 Task: Find connections with filter location Arrasate / Mondragón with filter topic #lawstudentswith filter profile language Spanish with filter current company Pidilite Industries Limited with filter school Adi Shankara Institute of Engineering and Technology, Kalady with filter industry IT System Operations and Maintenance with filter service category Information Security with filter keywords title Assistant Golf Professional
Action: Mouse moved to (221, 310)
Screenshot: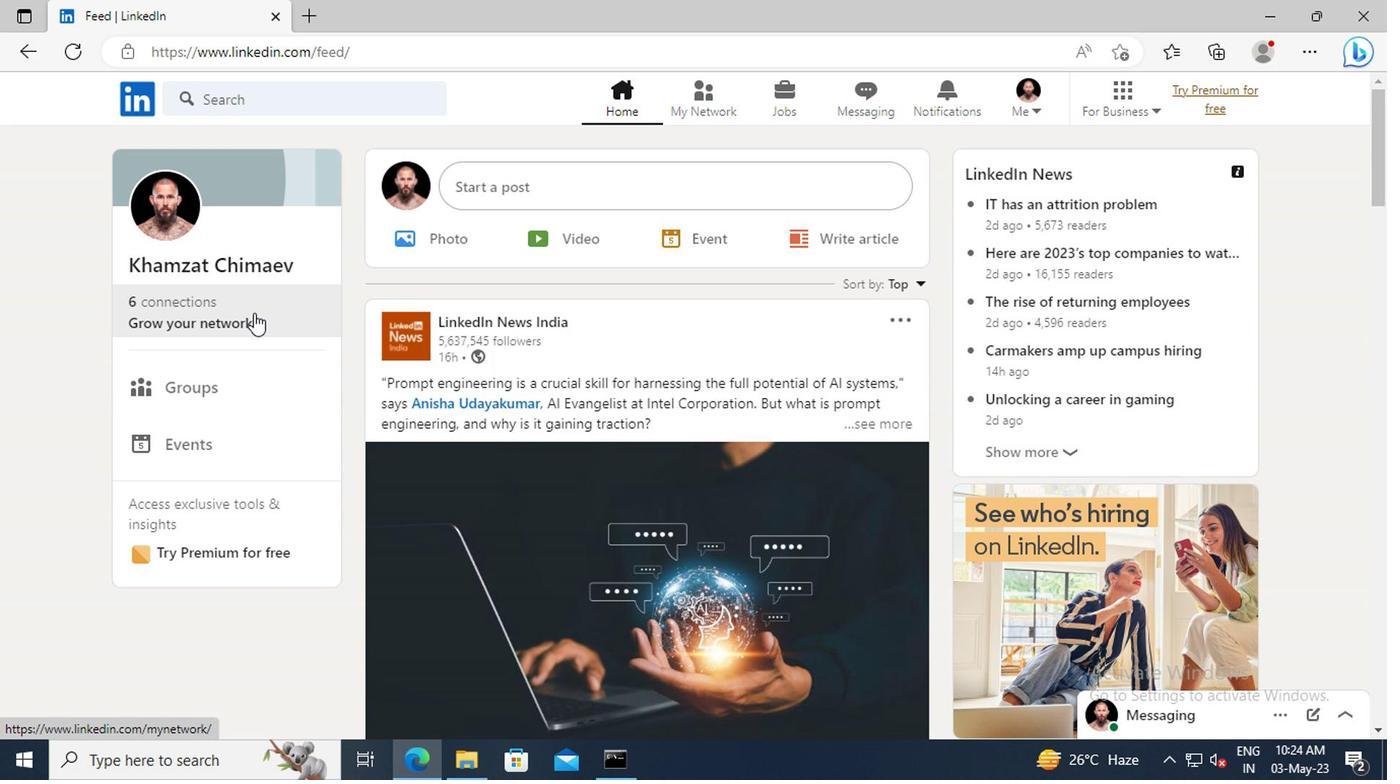 
Action: Mouse pressed left at (221, 310)
Screenshot: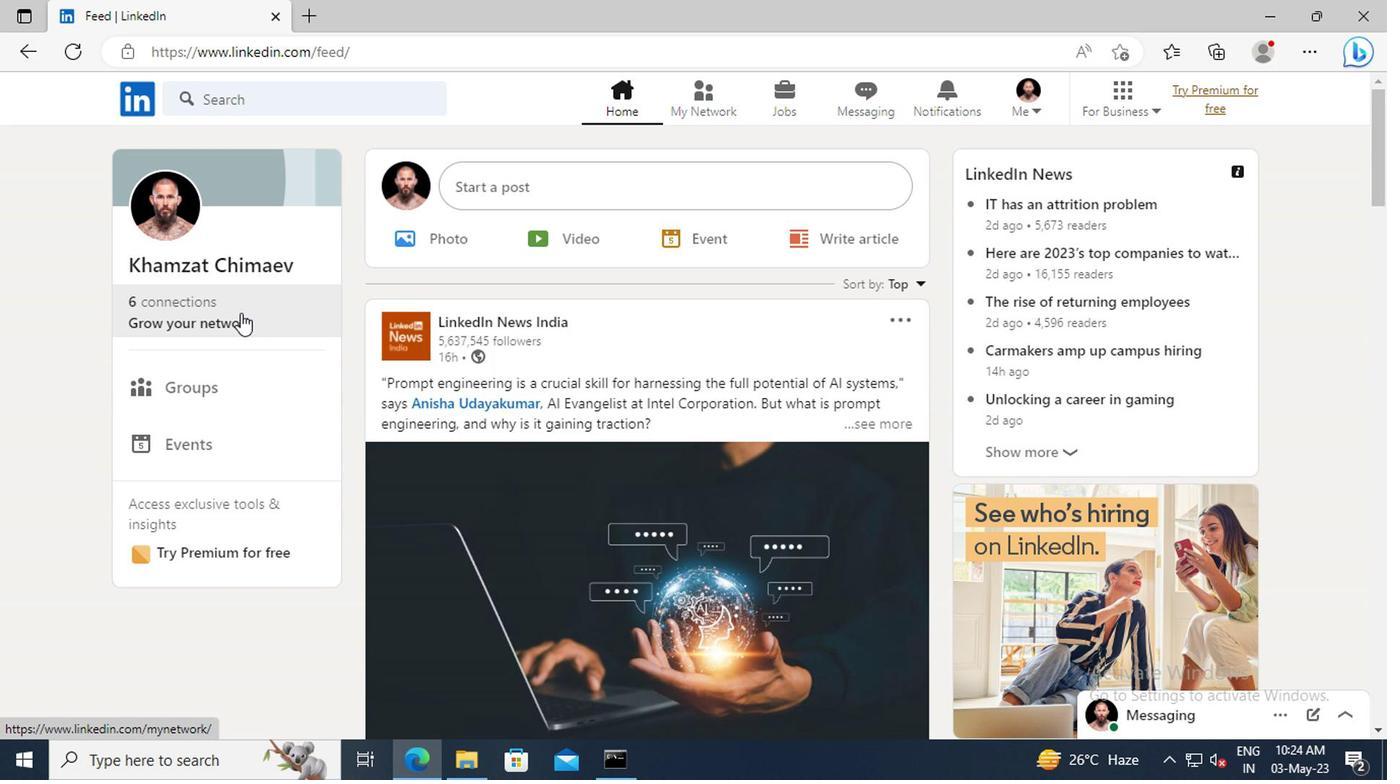 
Action: Mouse moved to (218, 214)
Screenshot: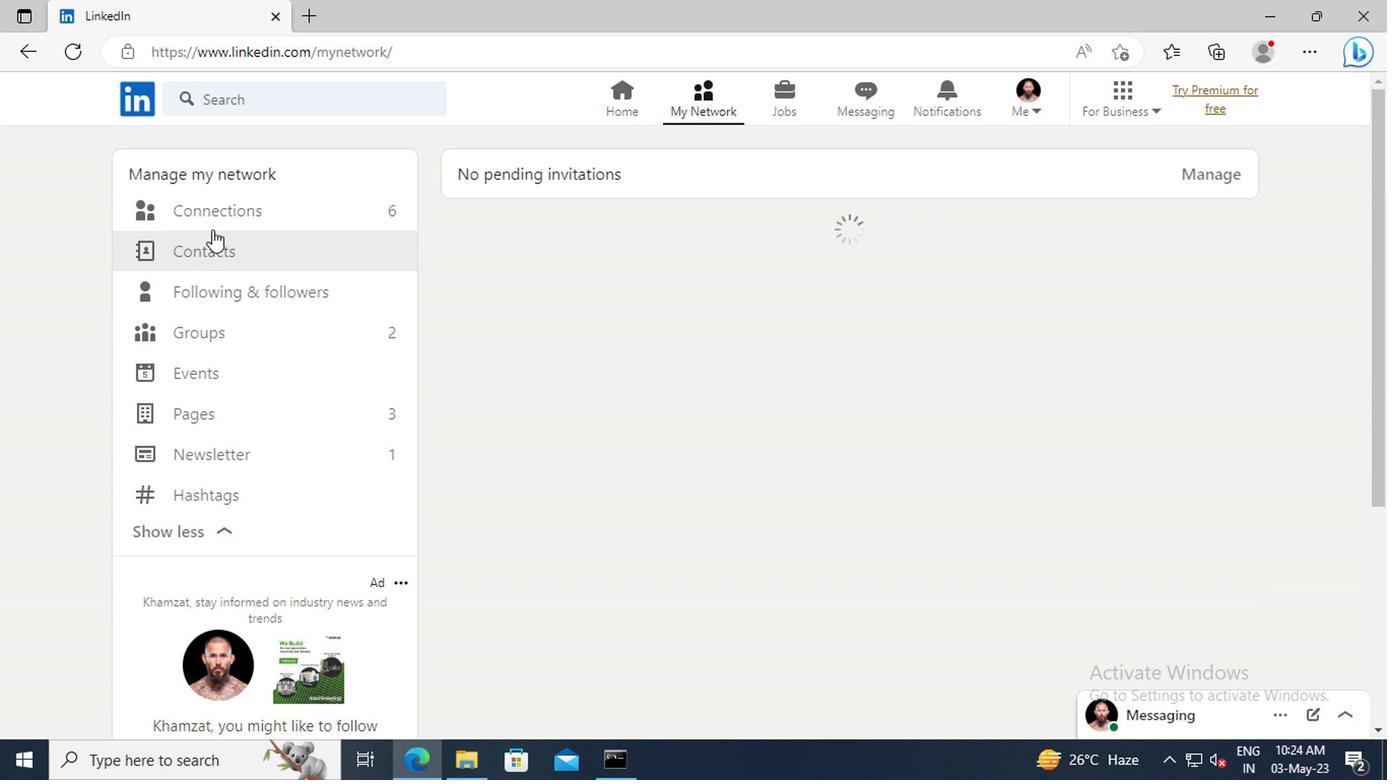 
Action: Mouse pressed left at (218, 214)
Screenshot: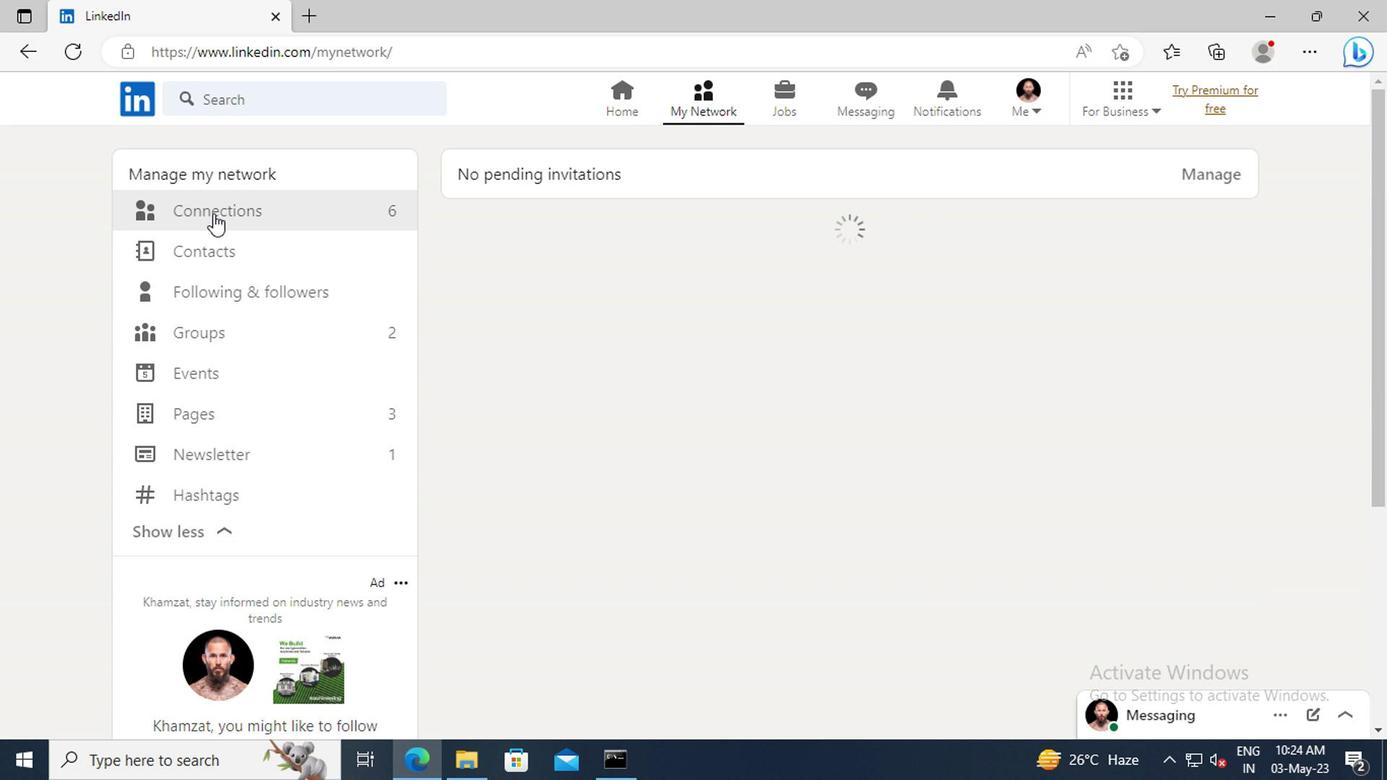 
Action: Mouse moved to (810, 222)
Screenshot: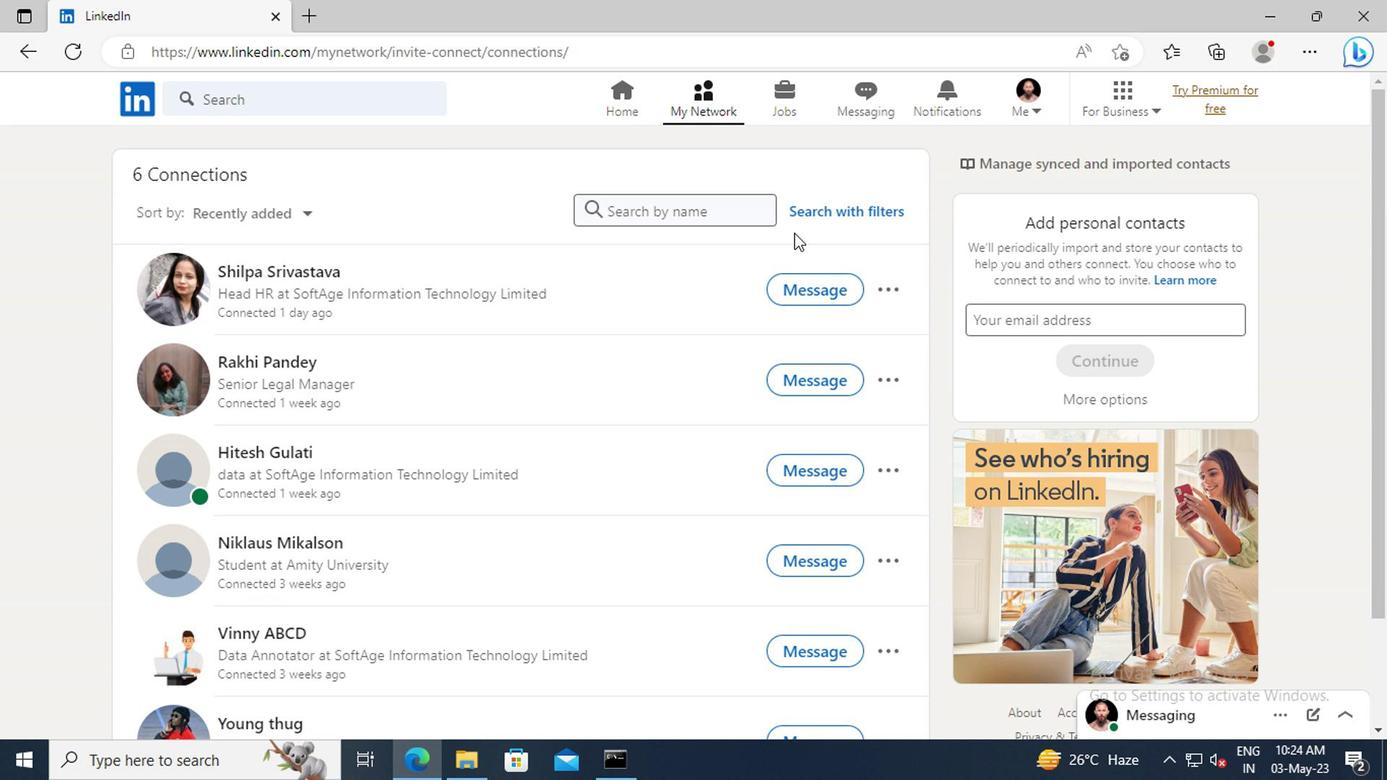 
Action: Mouse pressed left at (810, 222)
Screenshot: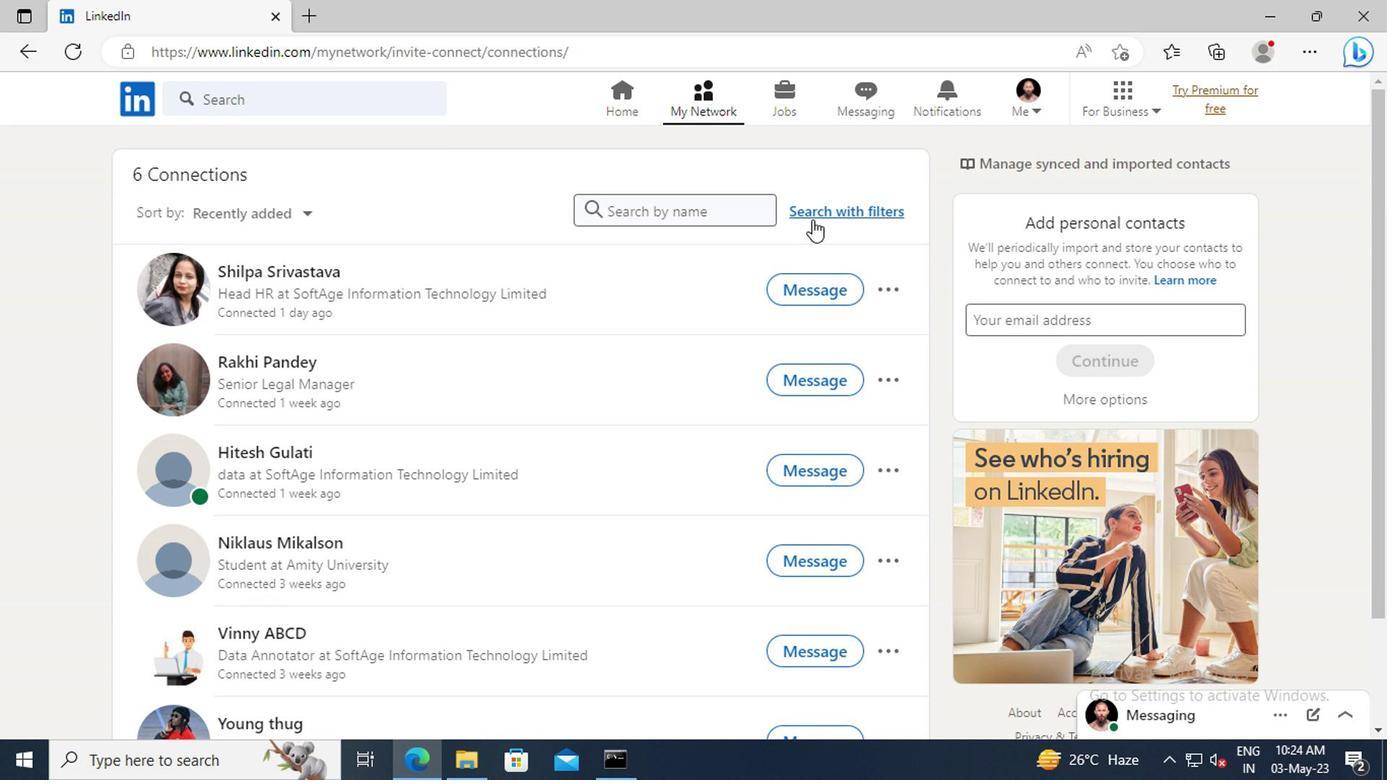 
Action: Mouse moved to (771, 162)
Screenshot: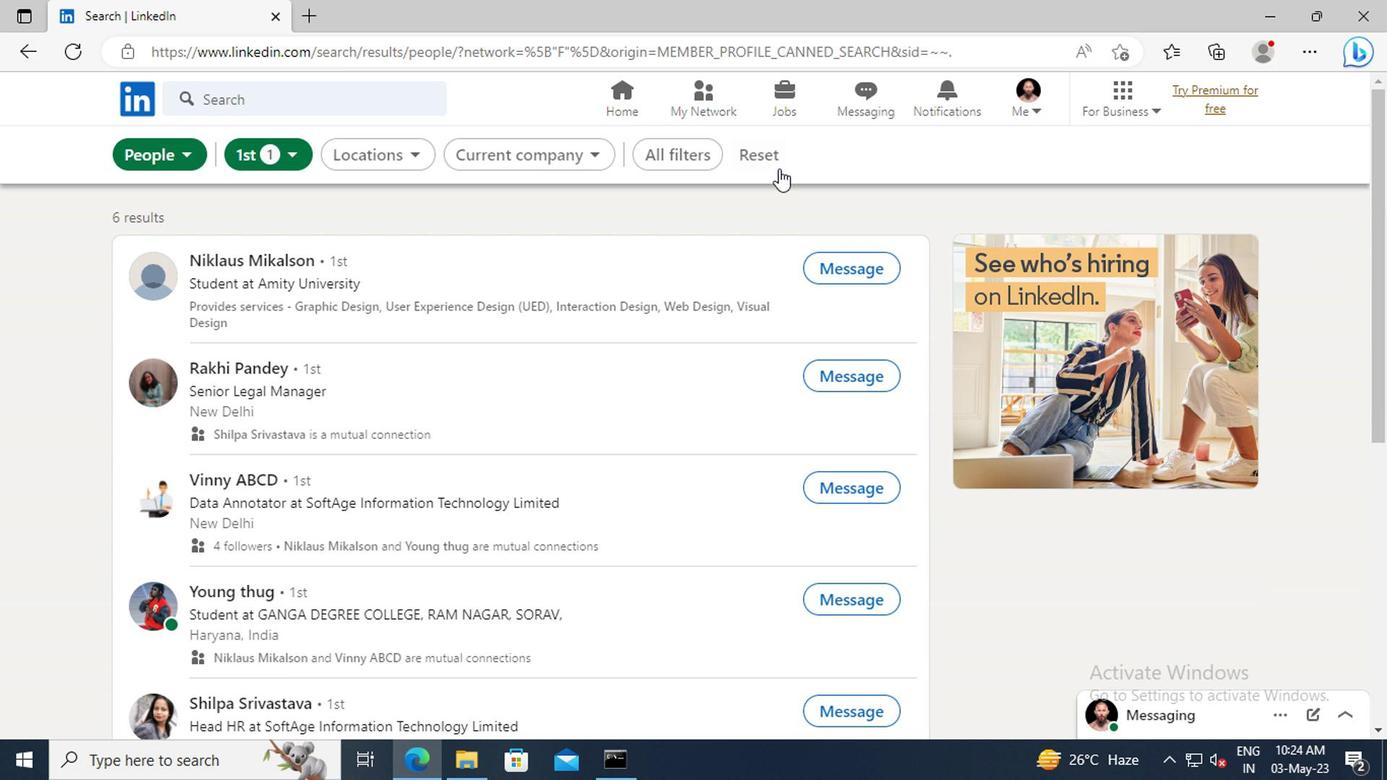 
Action: Mouse pressed left at (771, 162)
Screenshot: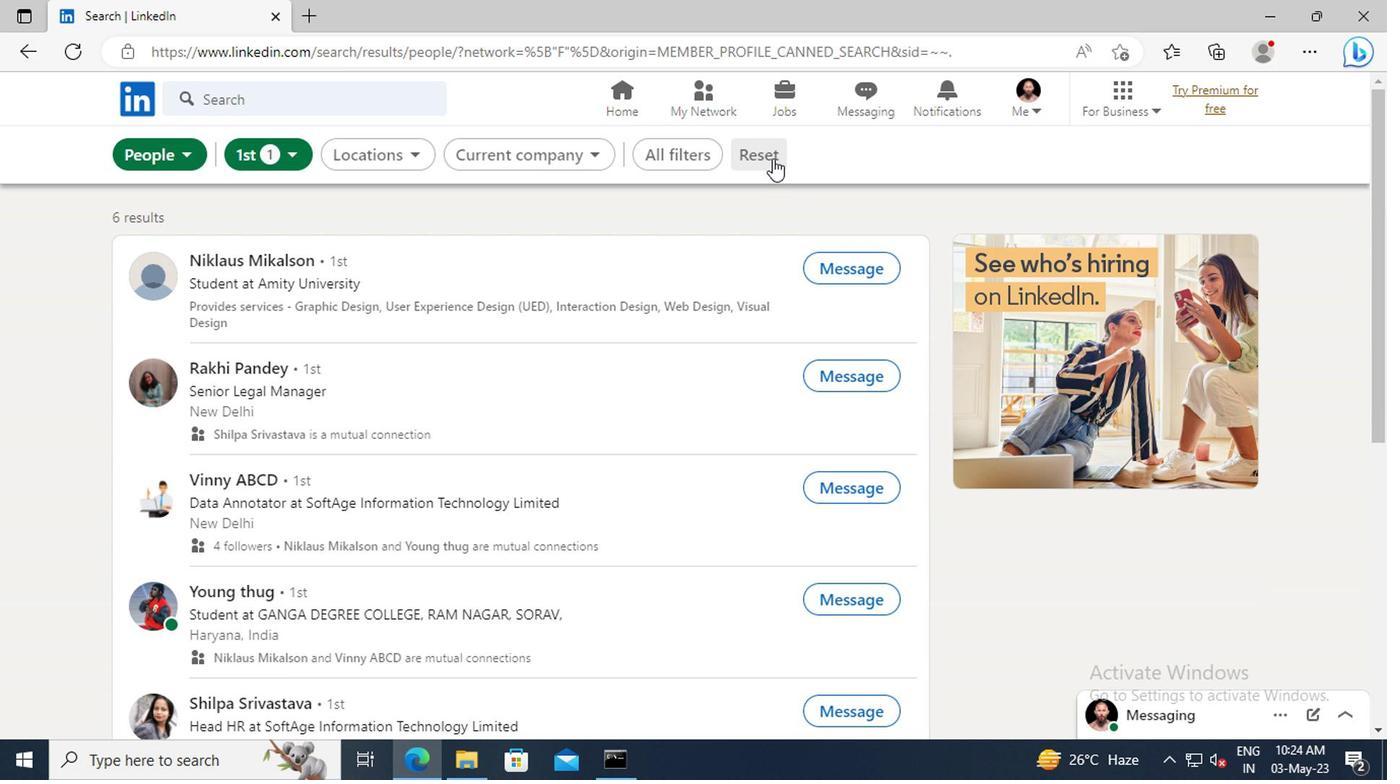 
Action: Mouse moved to (736, 158)
Screenshot: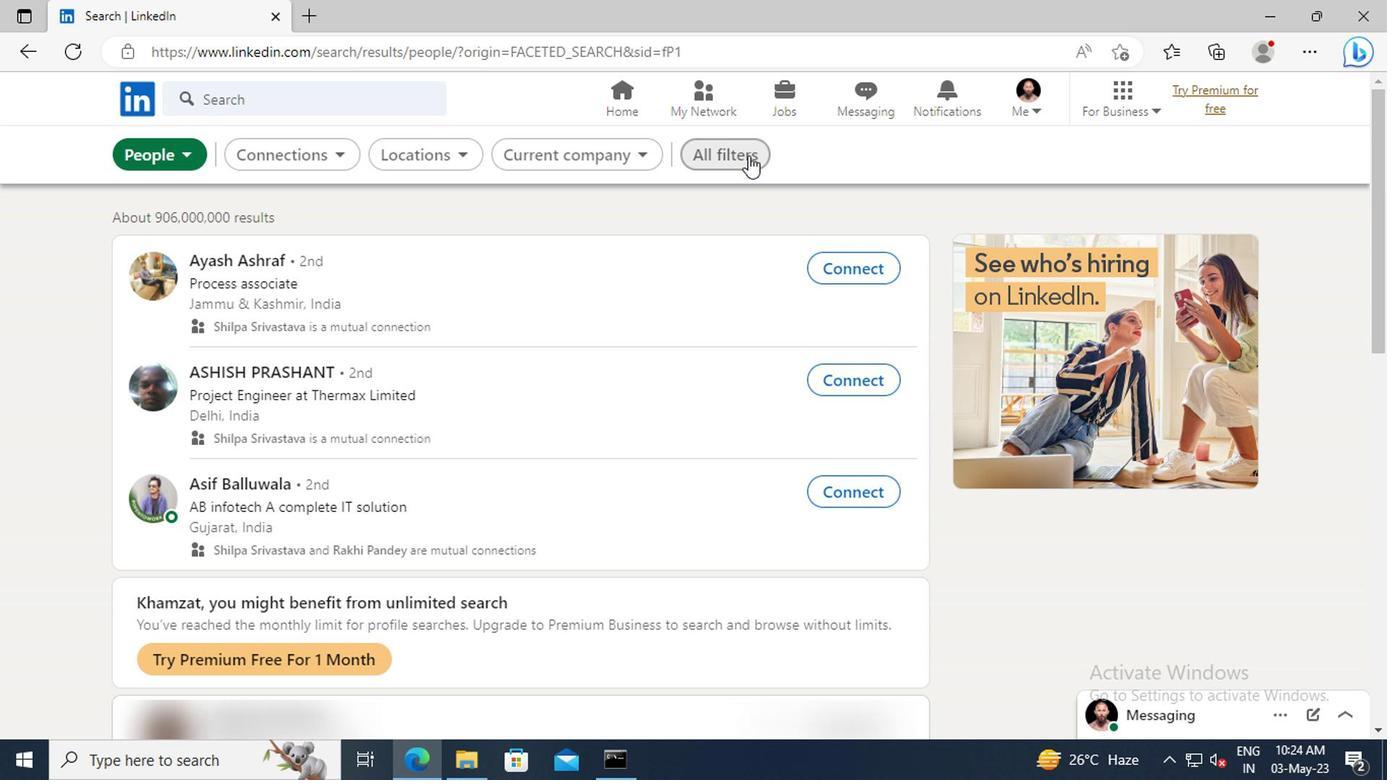 
Action: Mouse pressed left at (736, 158)
Screenshot: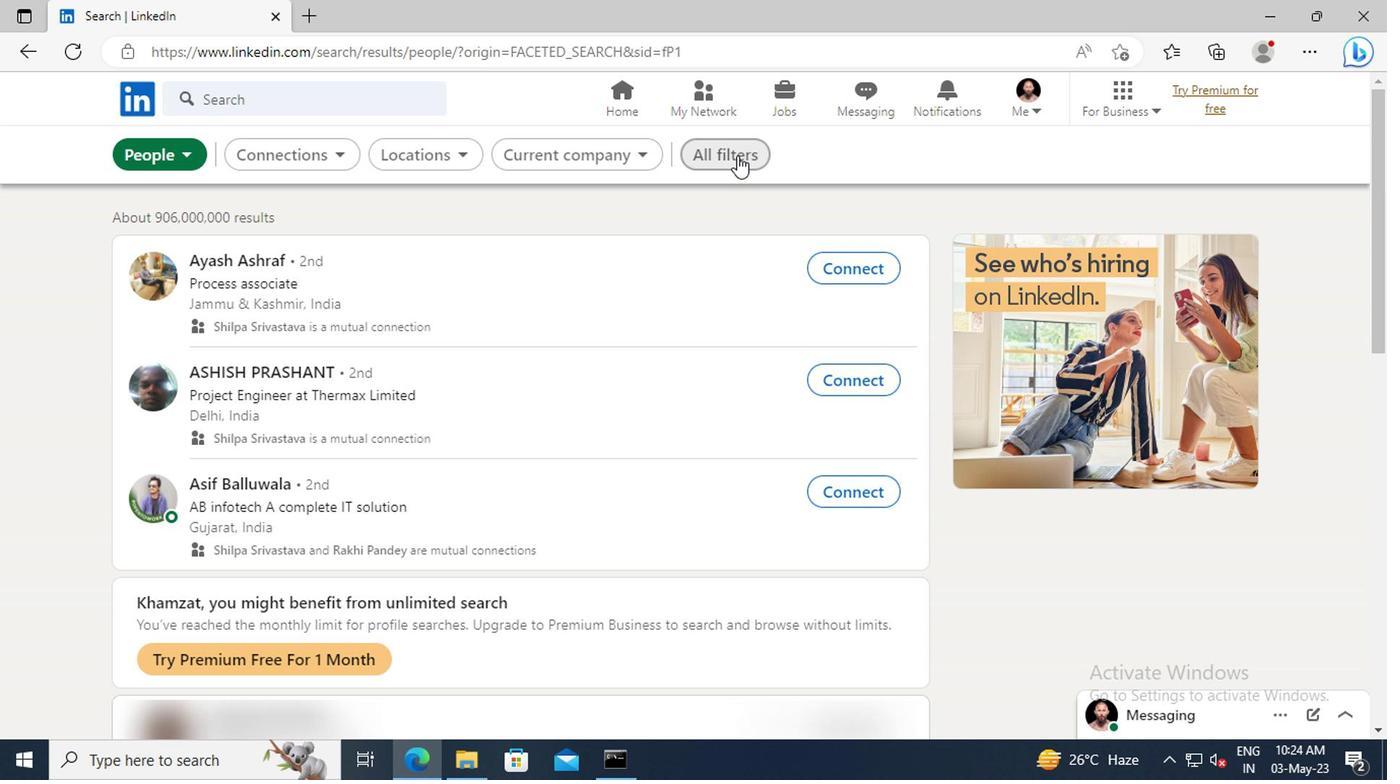 
Action: Mouse moved to (1155, 364)
Screenshot: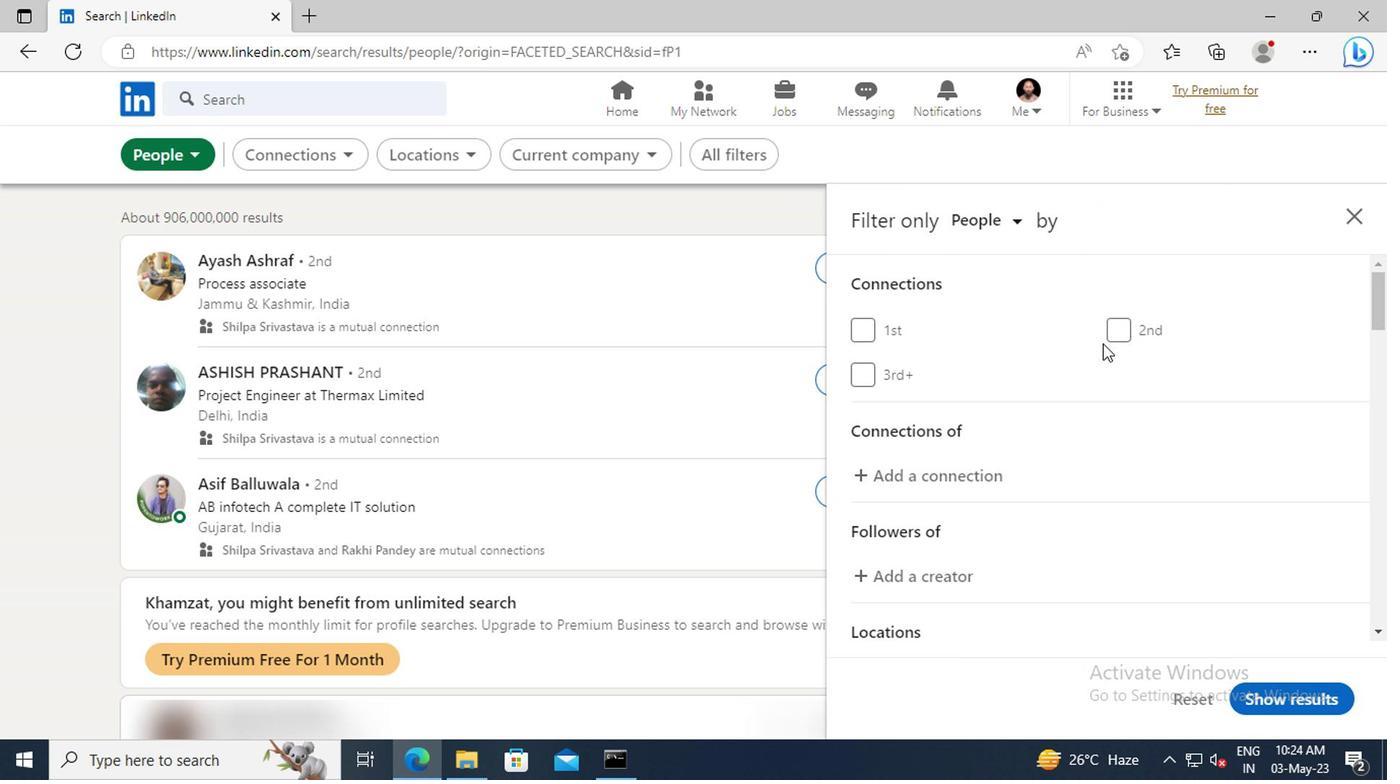 
Action: Mouse scrolled (1155, 363) with delta (0, 0)
Screenshot: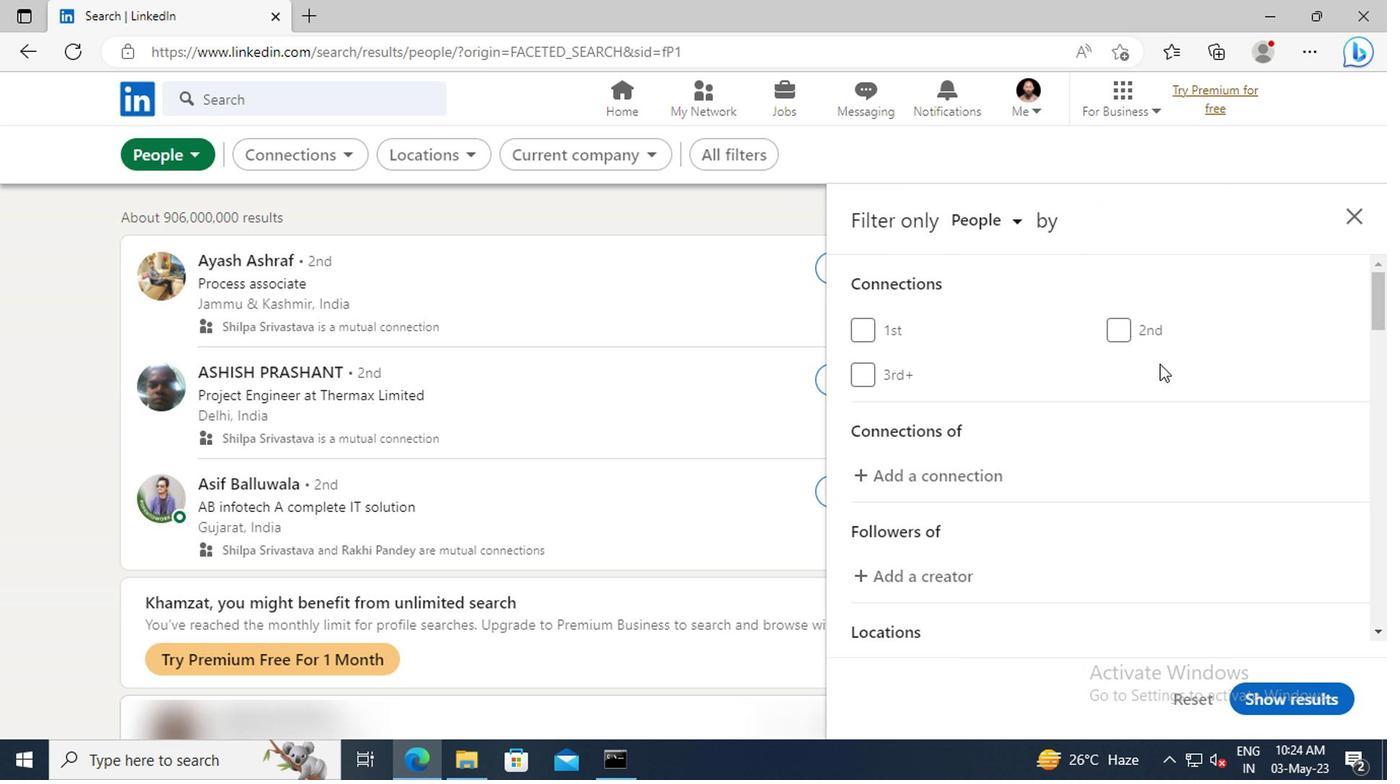 
Action: Mouse scrolled (1155, 363) with delta (0, 0)
Screenshot: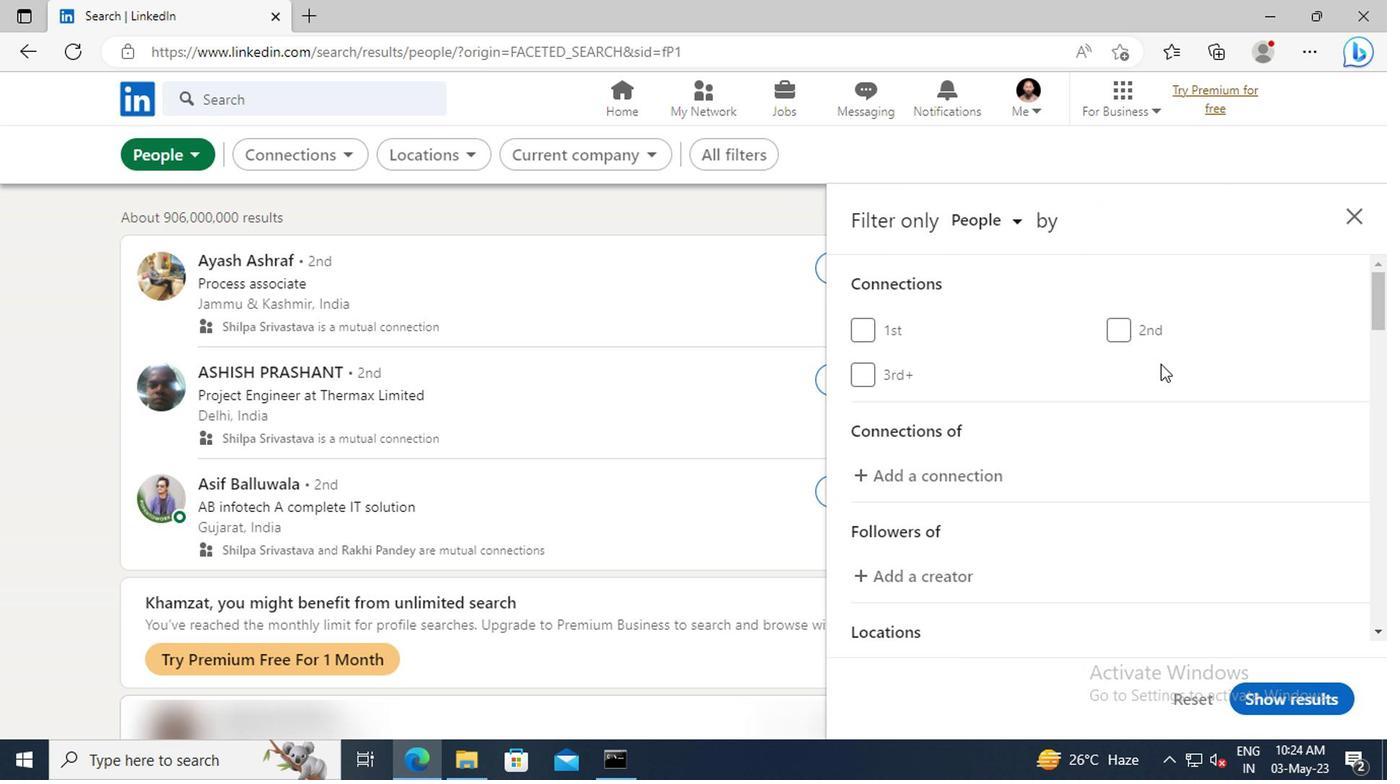 
Action: Mouse scrolled (1155, 363) with delta (0, 0)
Screenshot: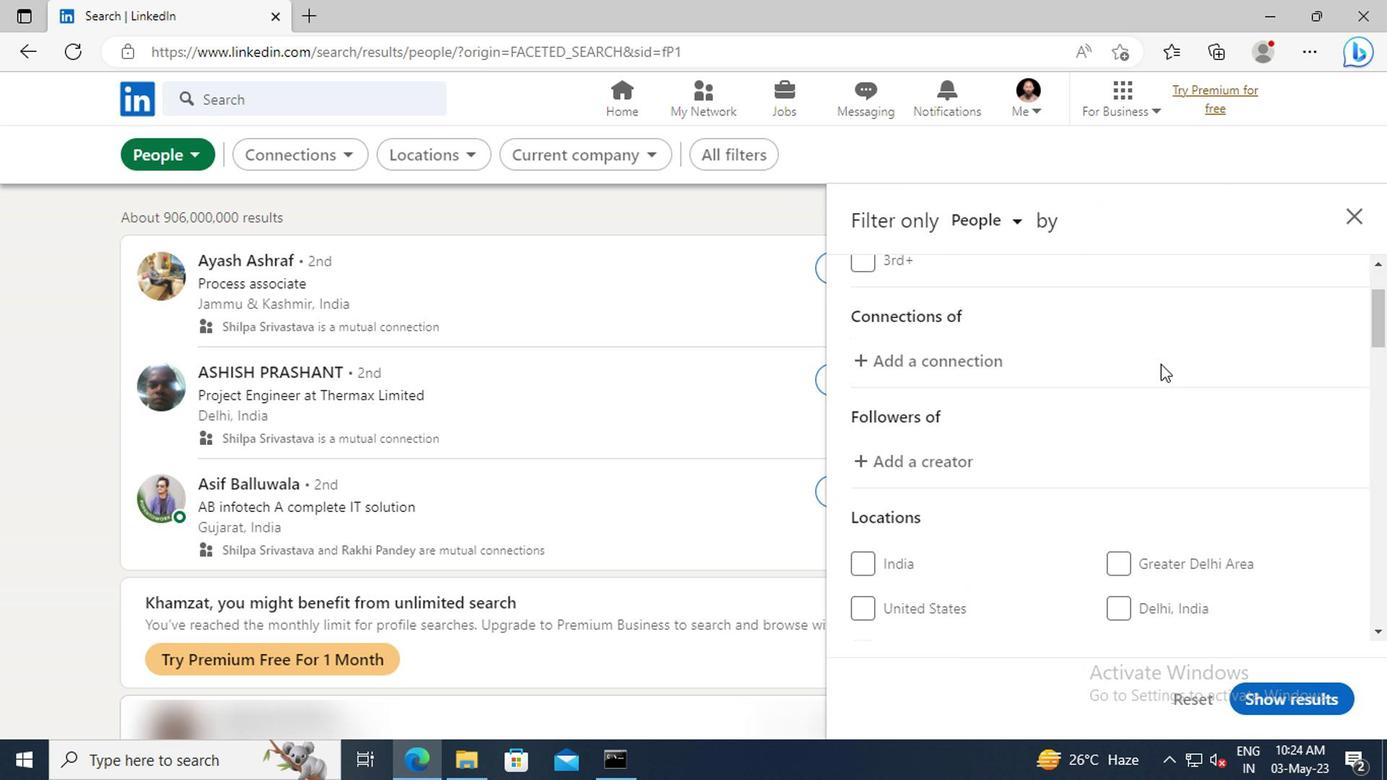 
Action: Mouse scrolled (1155, 363) with delta (0, 0)
Screenshot: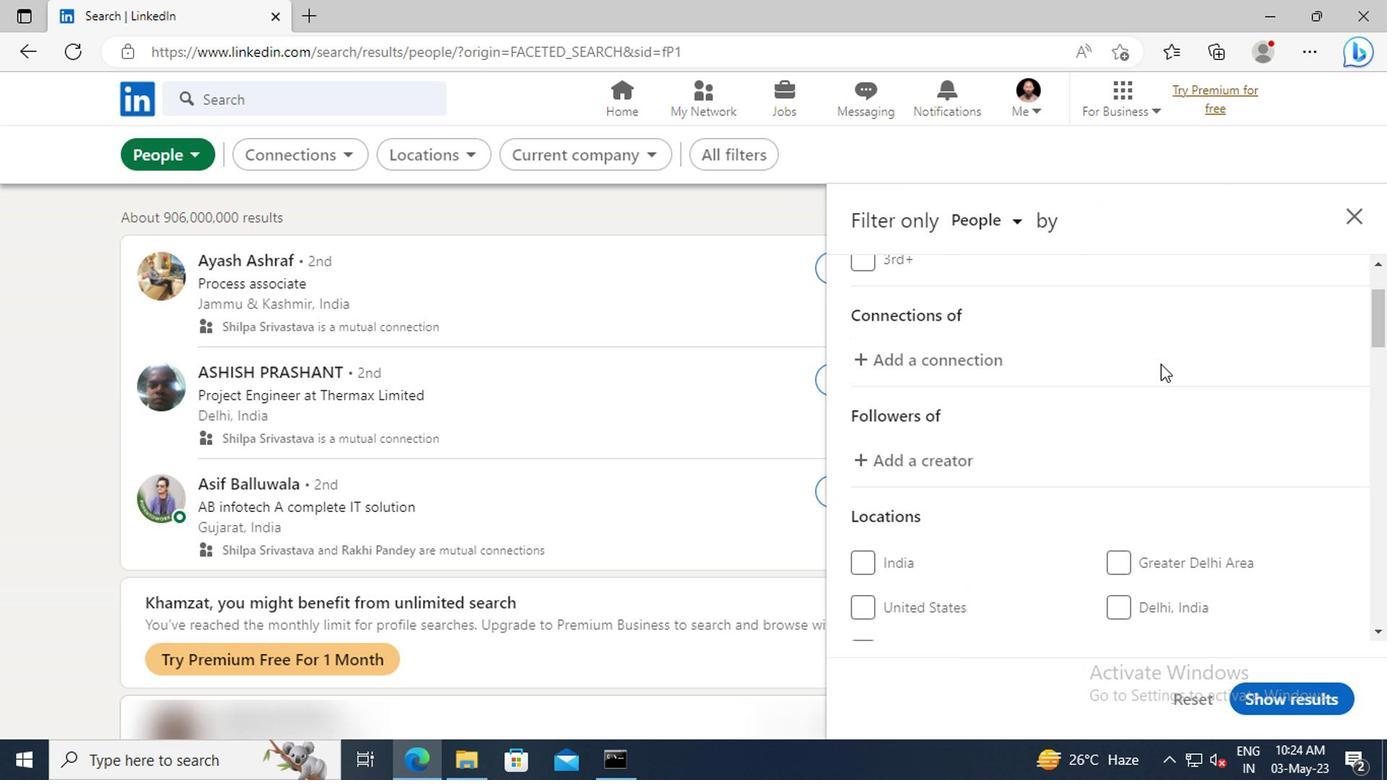 
Action: Mouse scrolled (1155, 363) with delta (0, 0)
Screenshot: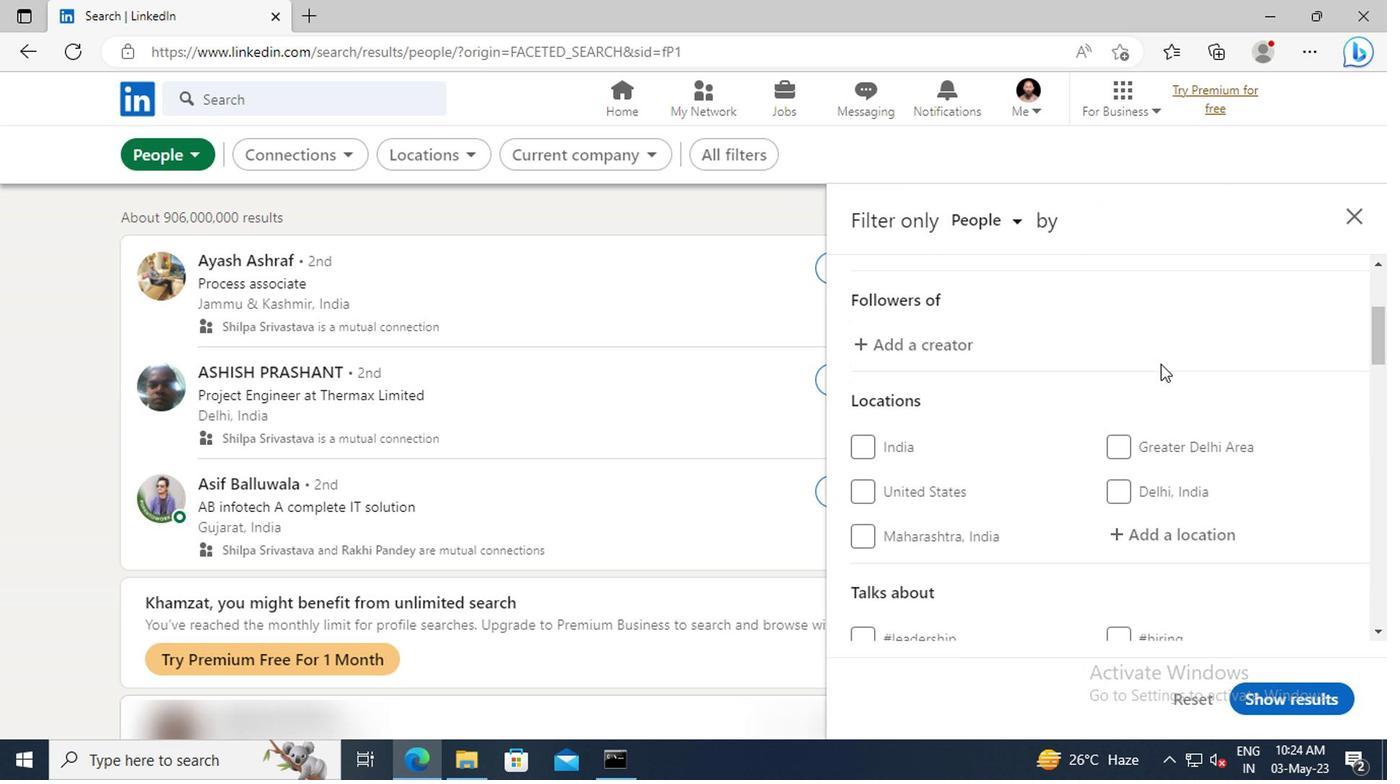 
Action: Mouse scrolled (1155, 363) with delta (0, 0)
Screenshot: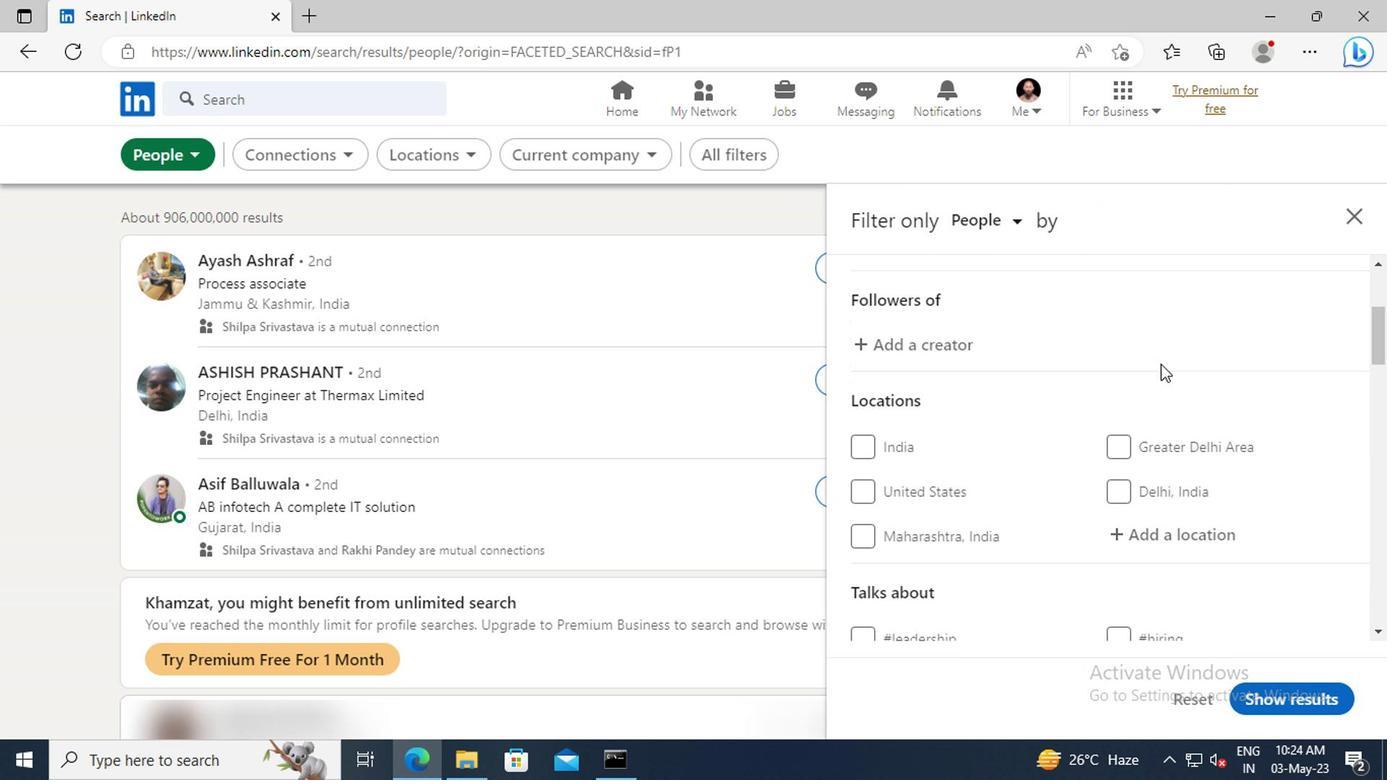 
Action: Mouse moved to (1163, 418)
Screenshot: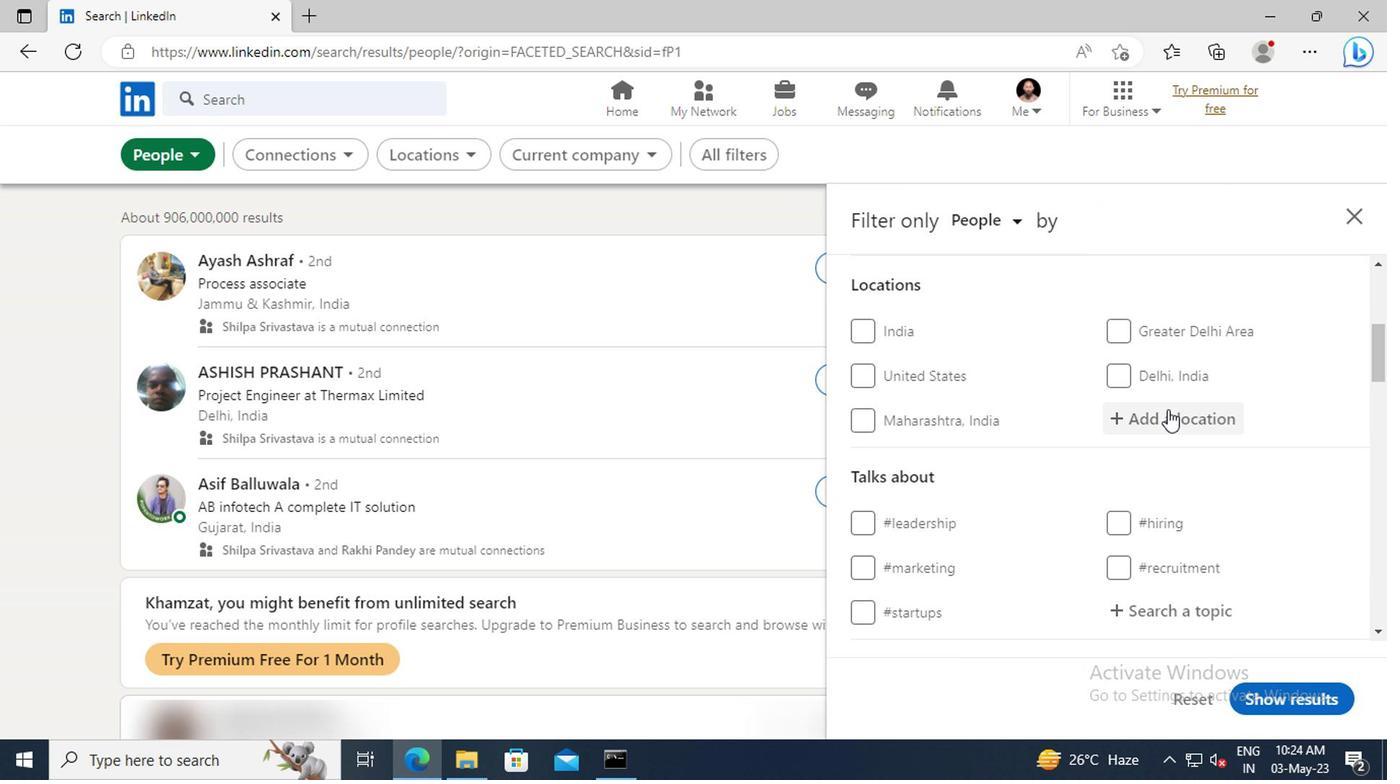
Action: Mouse pressed left at (1163, 418)
Screenshot: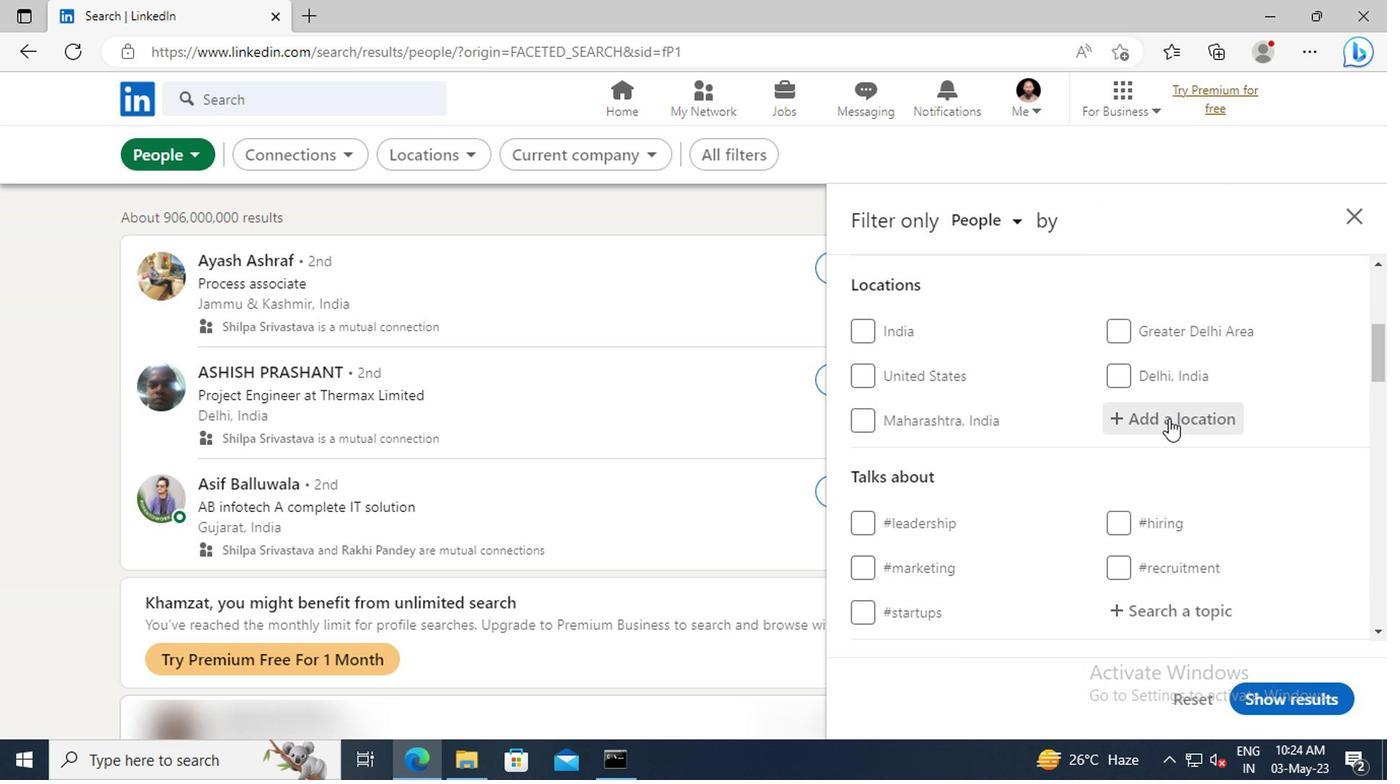 
Action: Key pressed <Key.shift>ARRASATE<Key.space>
Screenshot: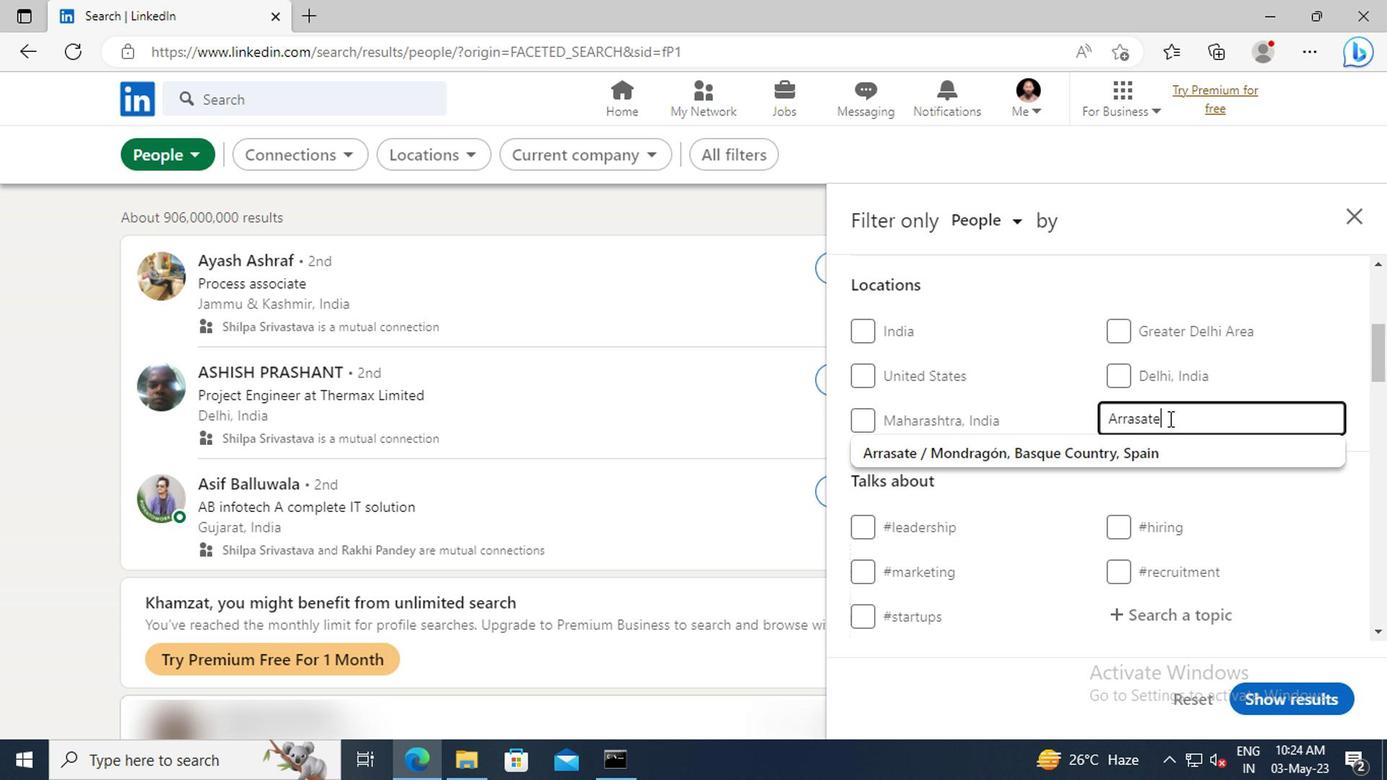 
Action: Mouse moved to (1163, 443)
Screenshot: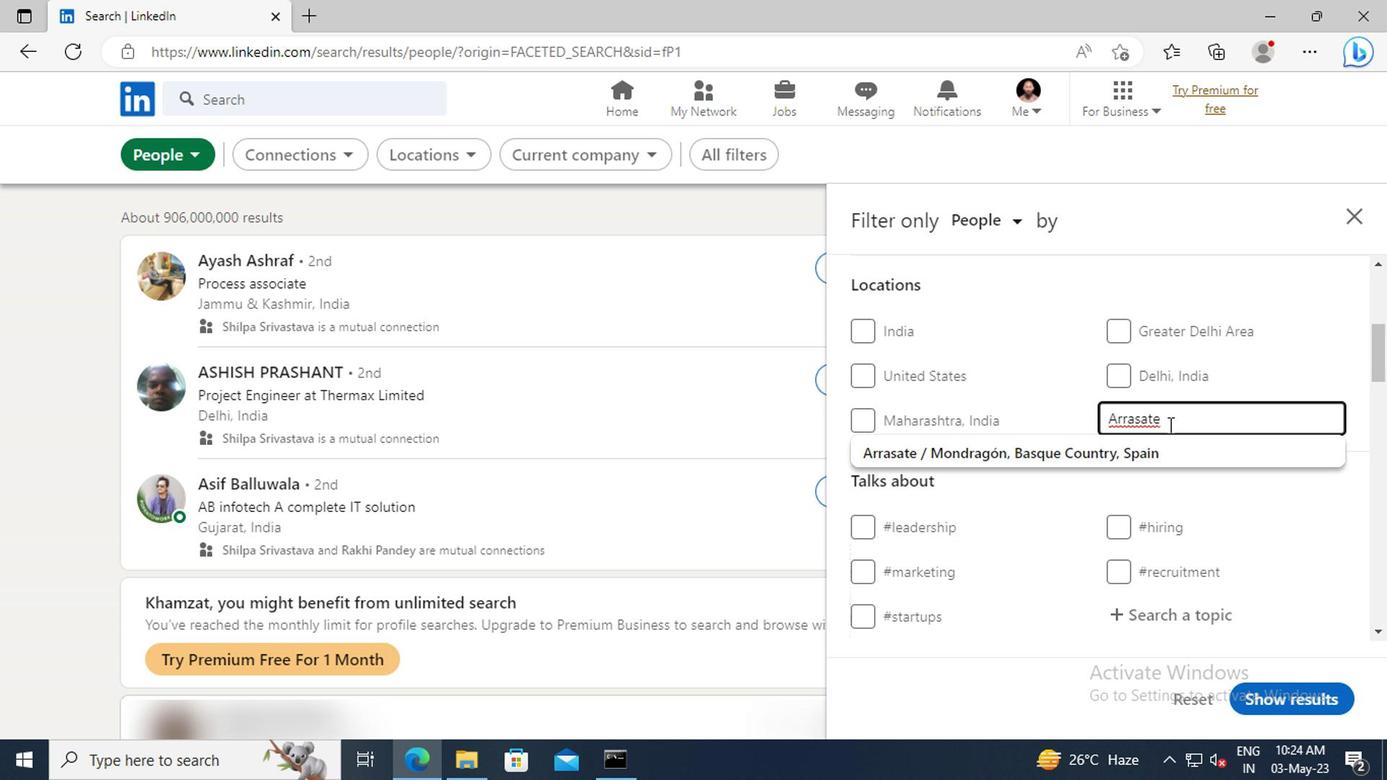 
Action: Mouse pressed left at (1163, 443)
Screenshot: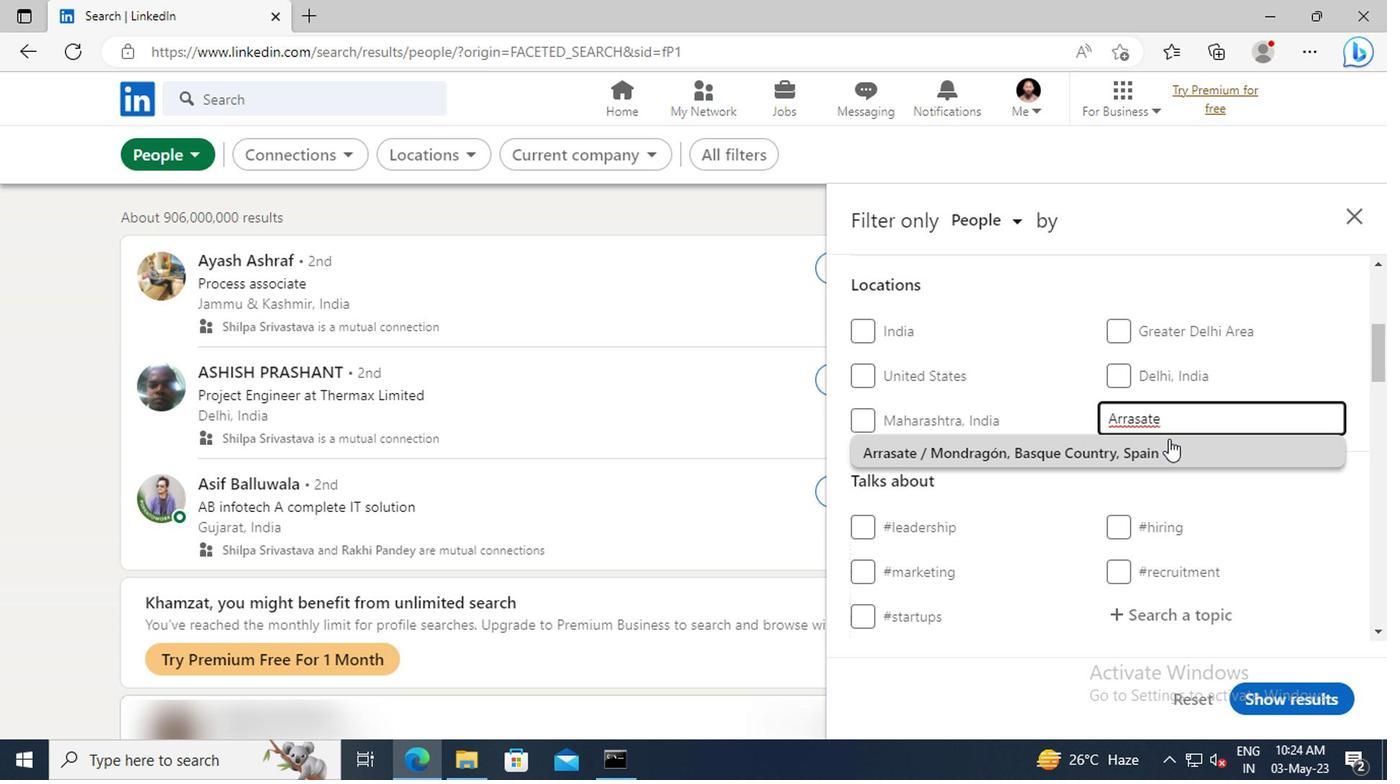 
Action: Mouse scrolled (1163, 442) with delta (0, 0)
Screenshot: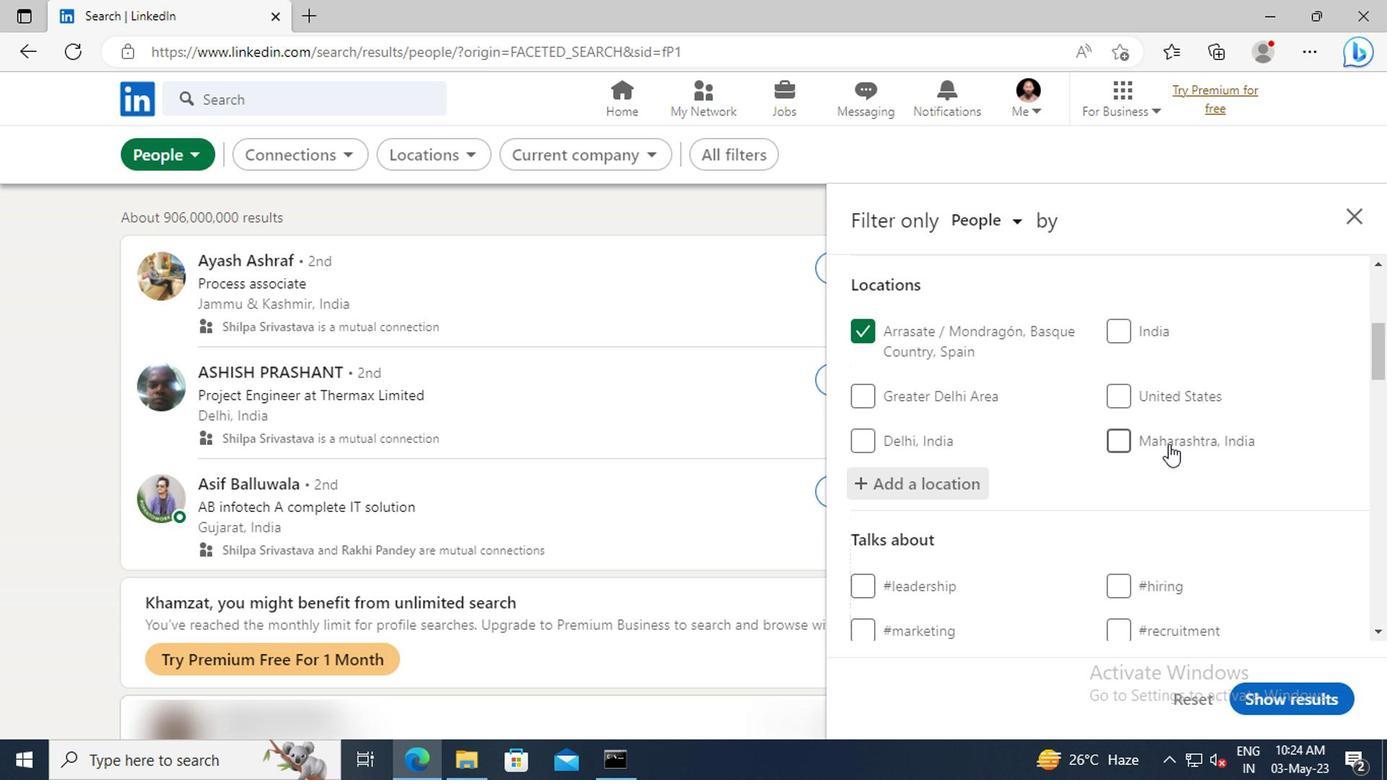 
Action: Mouse moved to (1168, 419)
Screenshot: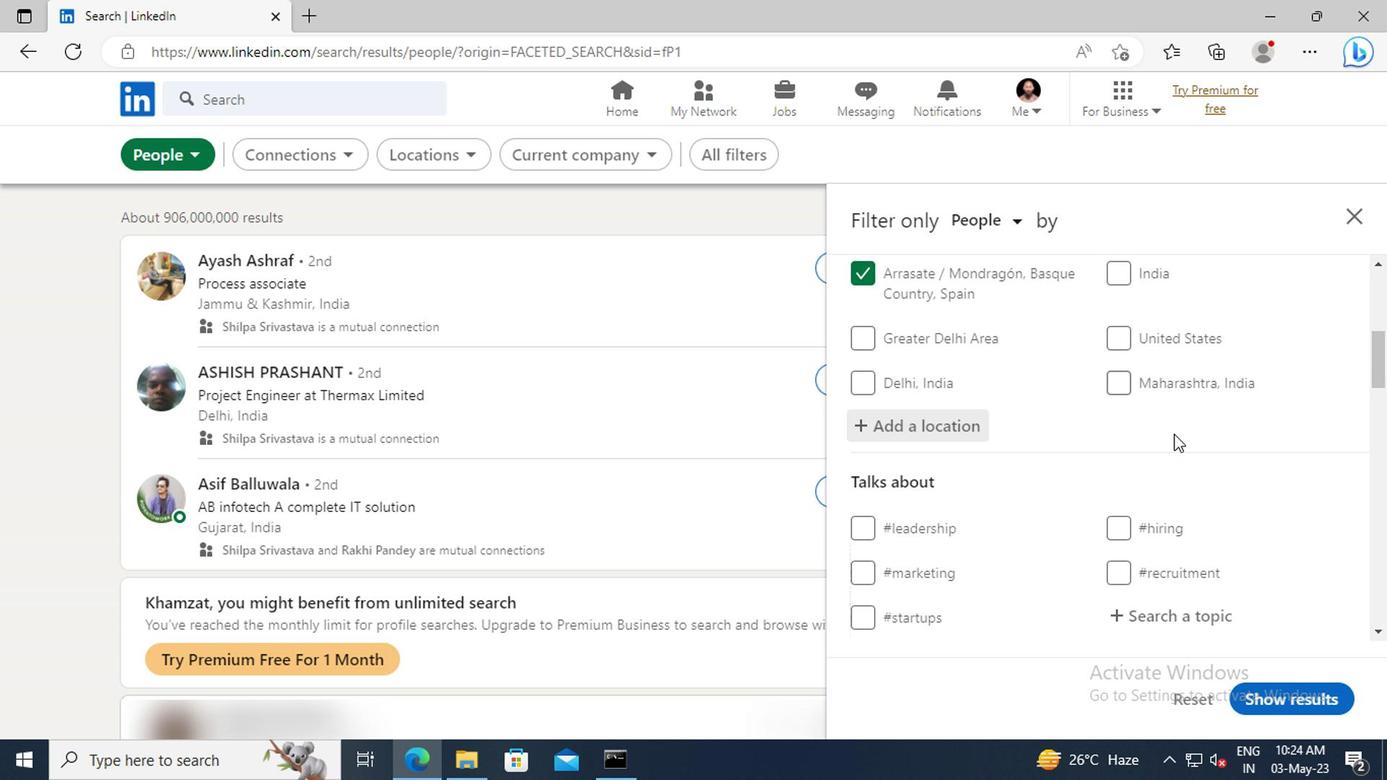 
Action: Mouse scrolled (1168, 419) with delta (0, 0)
Screenshot: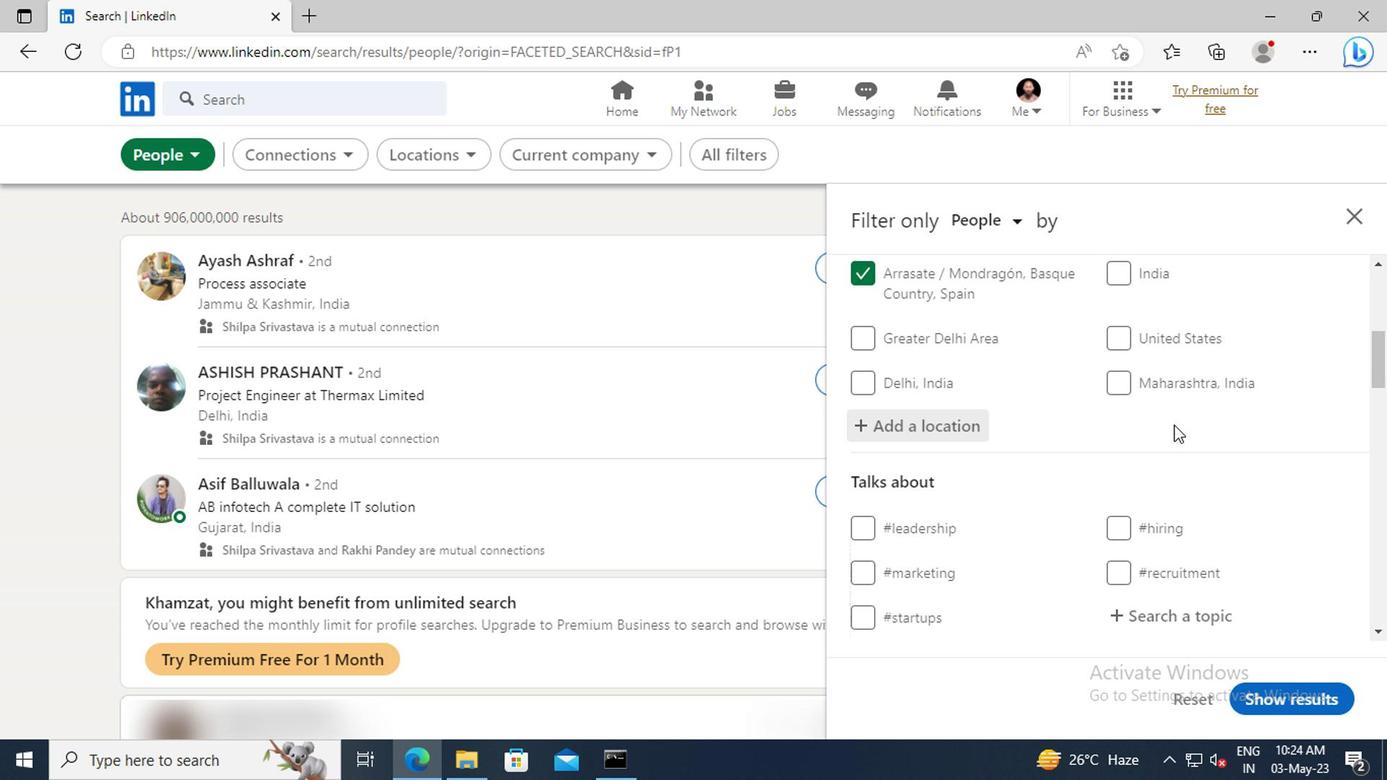 
Action: Mouse scrolled (1168, 419) with delta (0, 0)
Screenshot: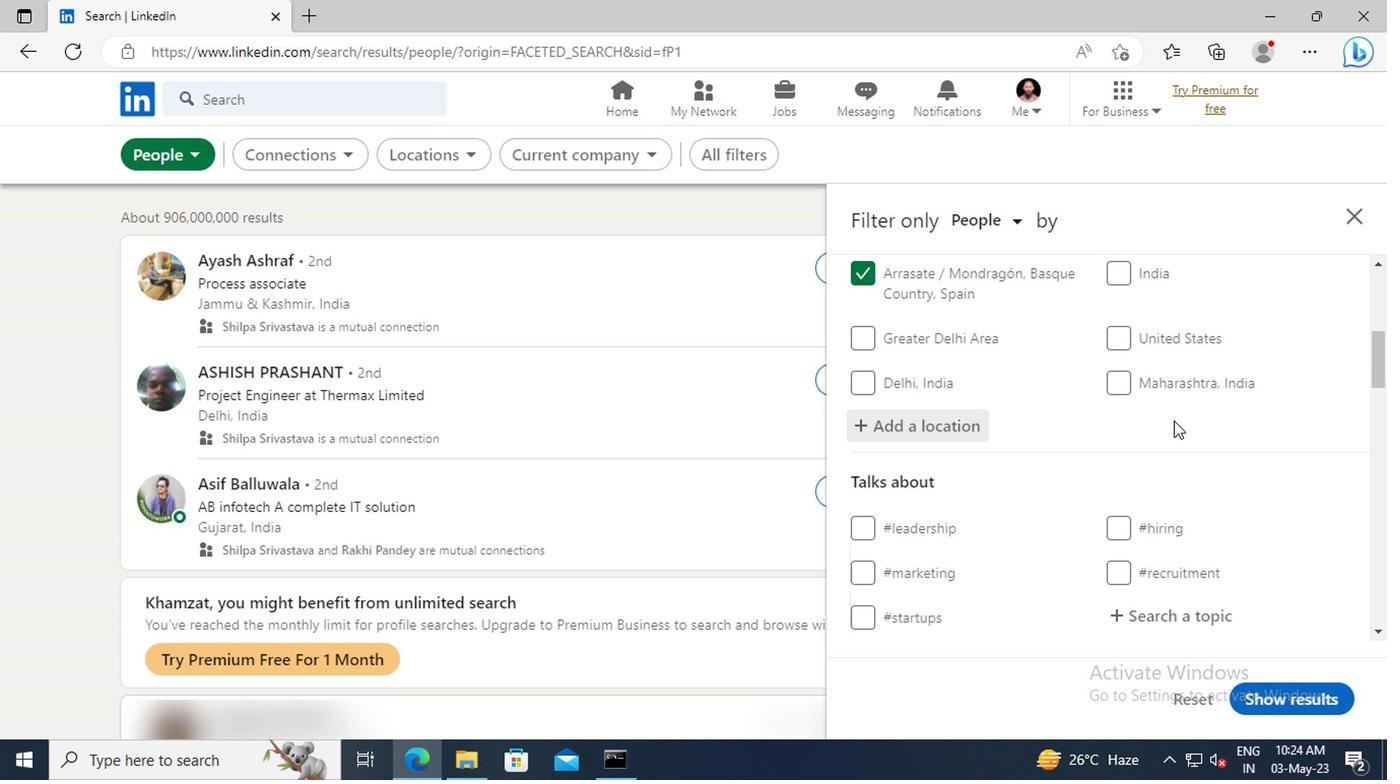 
Action: Mouse scrolled (1168, 419) with delta (0, 0)
Screenshot: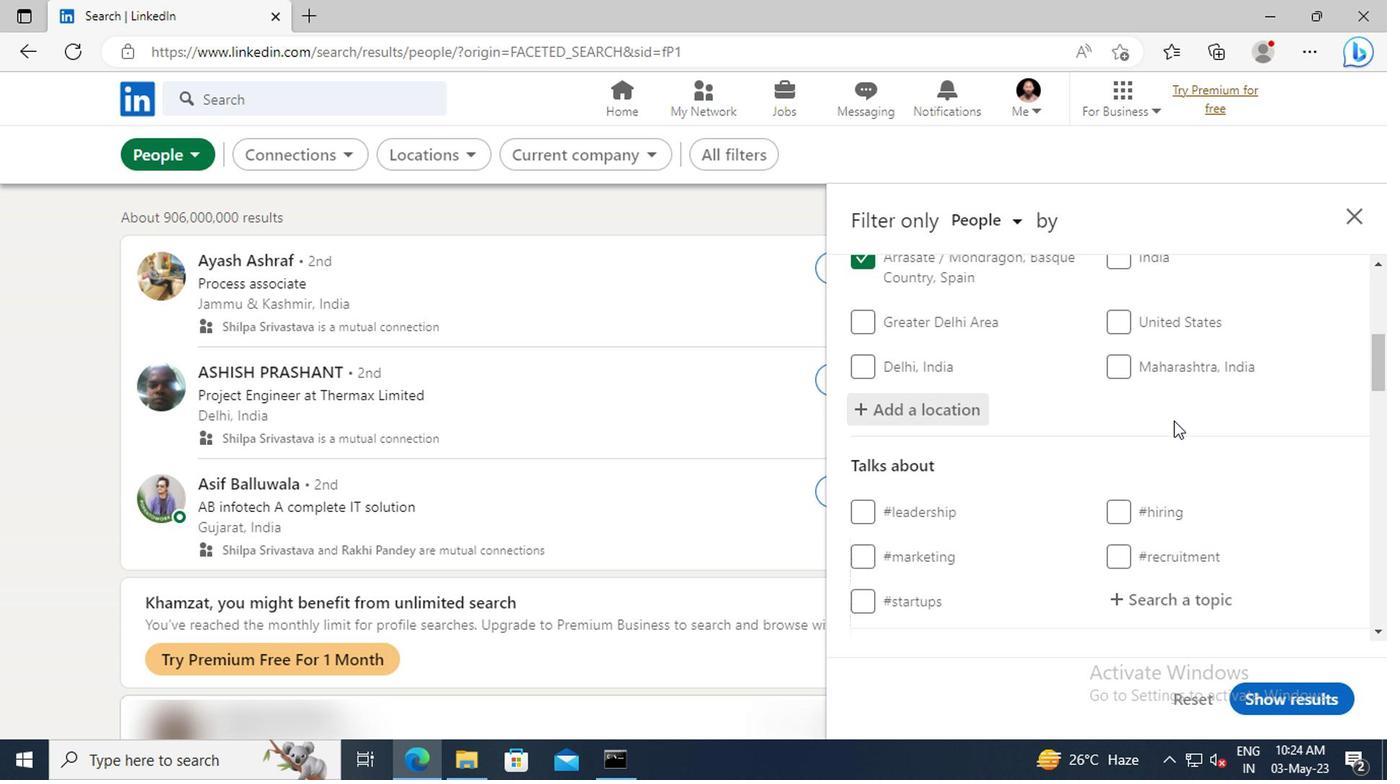
Action: Mouse moved to (1157, 441)
Screenshot: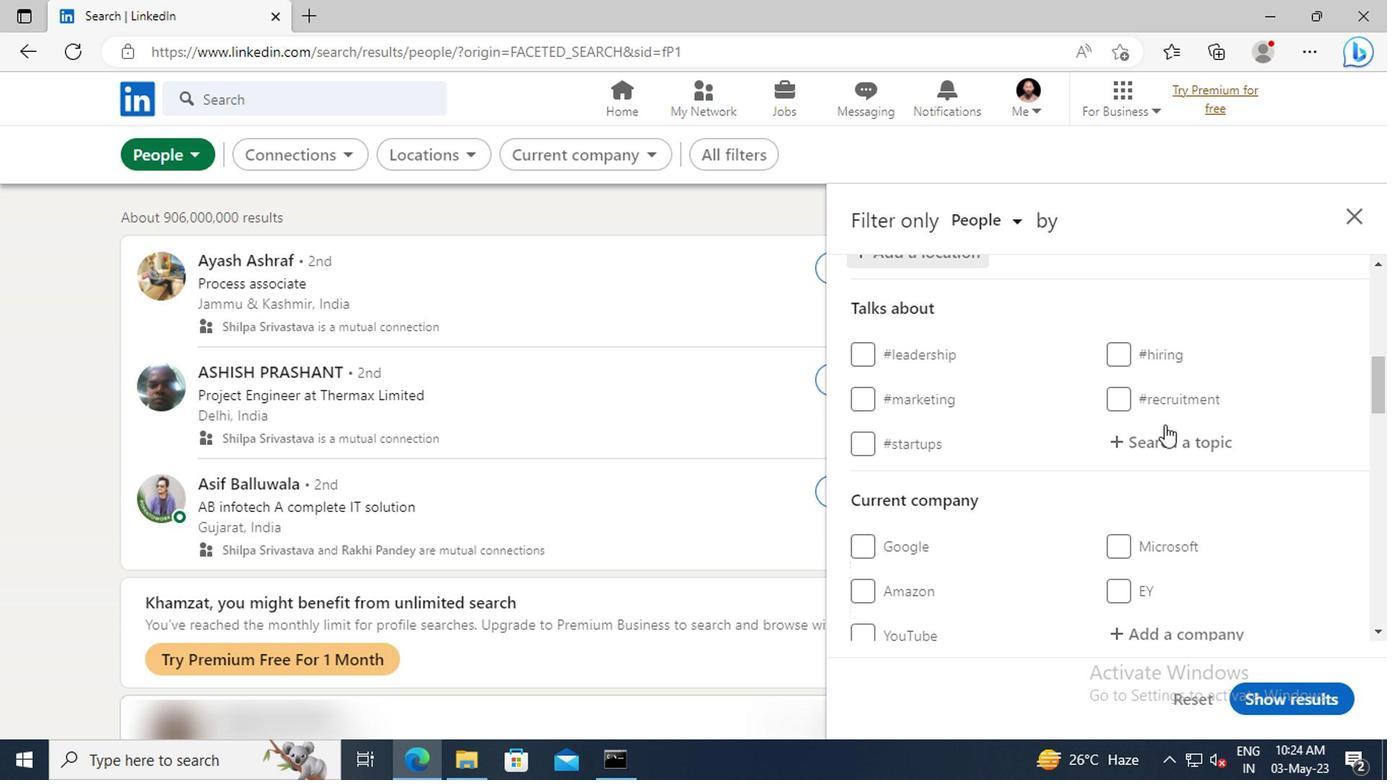 
Action: Mouse pressed left at (1157, 441)
Screenshot: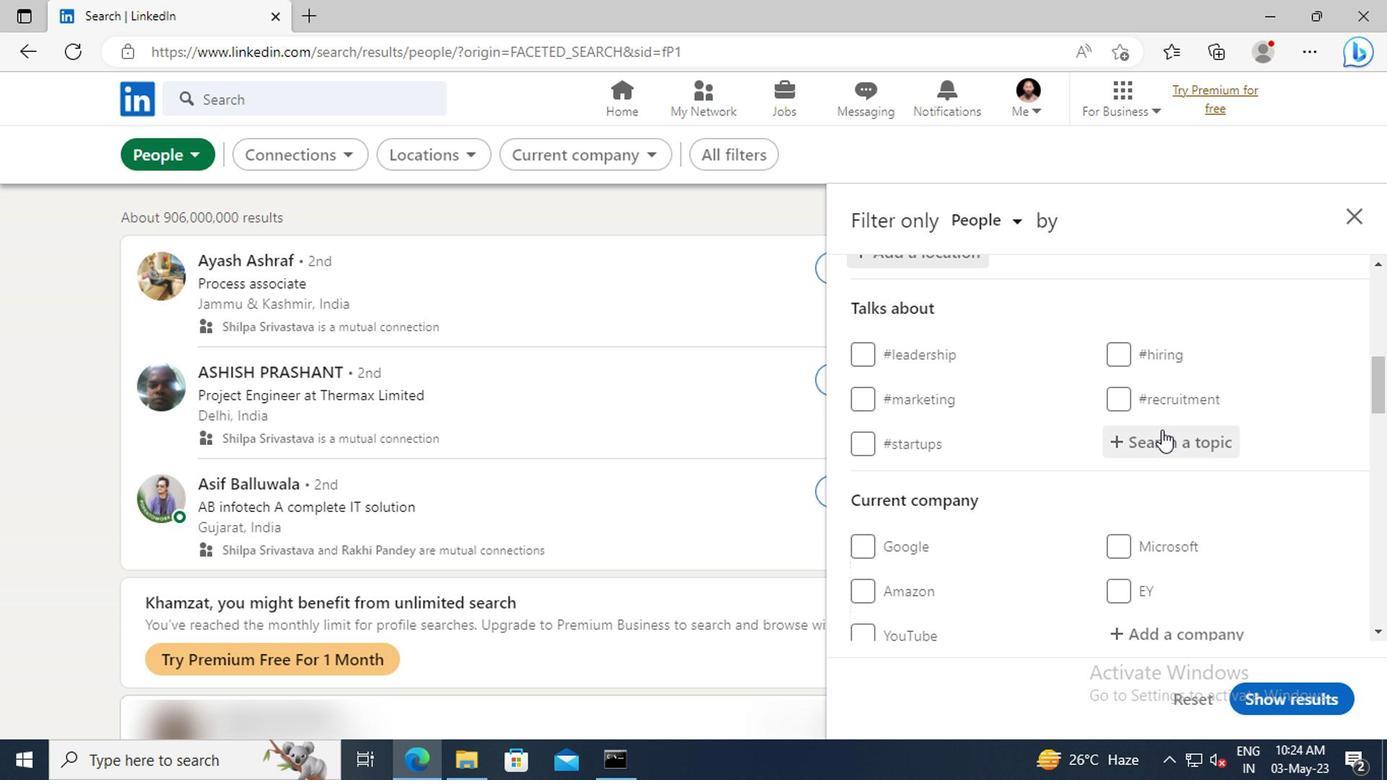 
Action: Key pressed LAWSTUD
Screenshot: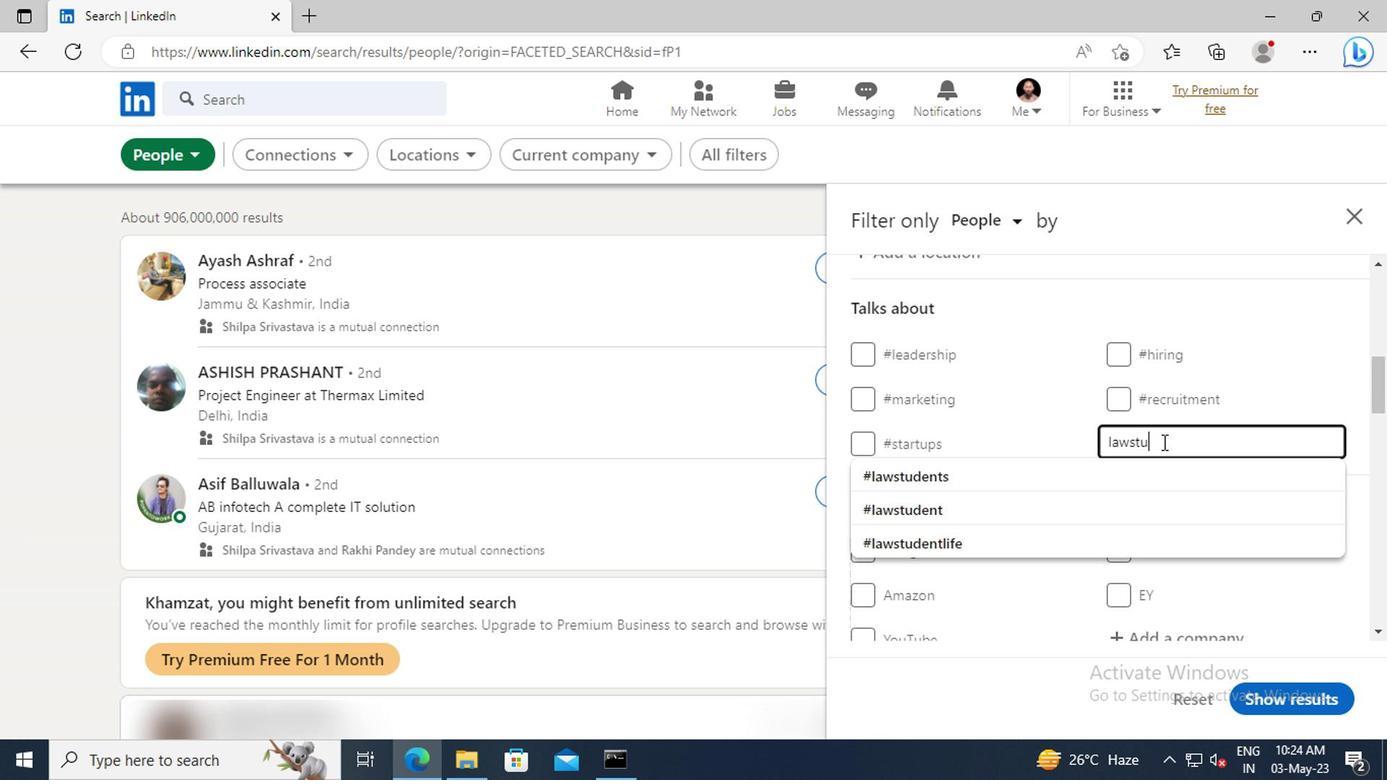 
Action: Mouse moved to (1157, 465)
Screenshot: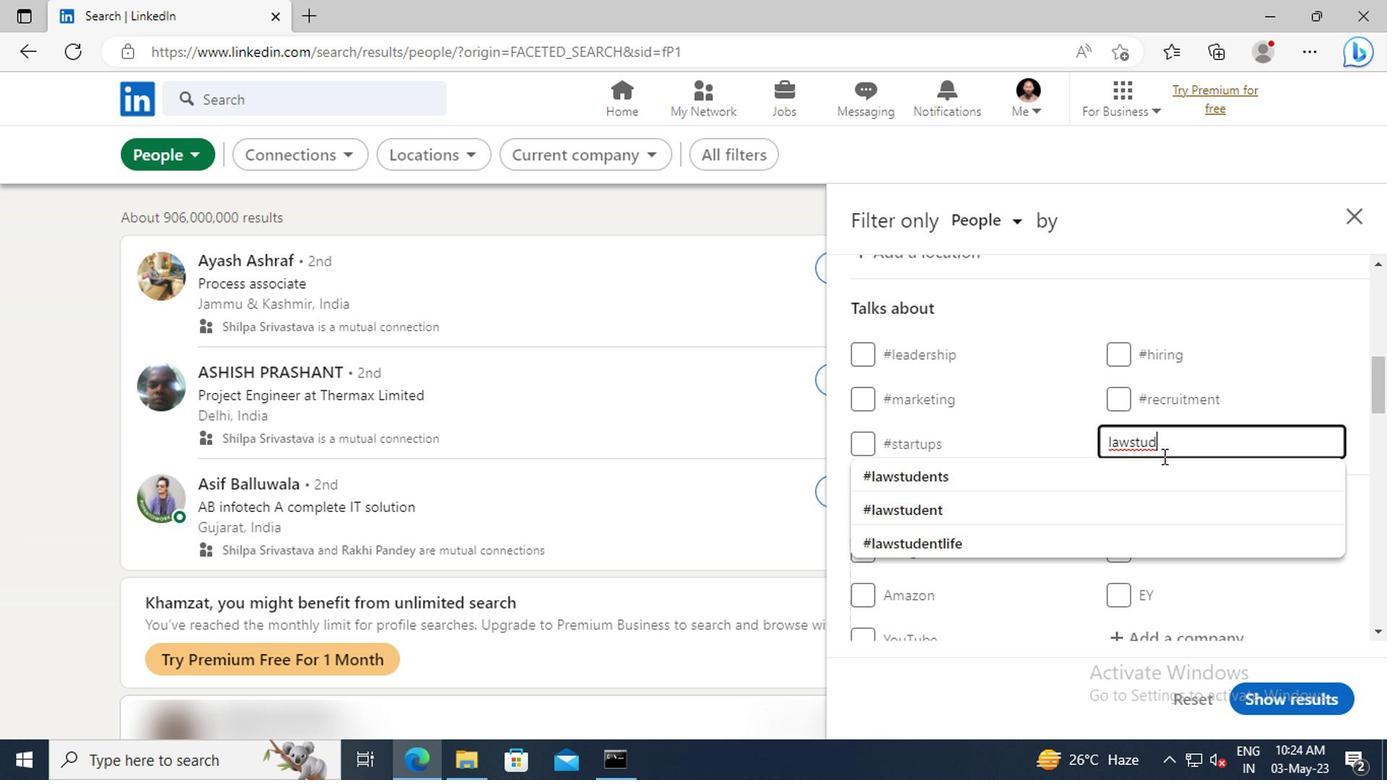 
Action: Mouse pressed left at (1157, 465)
Screenshot: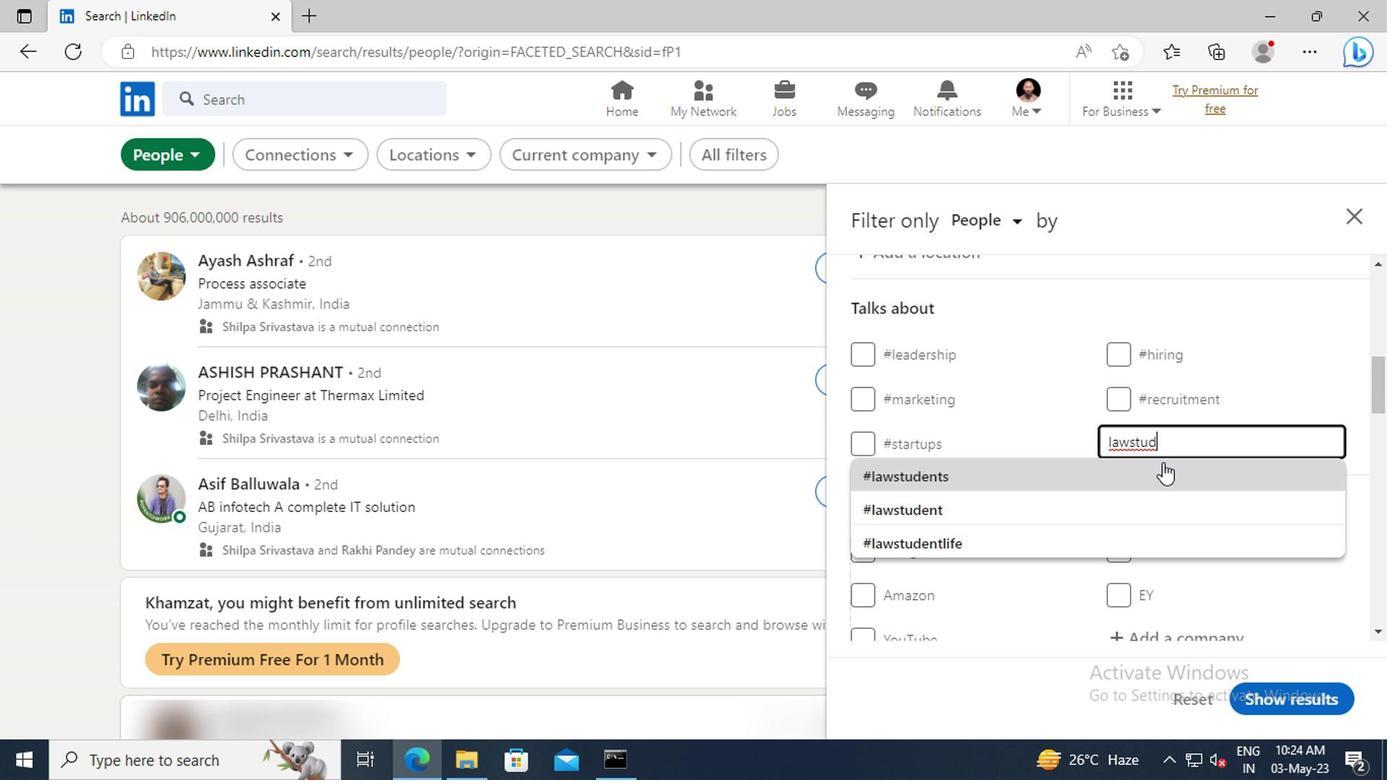 
Action: Mouse scrolled (1157, 463) with delta (0, -1)
Screenshot: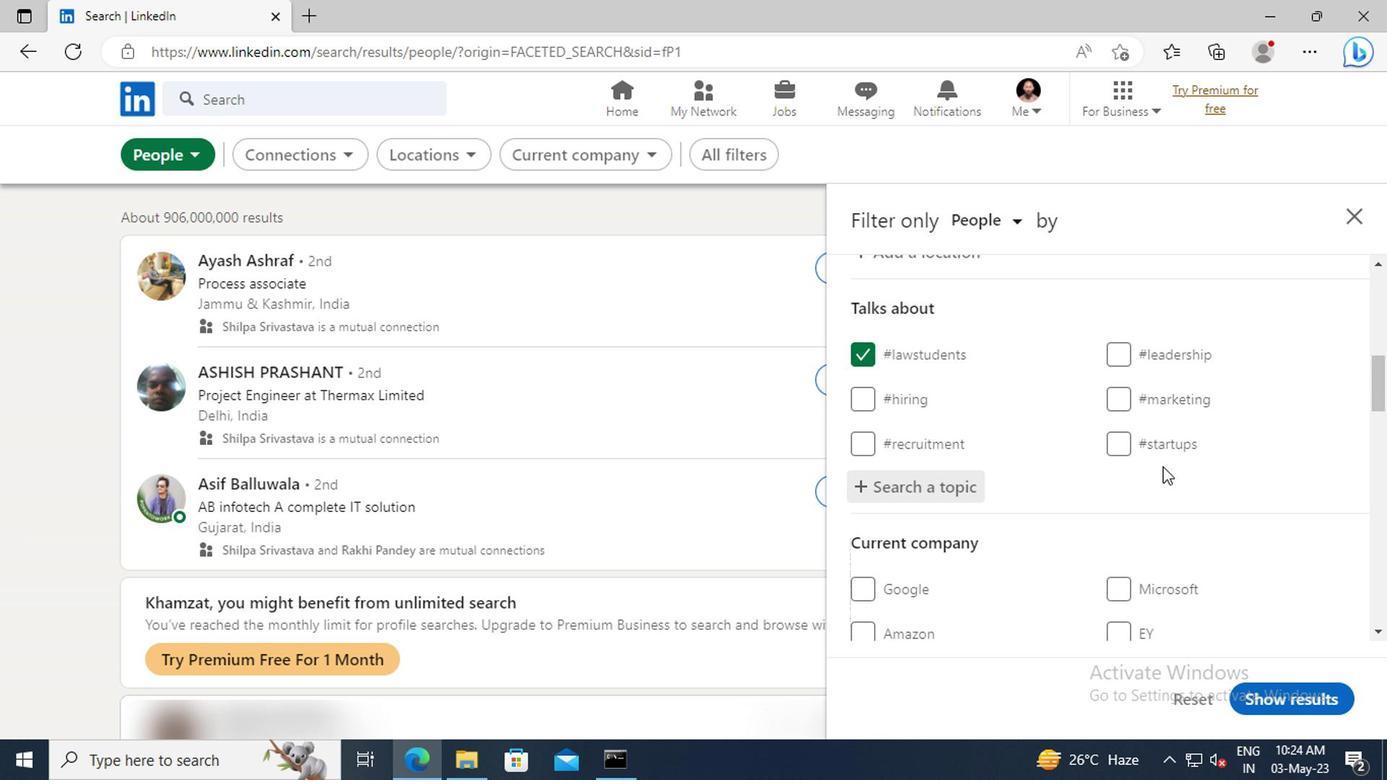 
Action: Mouse scrolled (1157, 463) with delta (0, -1)
Screenshot: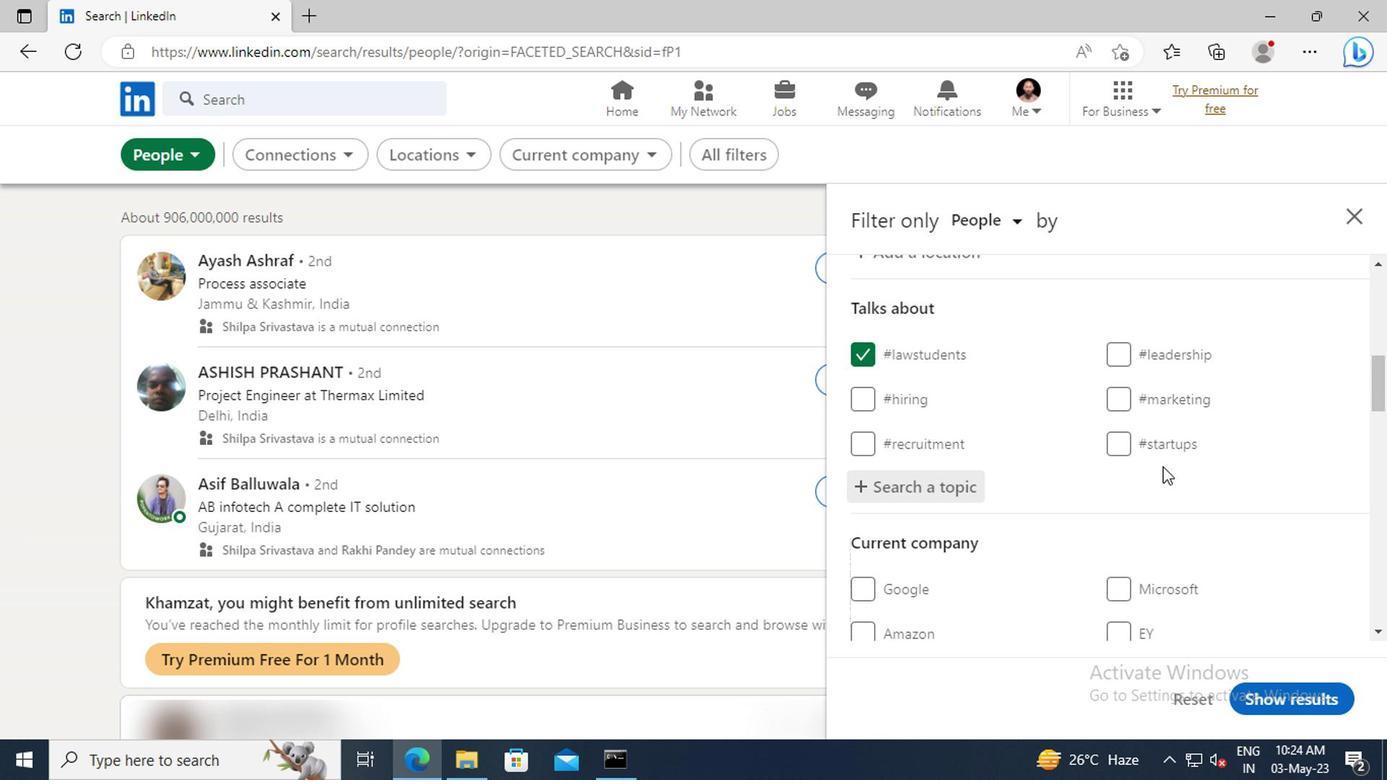 
Action: Mouse scrolled (1157, 463) with delta (0, -1)
Screenshot: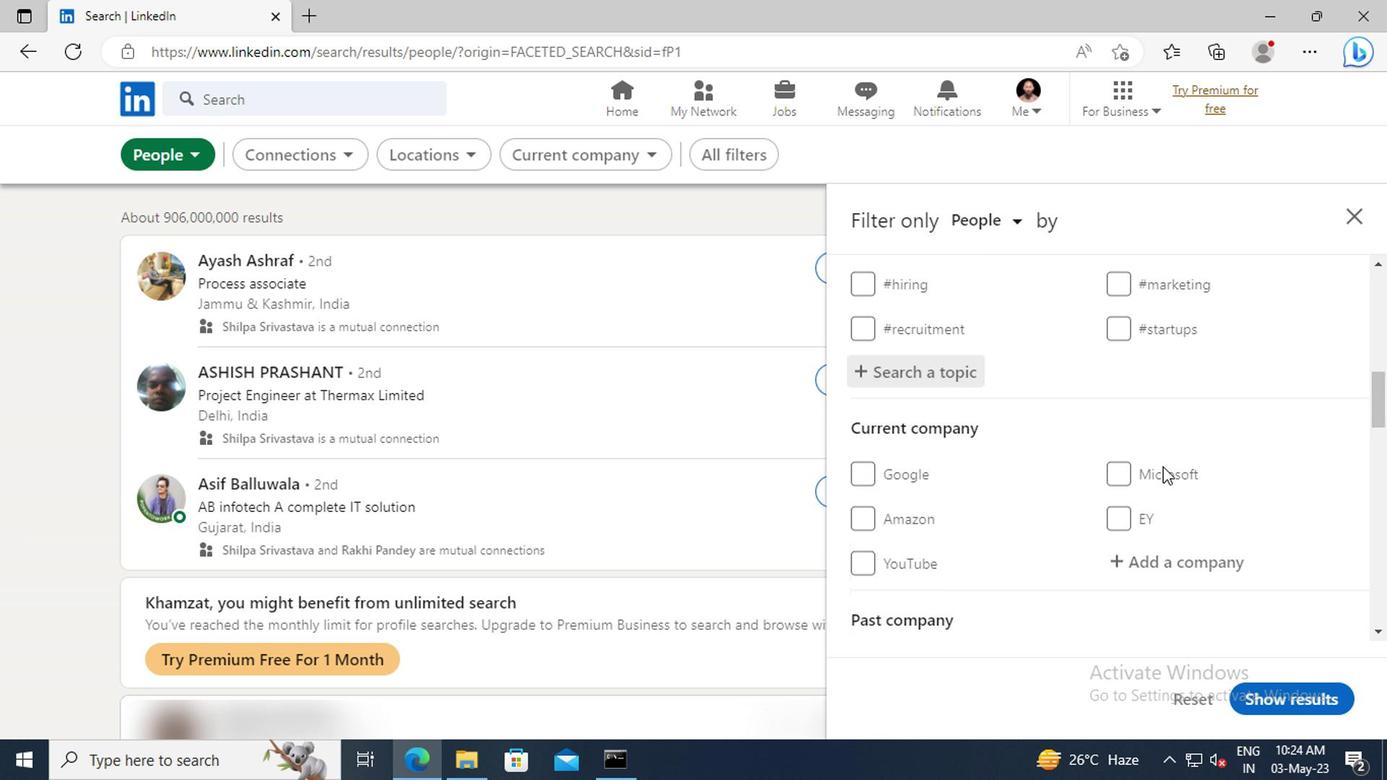
Action: Mouse scrolled (1157, 463) with delta (0, -1)
Screenshot: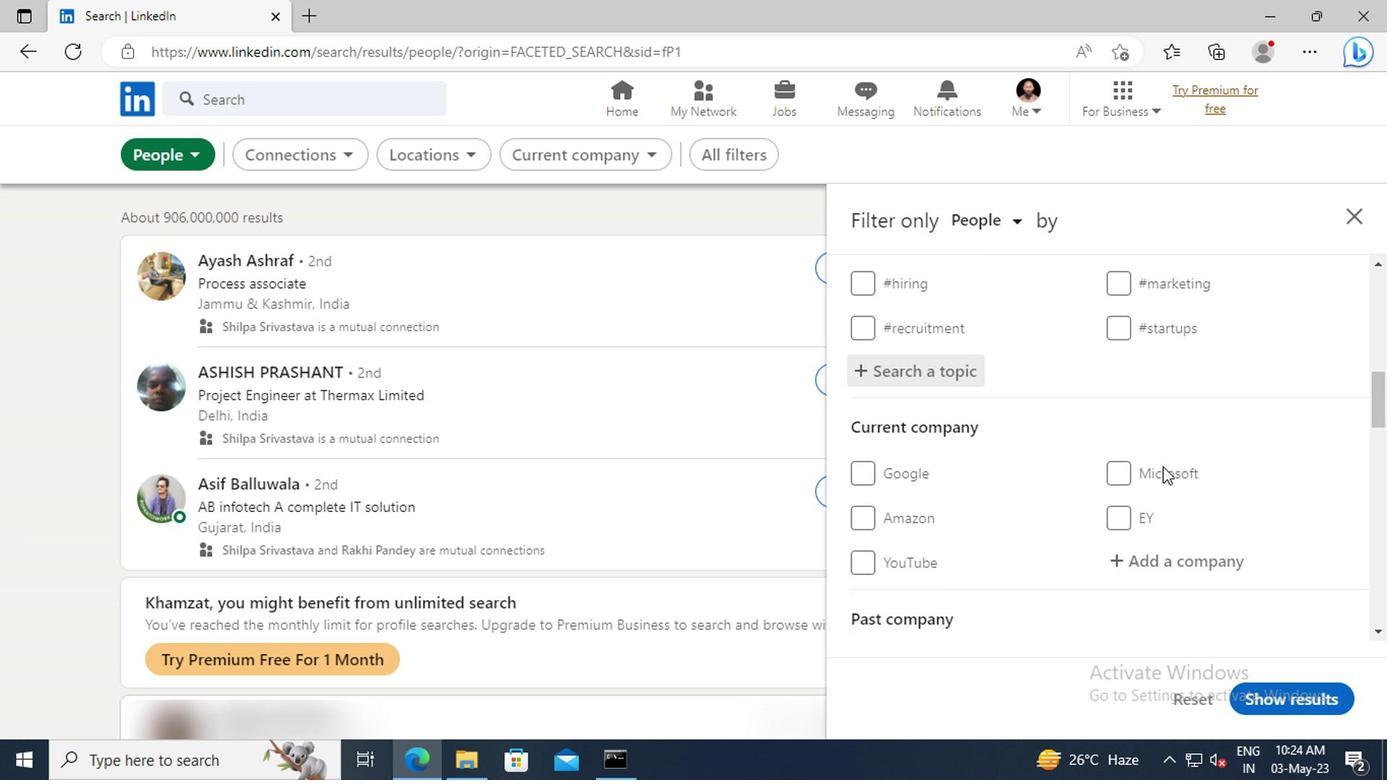 
Action: Mouse scrolled (1157, 463) with delta (0, -1)
Screenshot: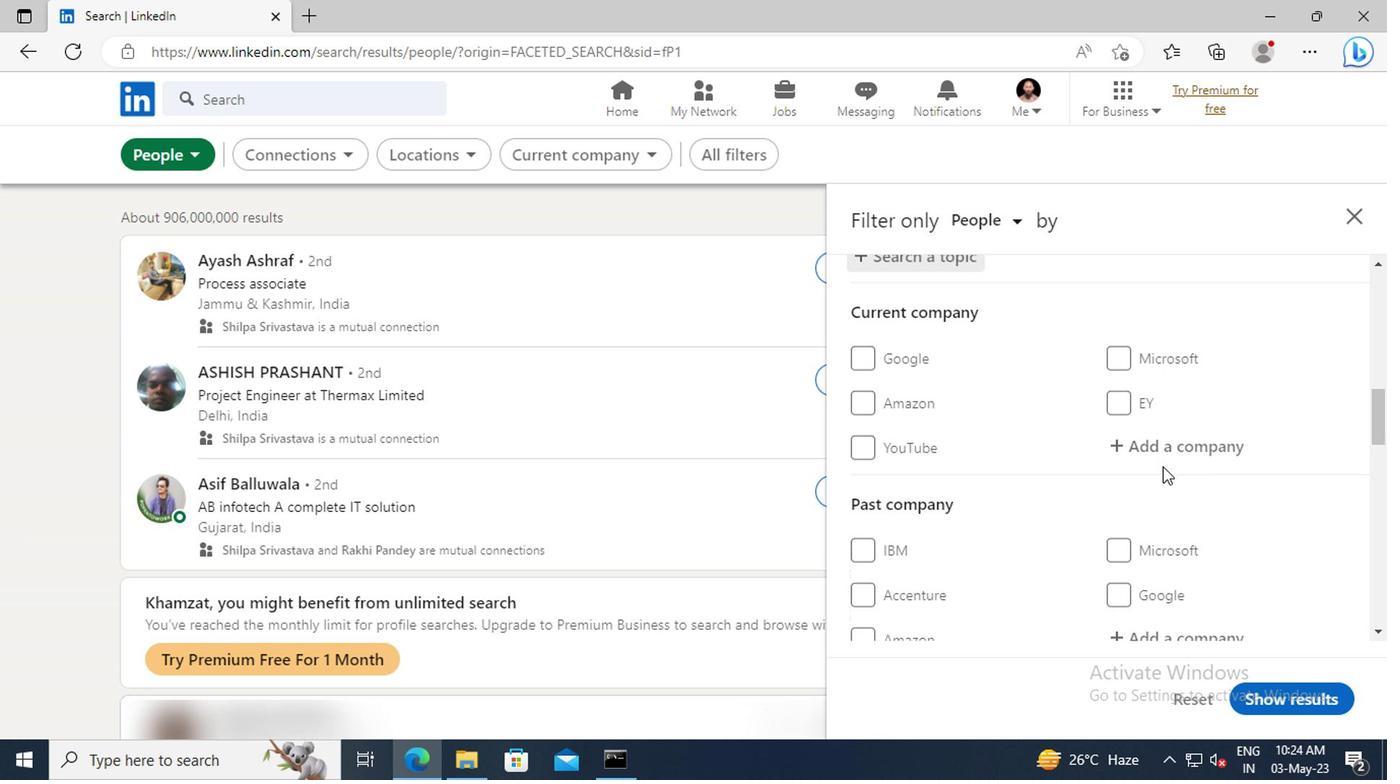 
Action: Mouse scrolled (1157, 463) with delta (0, -1)
Screenshot: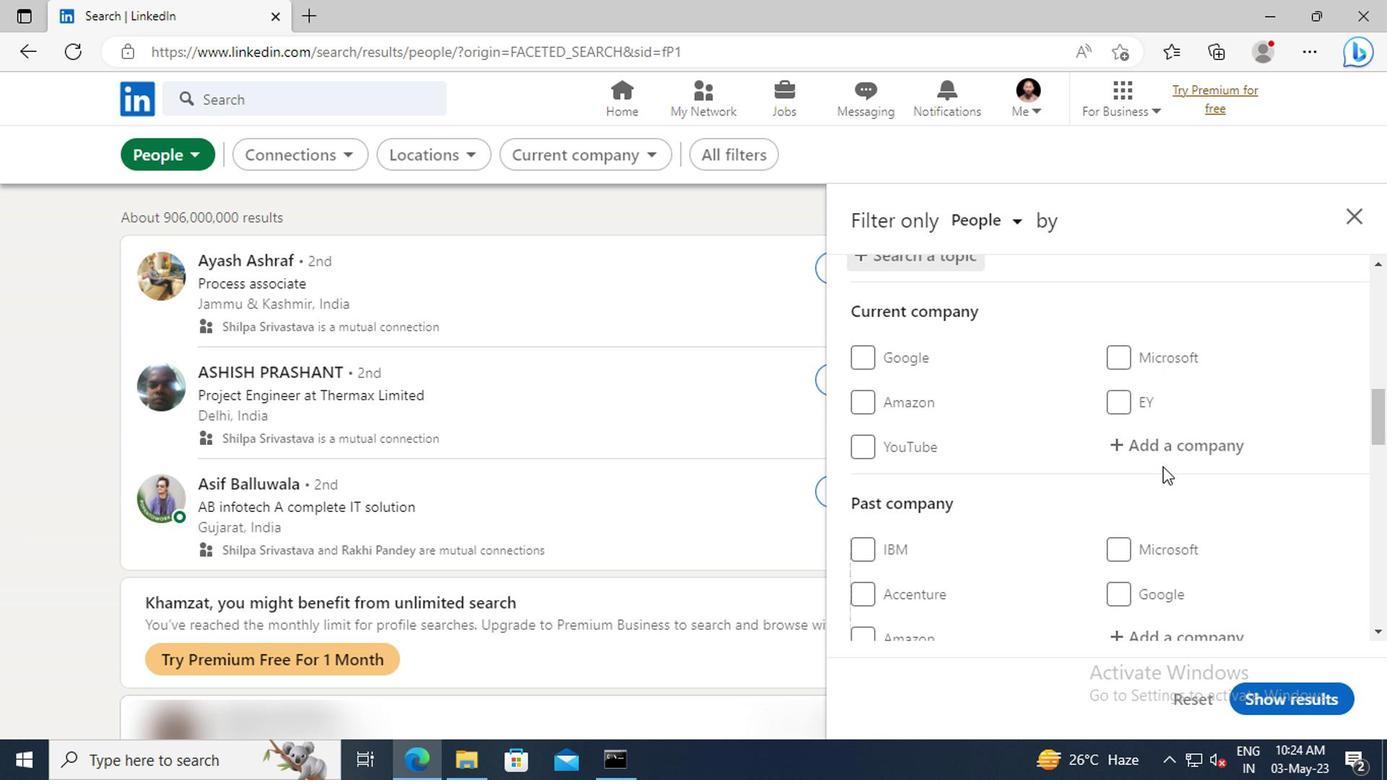 
Action: Mouse scrolled (1157, 463) with delta (0, -1)
Screenshot: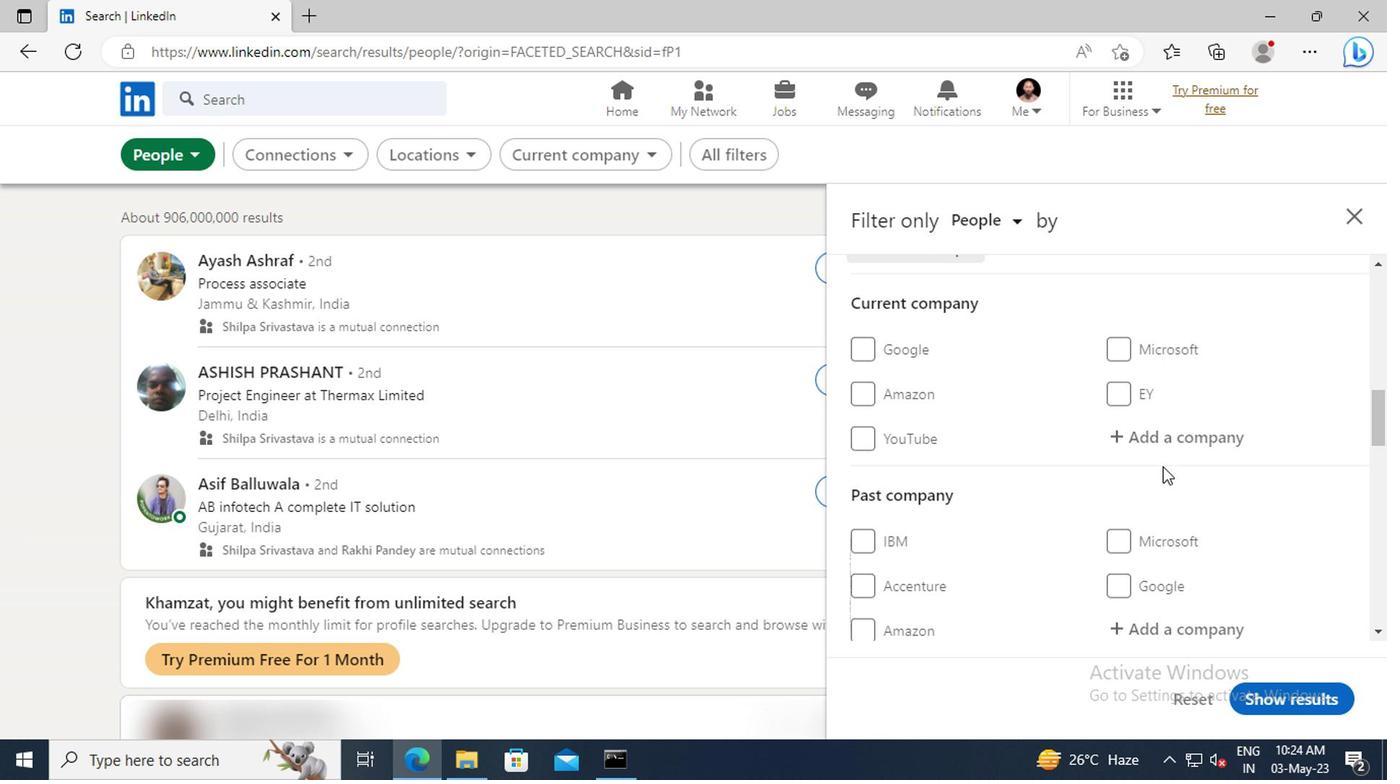 
Action: Mouse scrolled (1157, 463) with delta (0, -1)
Screenshot: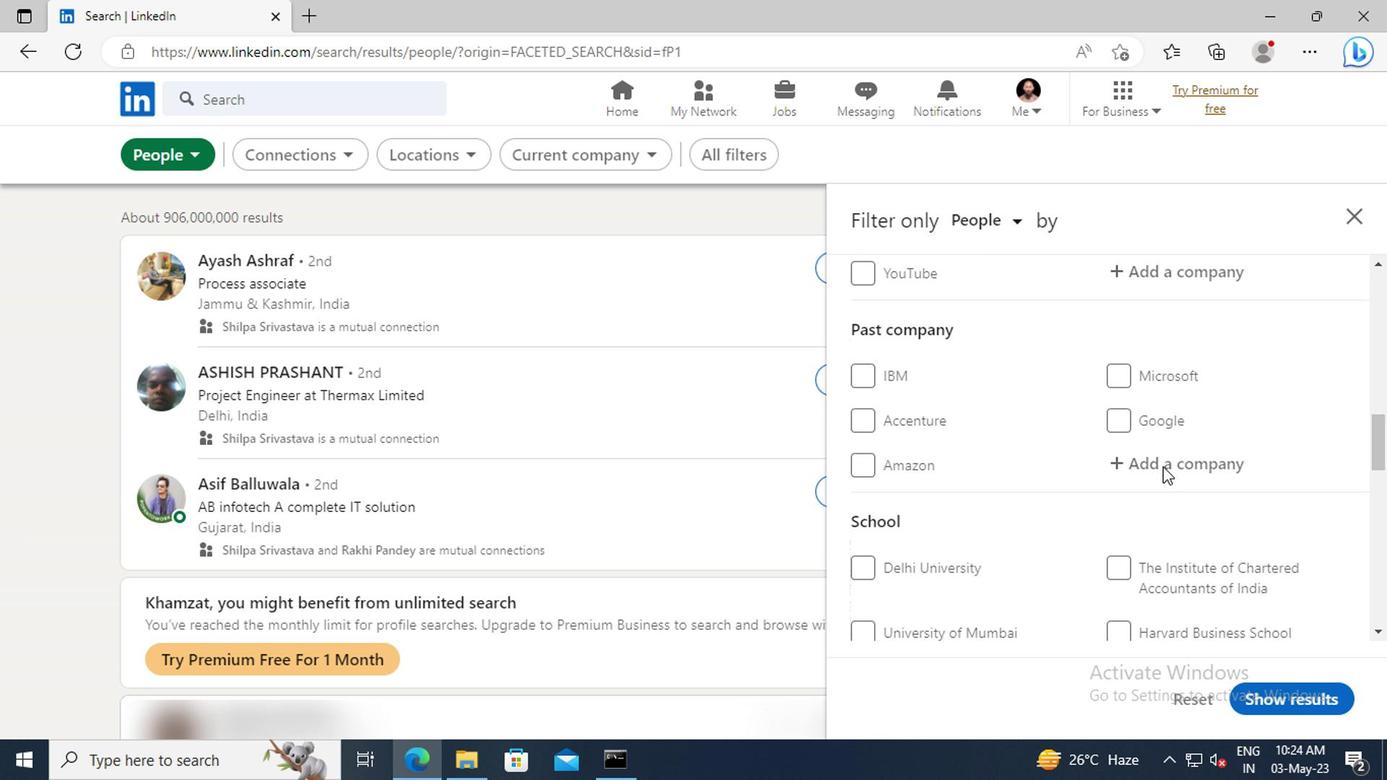 
Action: Mouse scrolled (1157, 463) with delta (0, -1)
Screenshot: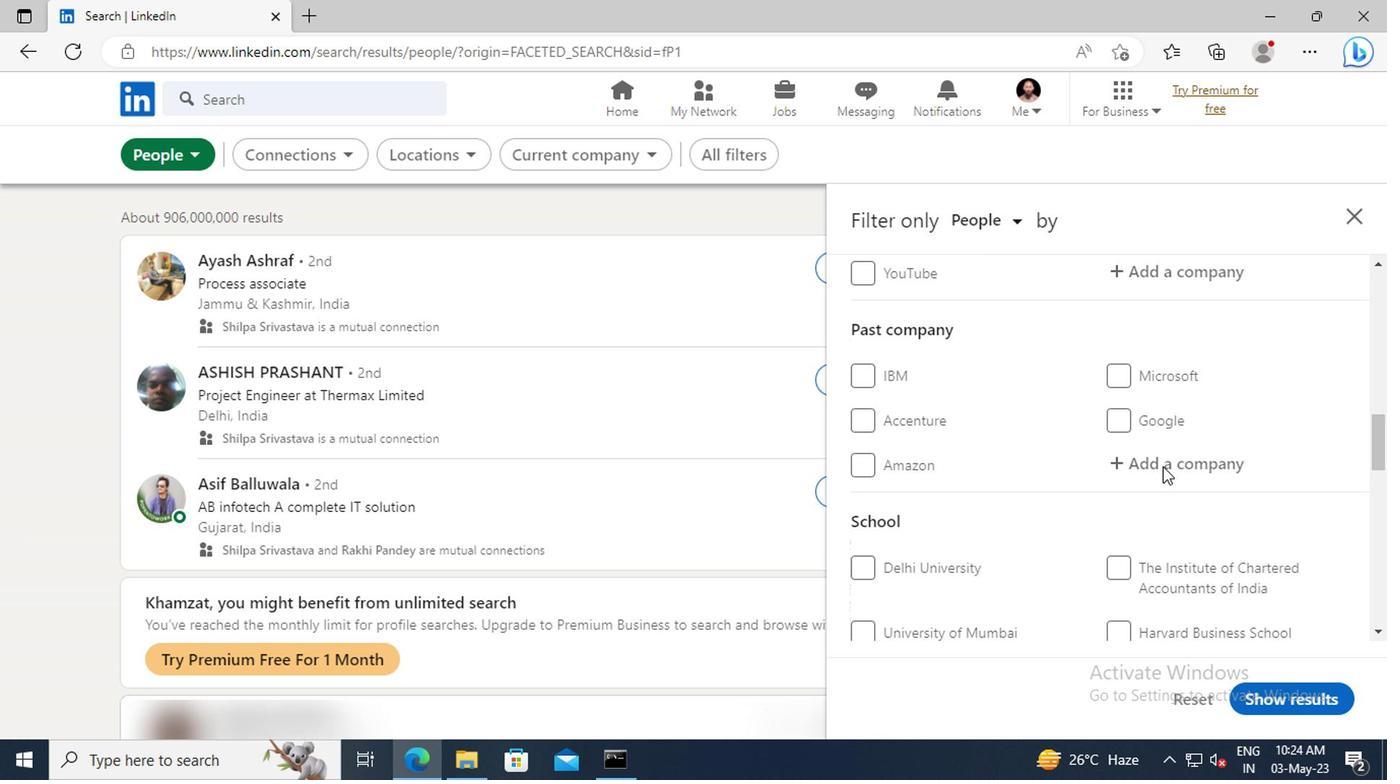 
Action: Mouse scrolled (1157, 463) with delta (0, -1)
Screenshot: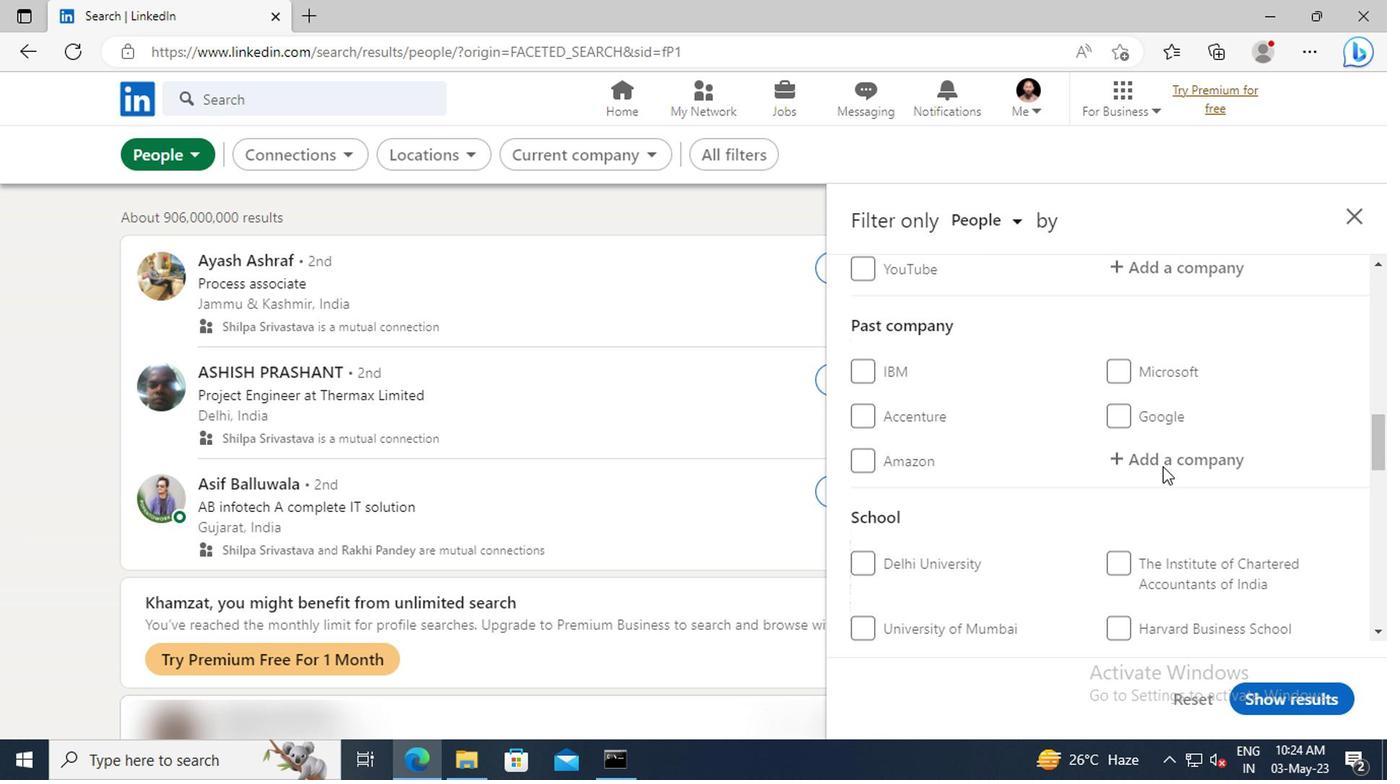 
Action: Mouse scrolled (1157, 463) with delta (0, -1)
Screenshot: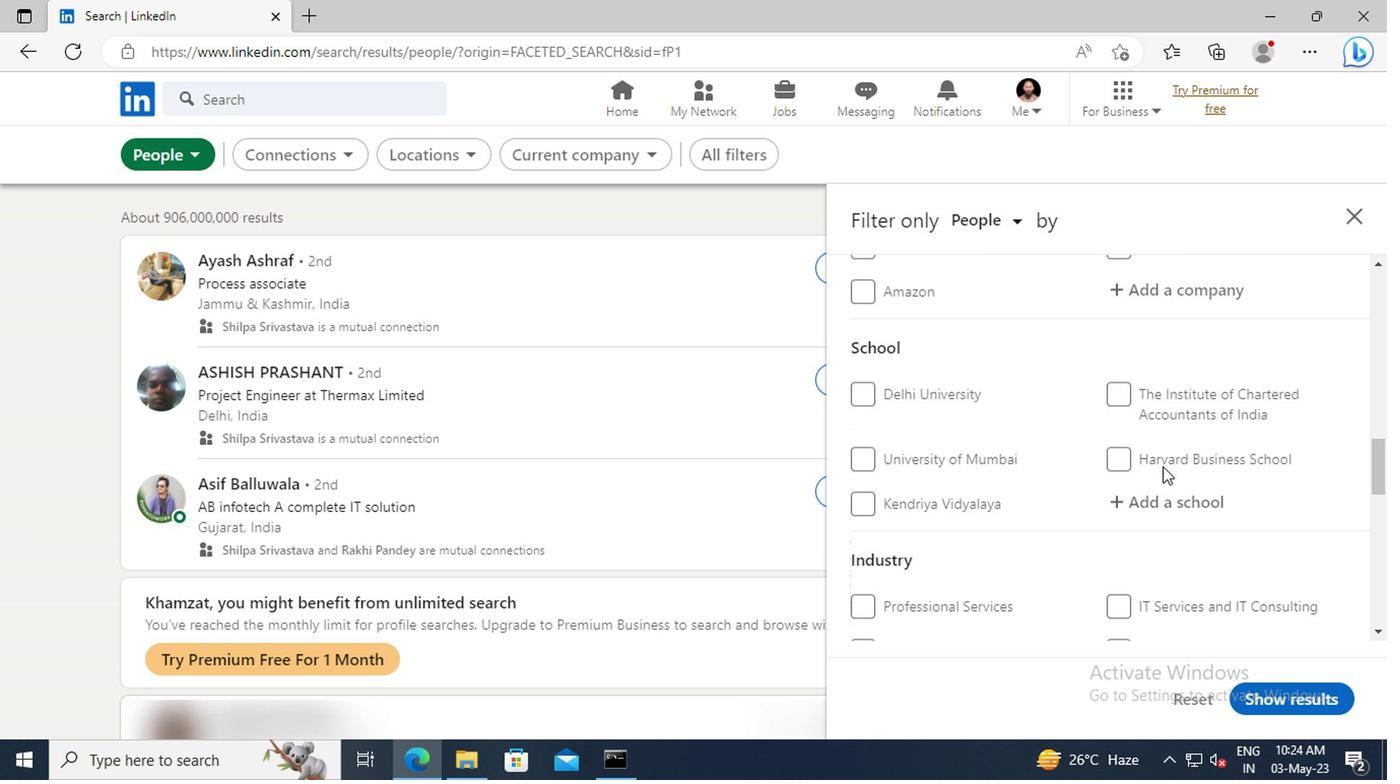 
Action: Mouse scrolled (1157, 463) with delta (0, -1)
Screenshot: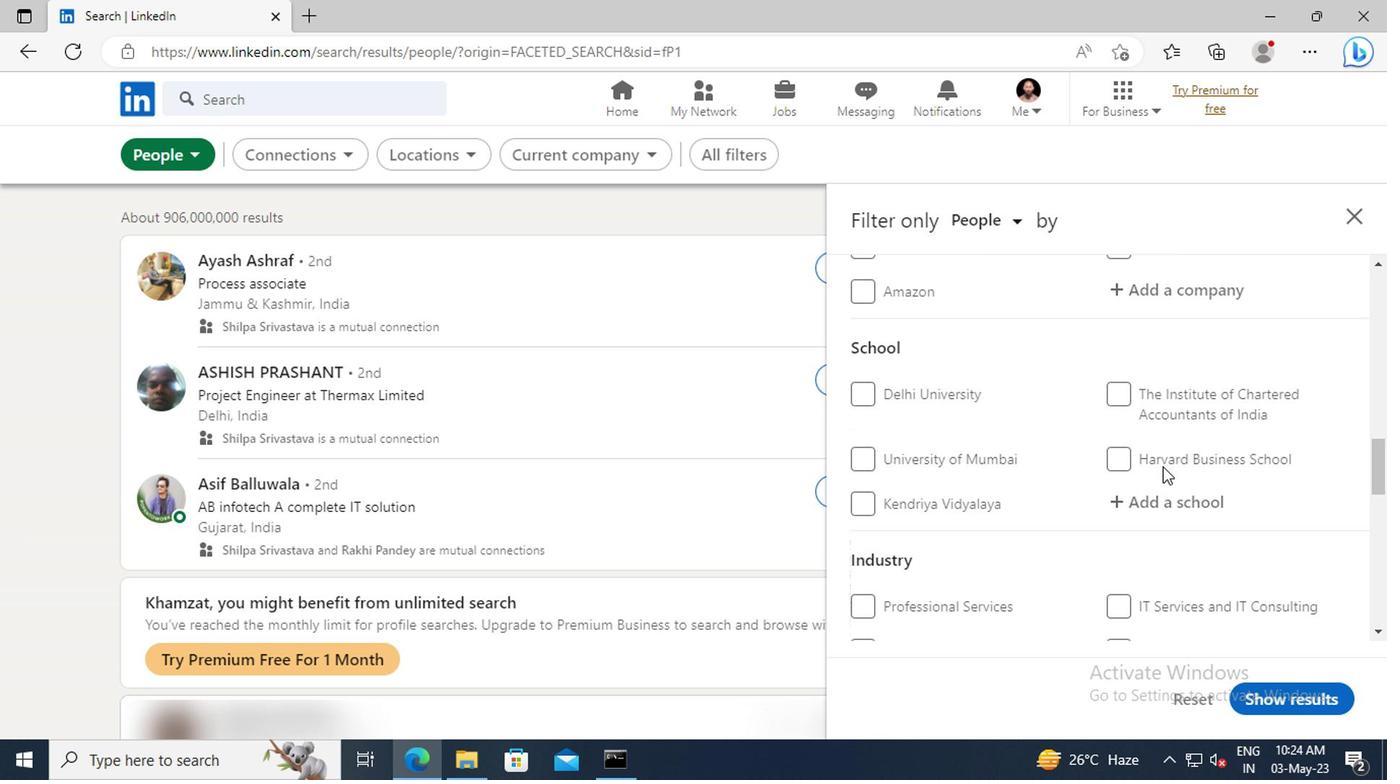 
Action: Mouse scrolled (1157, 463) with delta (0, -1)
Screenshot: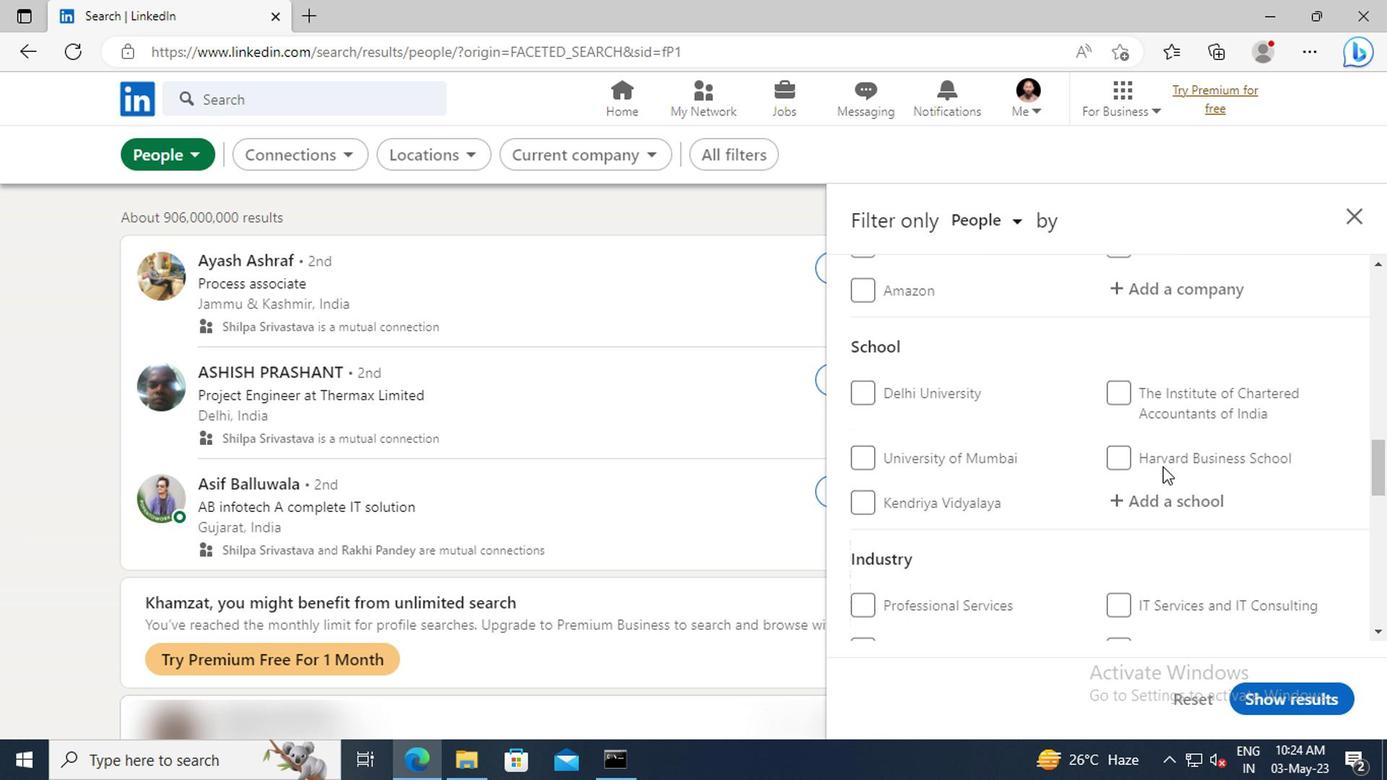 
Action: Mouse scrolled (1157, 463) with delta (0, -1)
Screenshot: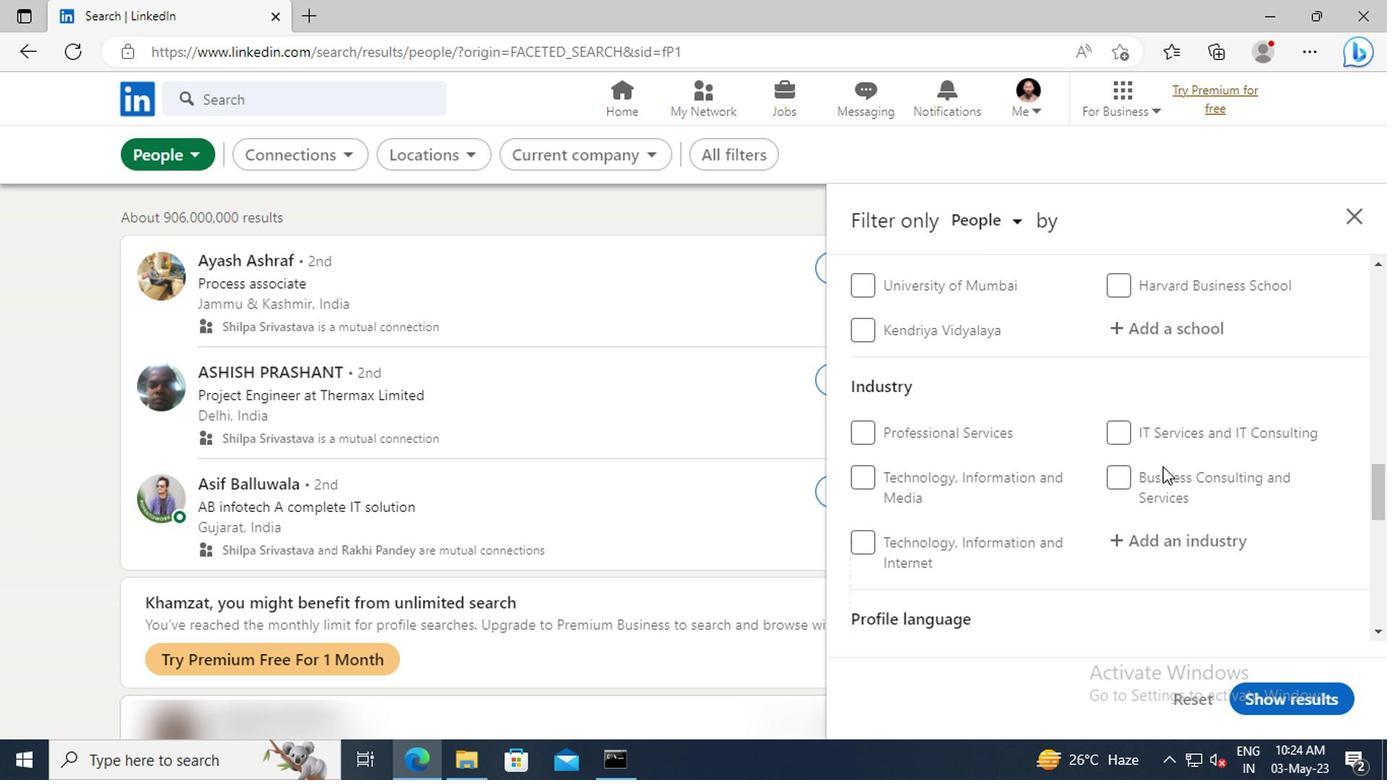 
Action: Mouse scrolled (1157, 463) with delta (0, -1)
Screenshot: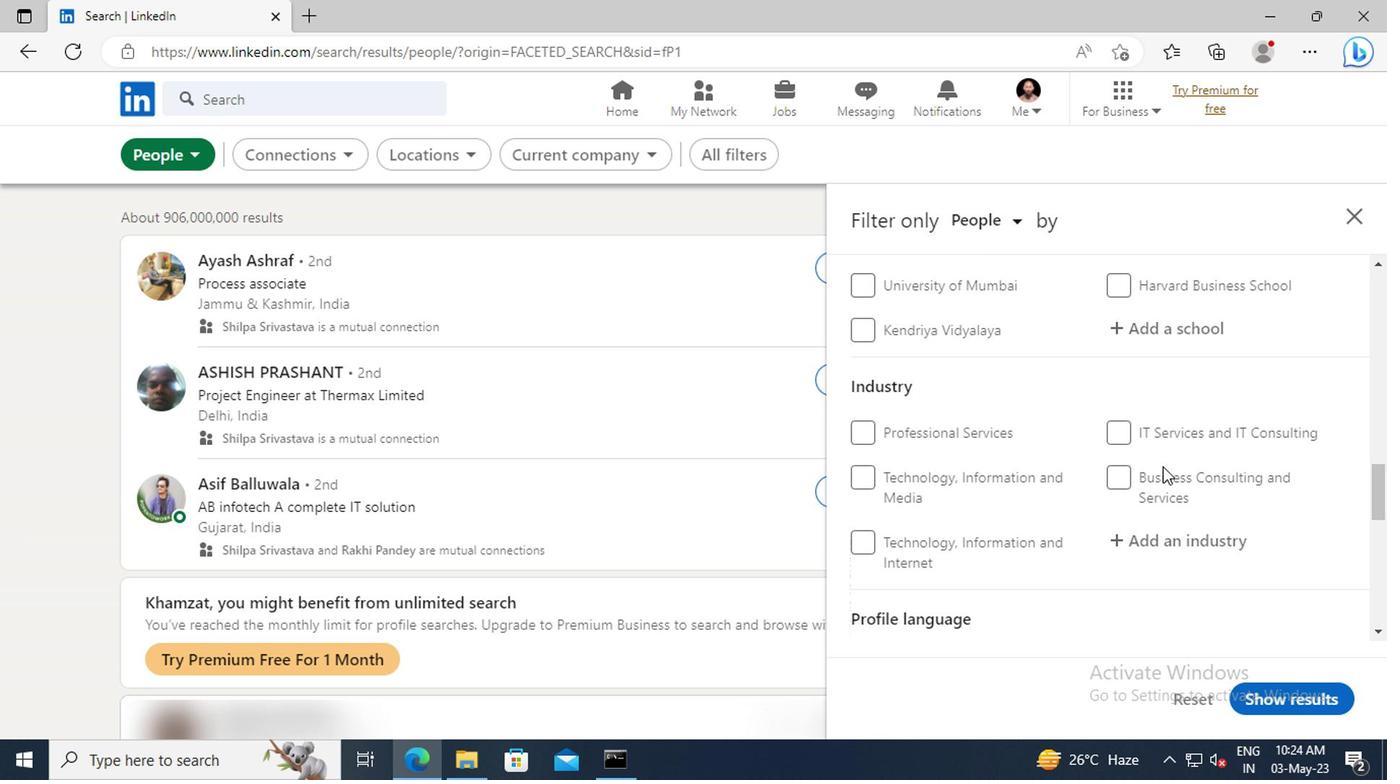
Action: Mouse scrolled (1157, 463) with delta (0, -1)
Screenshot: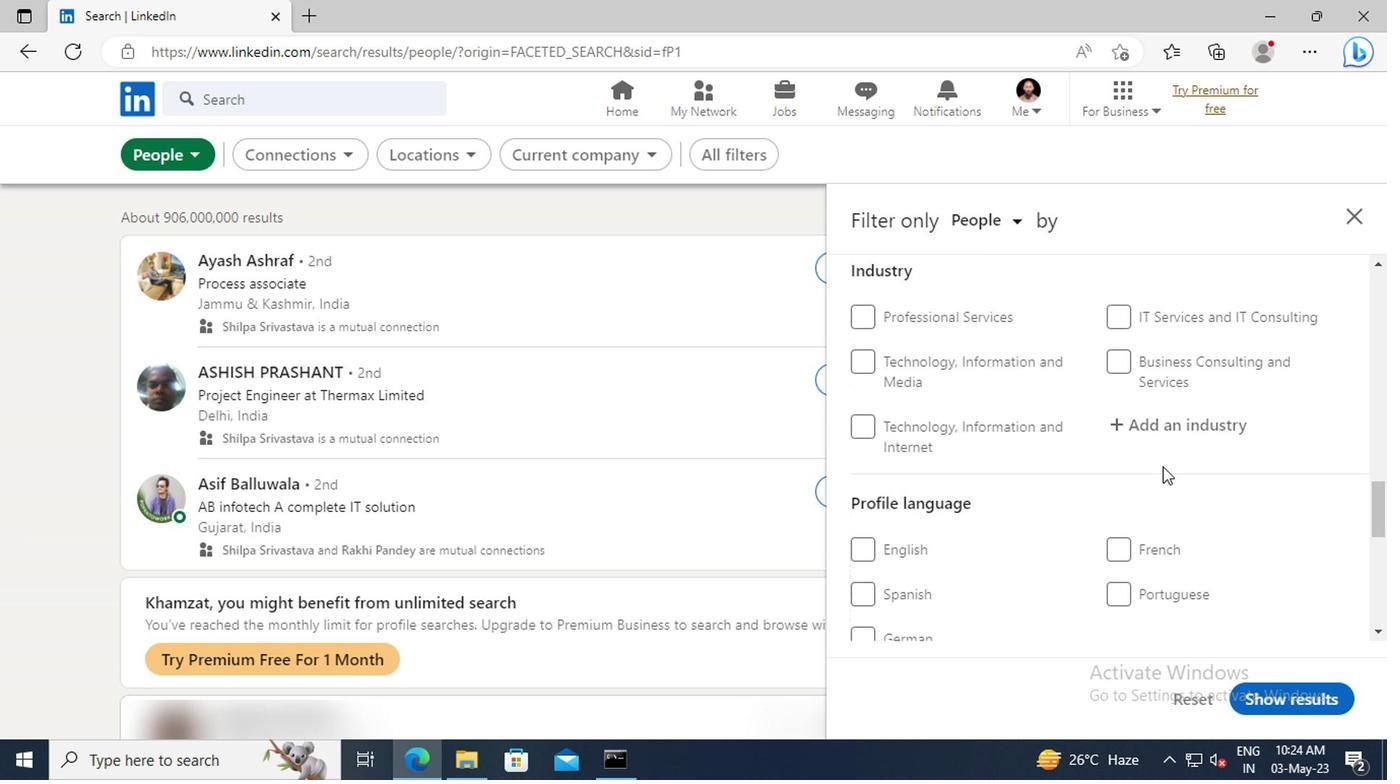
Action: Mouse moved to (865, 533)
Screenshot: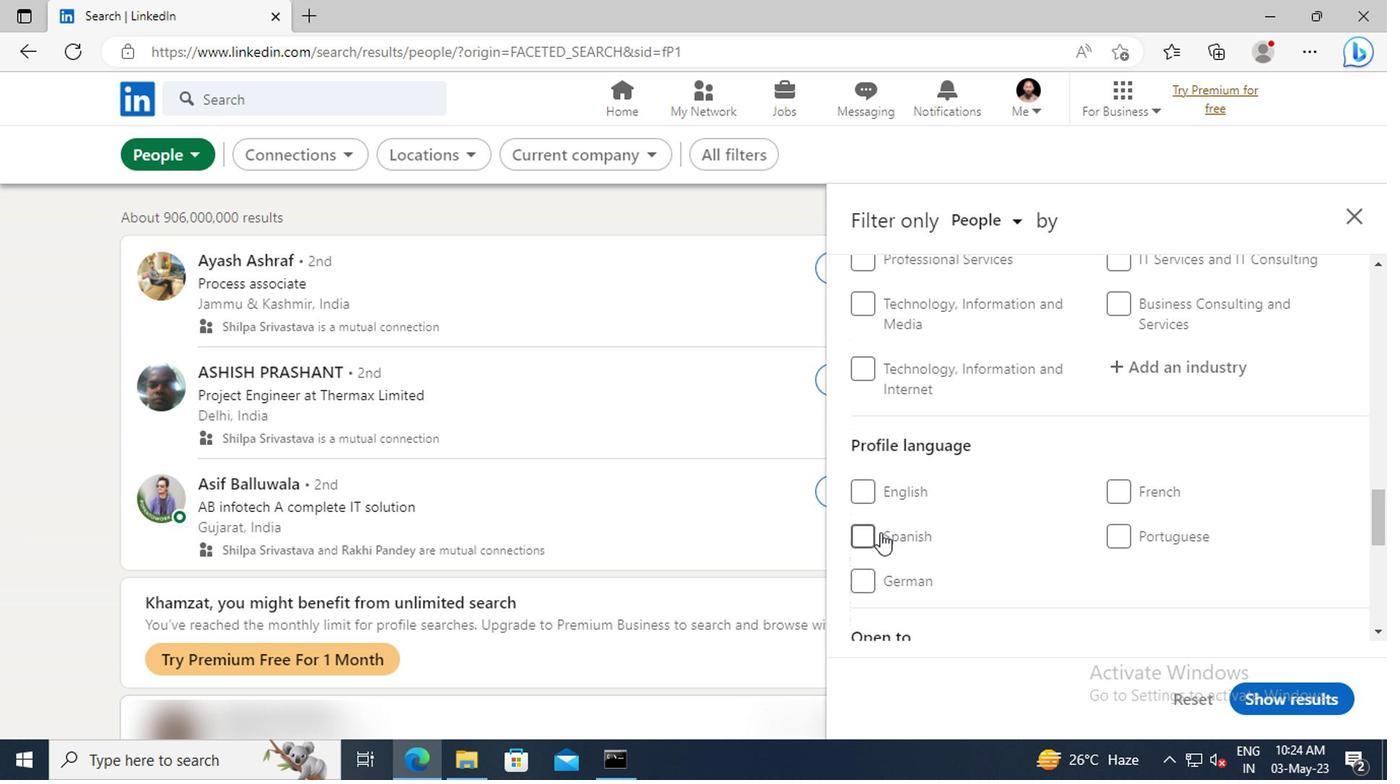 
Action: Mouse pressed left at (865, 533)
Screenshot: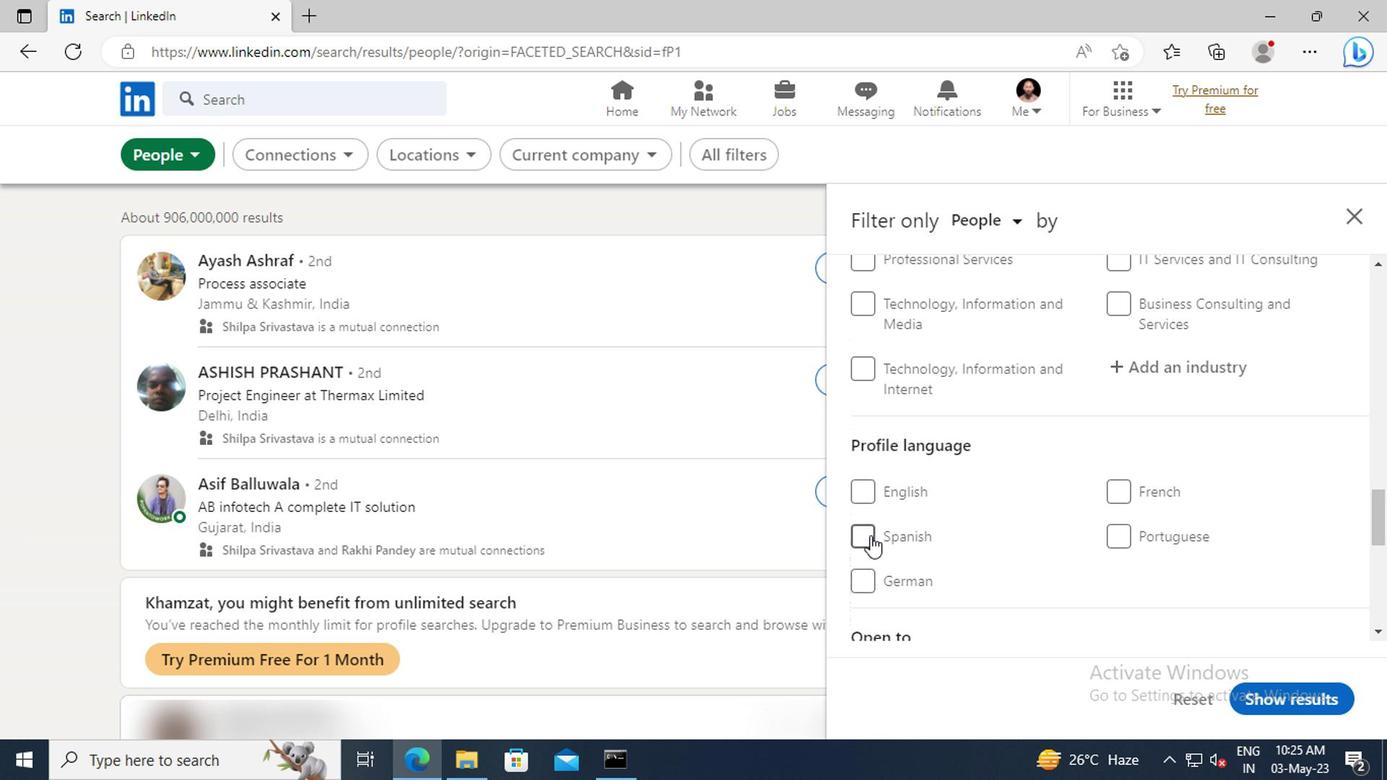 
Action: Mouse moved to (1109, 492)
Screenshot: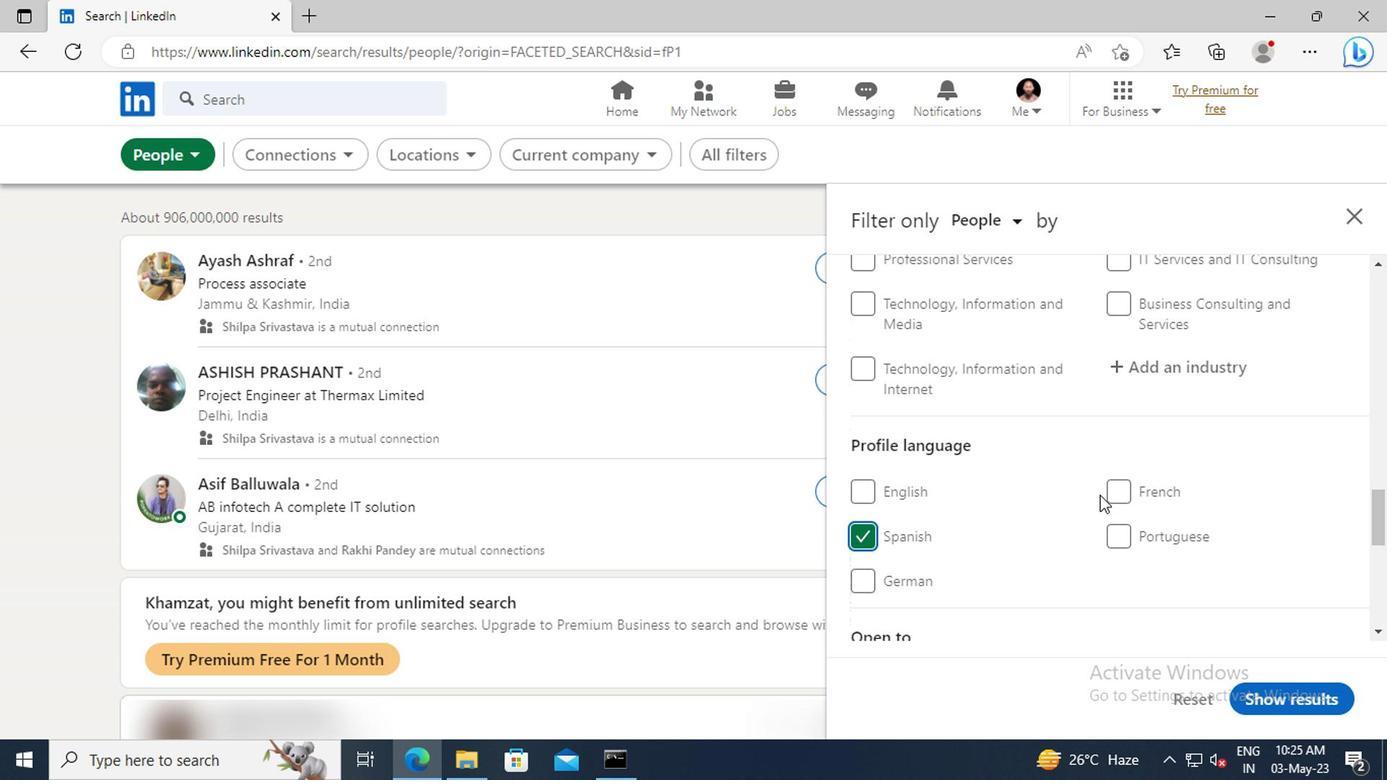 
Action: Mouse scrolled (1109, 492) with delta (0, 0)
Screenshot: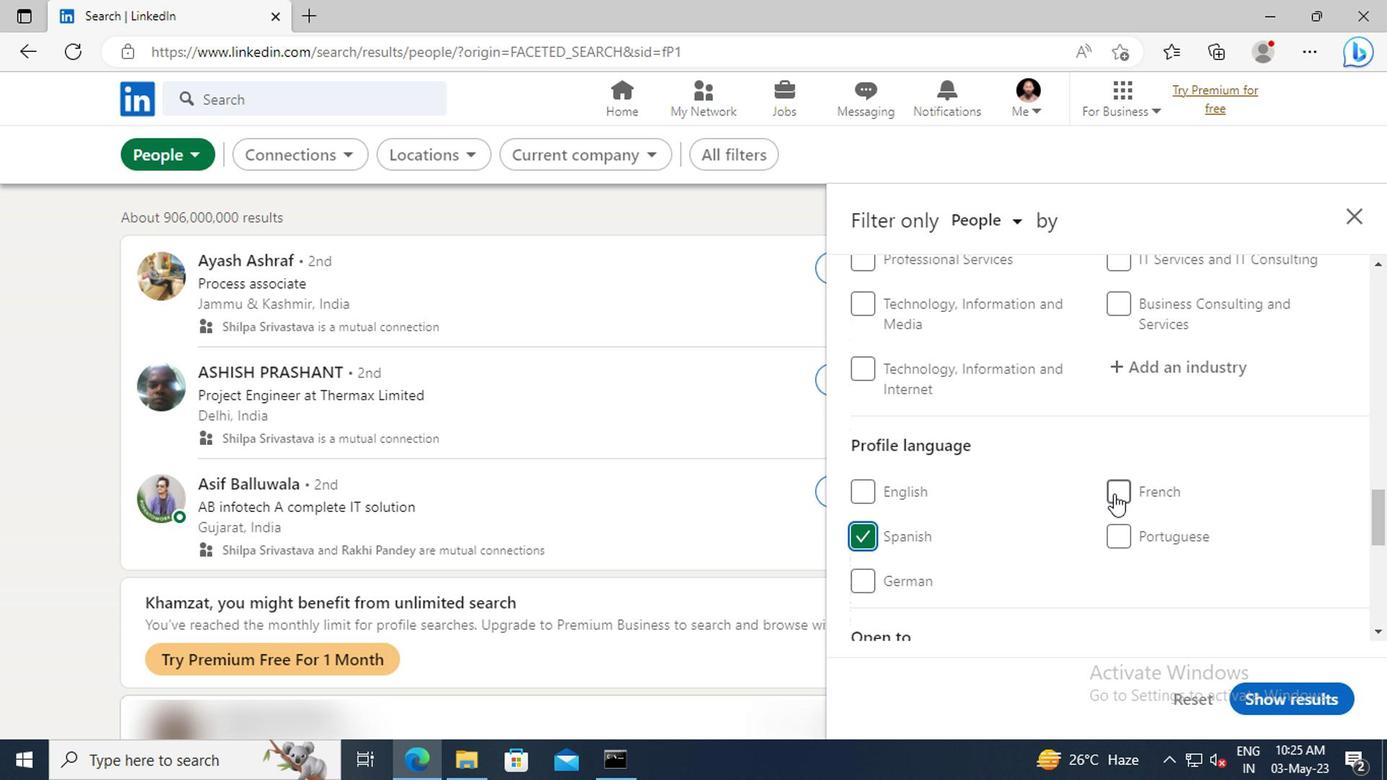 
Action: Mouse scrolled (1109, 492) with delta (0, 0)
Screenshot: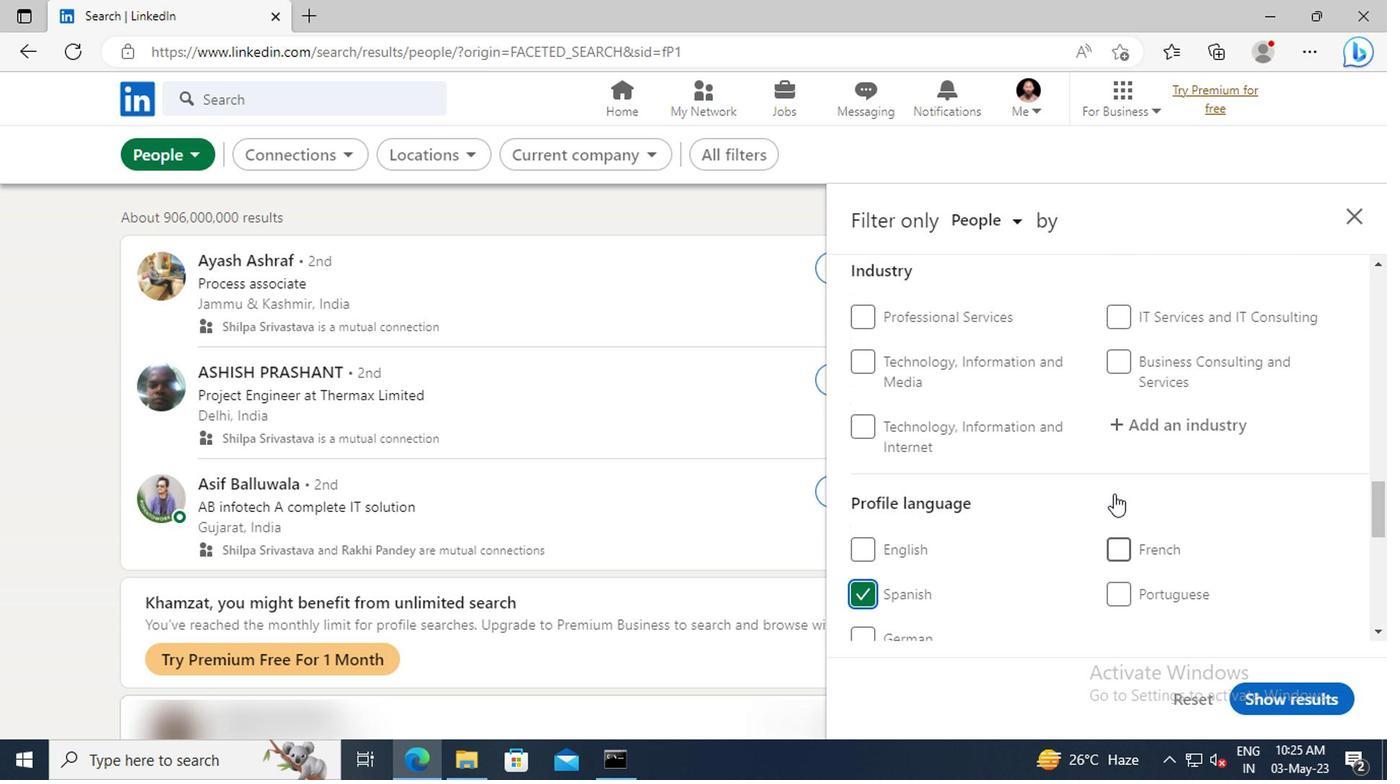 
Action: Mouse scrolled (1109, 492) with delta (0, 0)
Screenshot: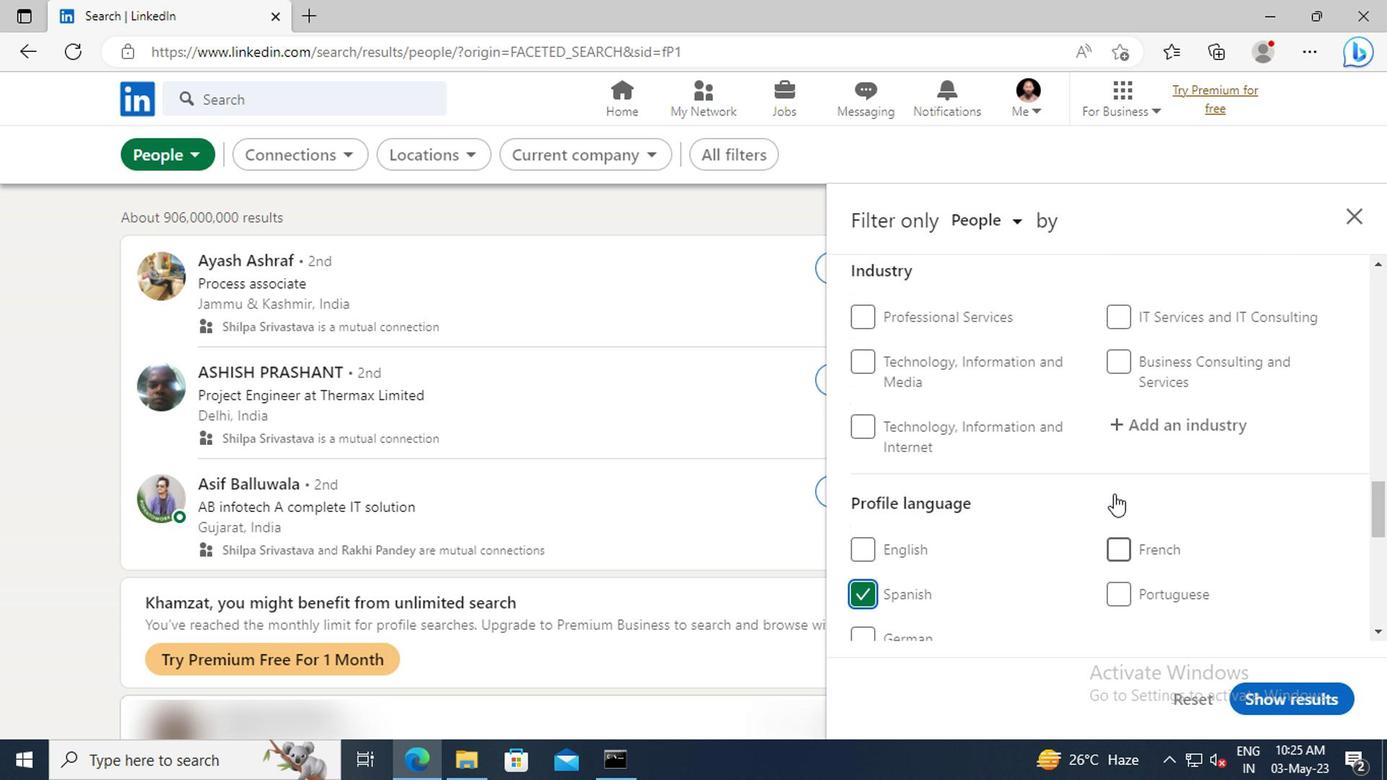 
Action: Mouse scrolled (1109, 492) with delta (0, 0)
Screenshot: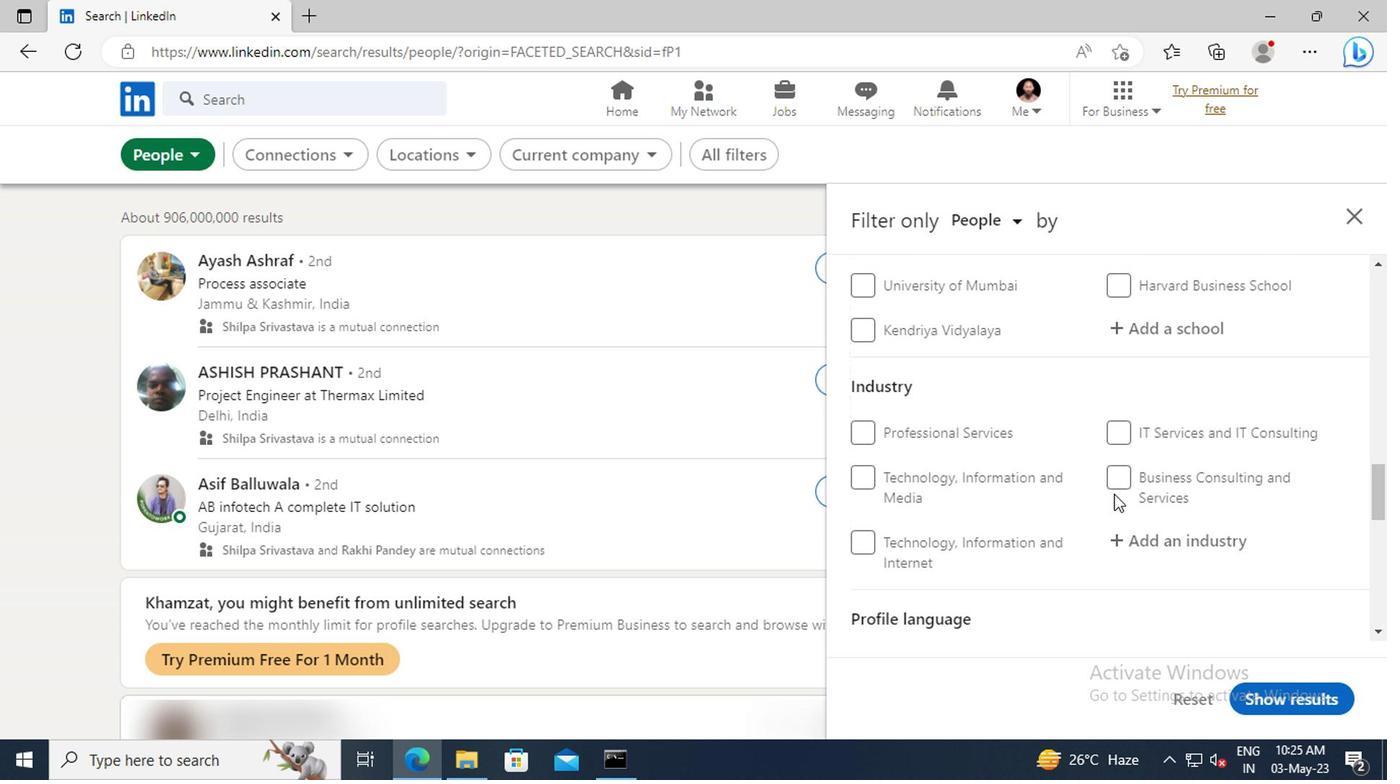 
Action: Mouse scrolled (1109, 492) with delta (0, 0)
Screenshot: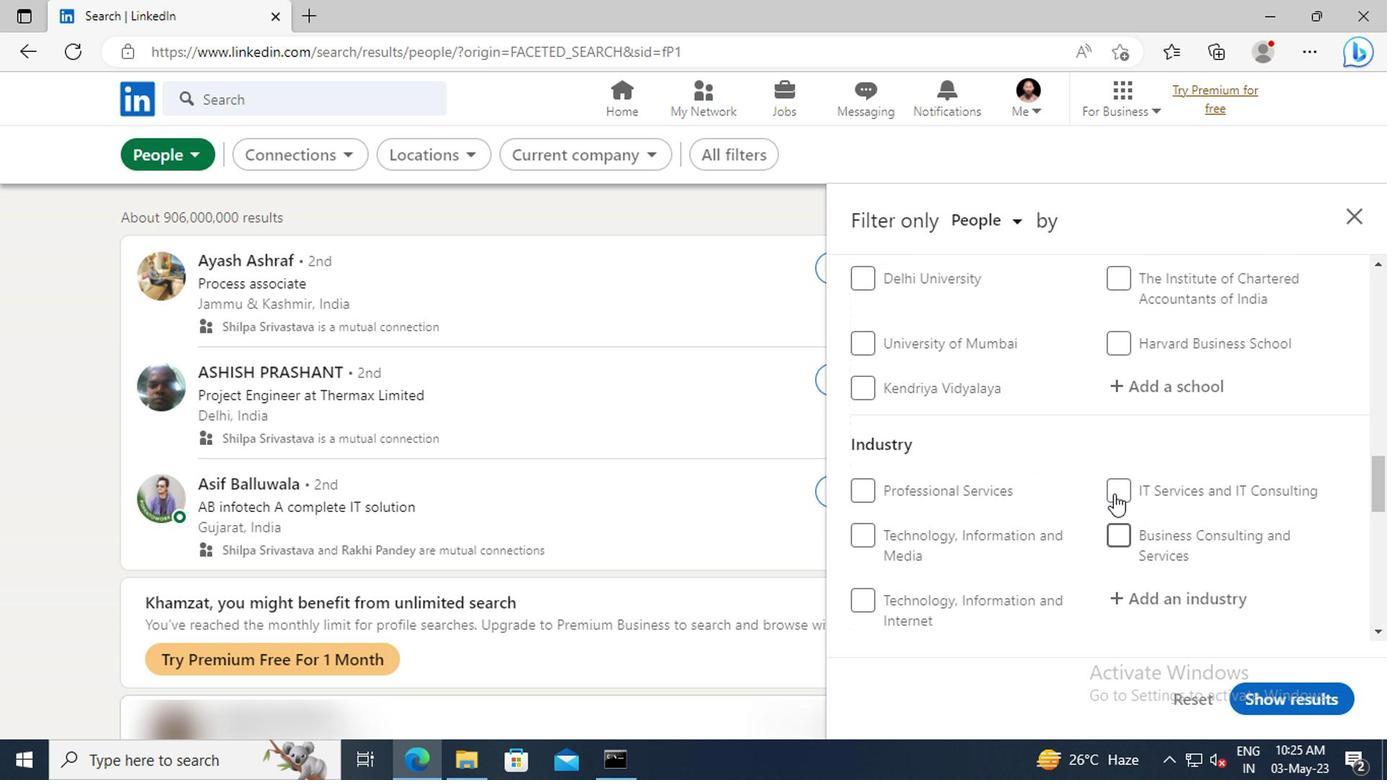 
Action: Mouse scrolled (1109, 492) with delta (0, 0)
Screenshot: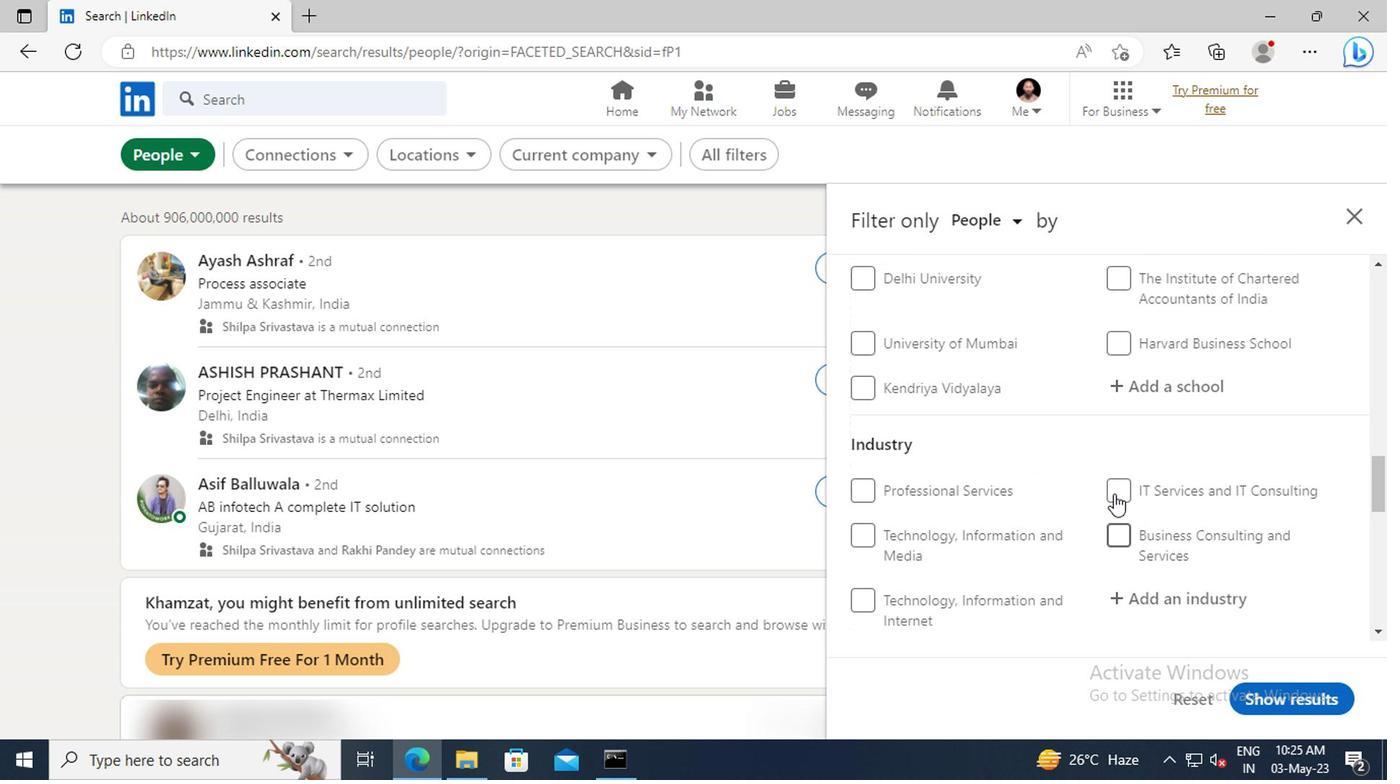 
Action: Mouse scrolled (1109, 492) with delta (0, 0)
Screenshot: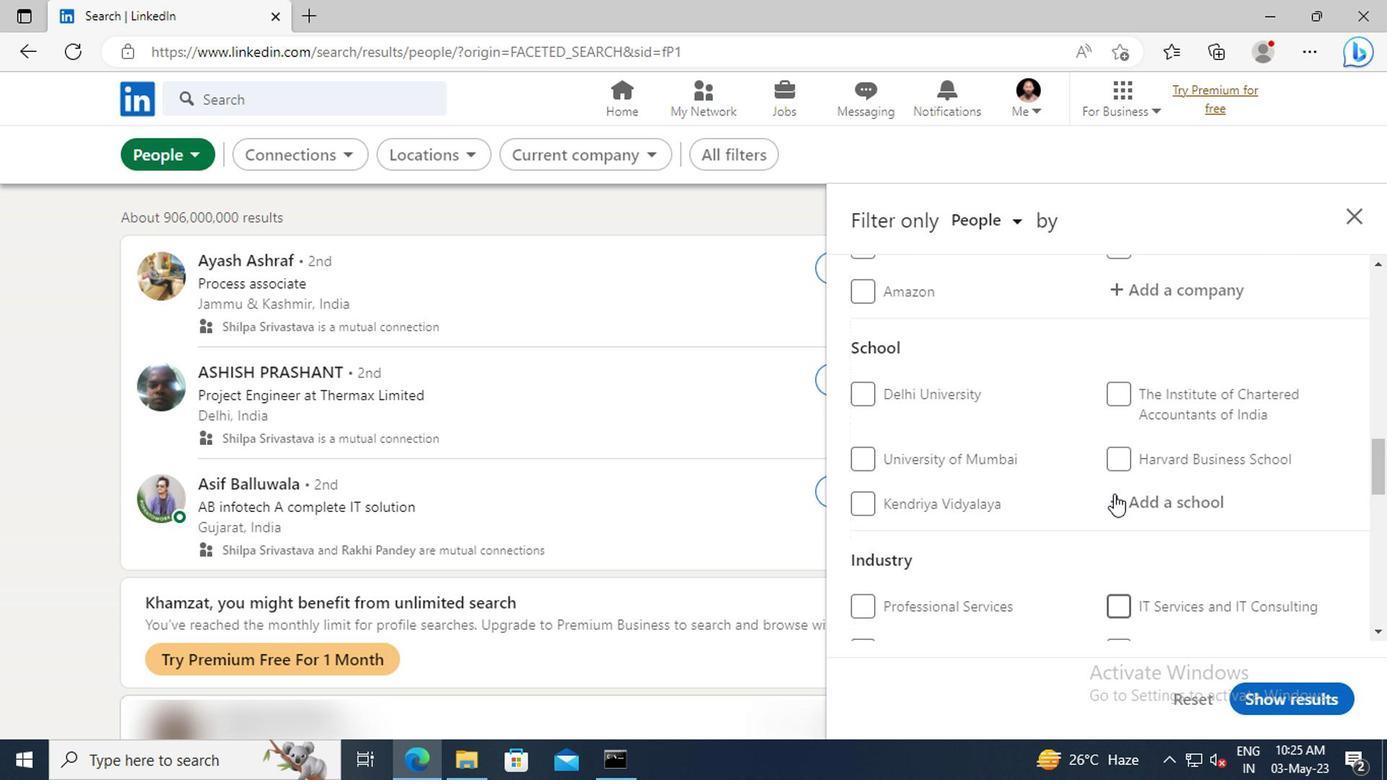 
Action: Mouse scrolled (1109, 492) with delta (0, 0)
Screenshot: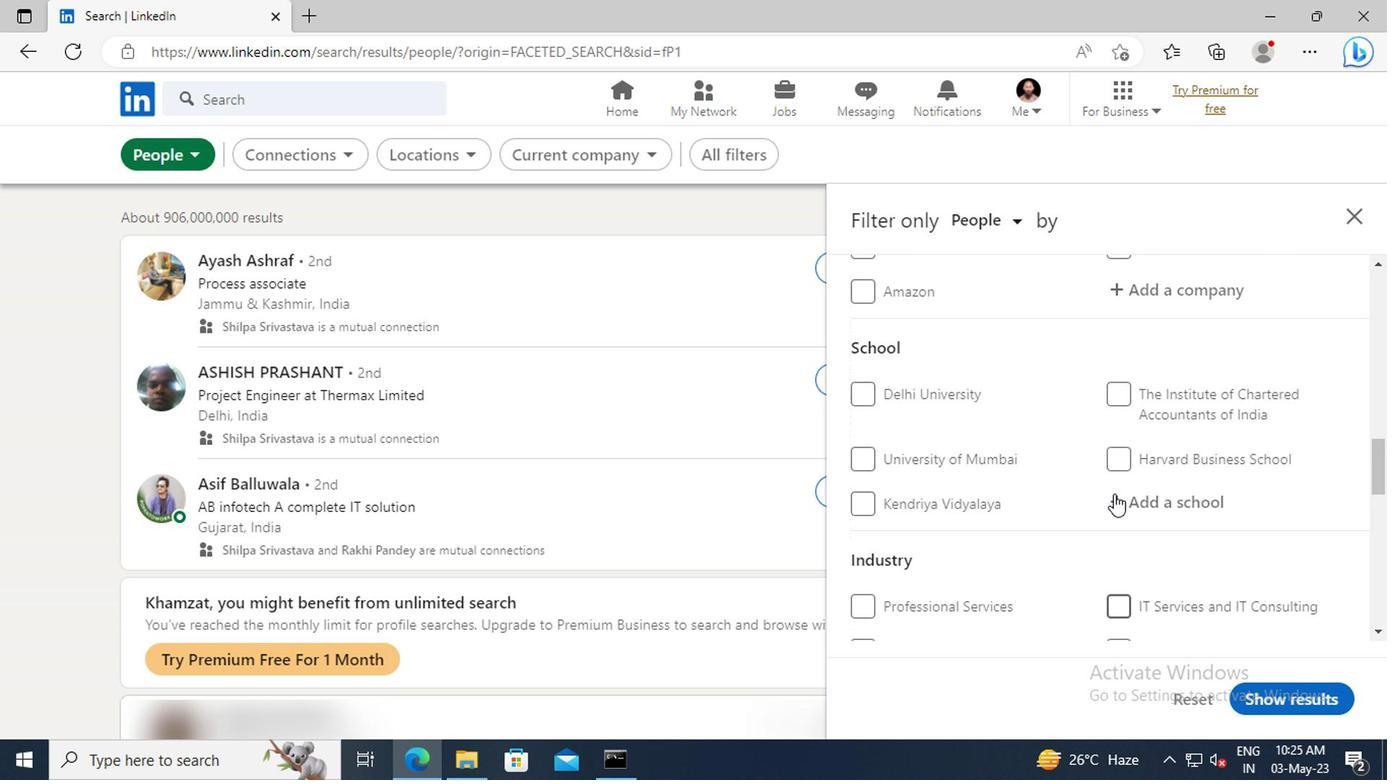 
Action: Mouse scrolled (1109, 492) with delta (0, 0)
Screenshot: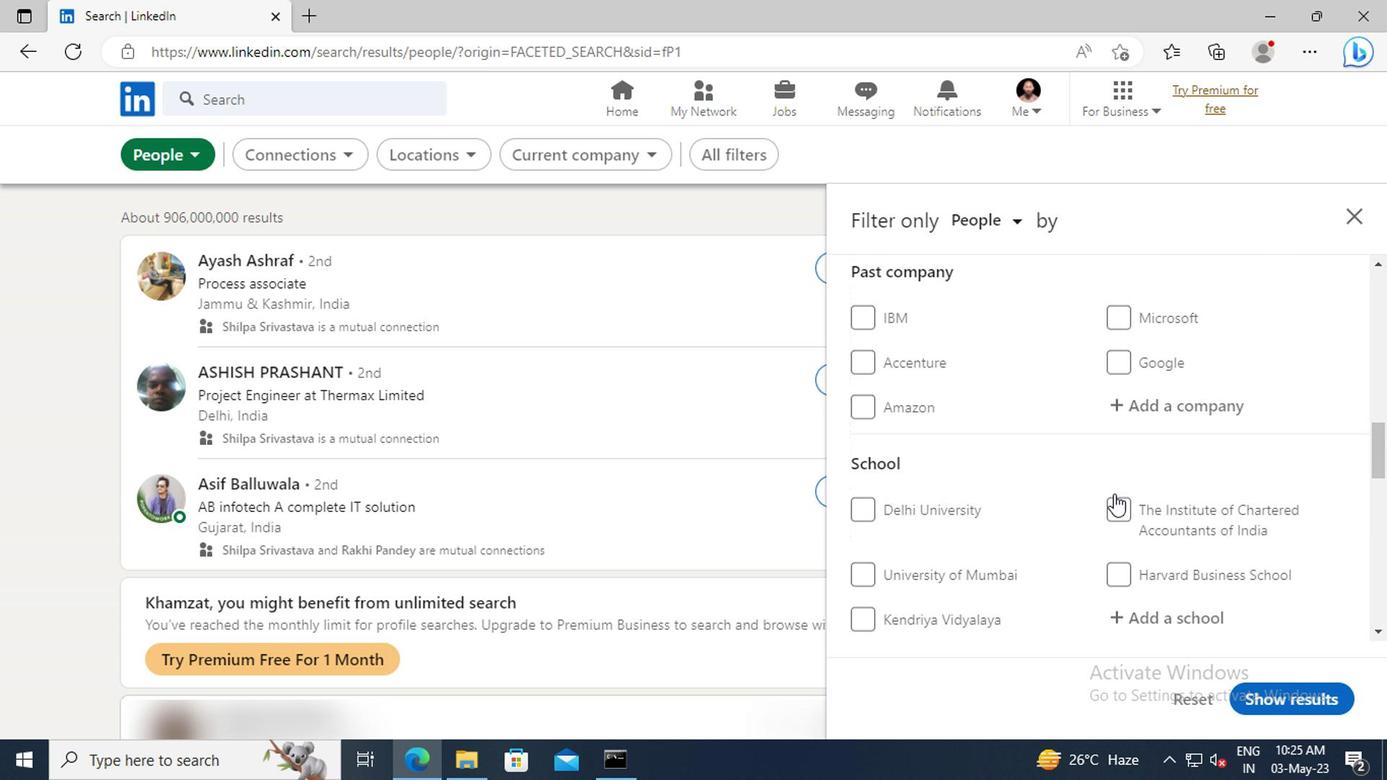 
Action: Mouse scrolled (1109, 492) with delta (0, 0)
Screenshot: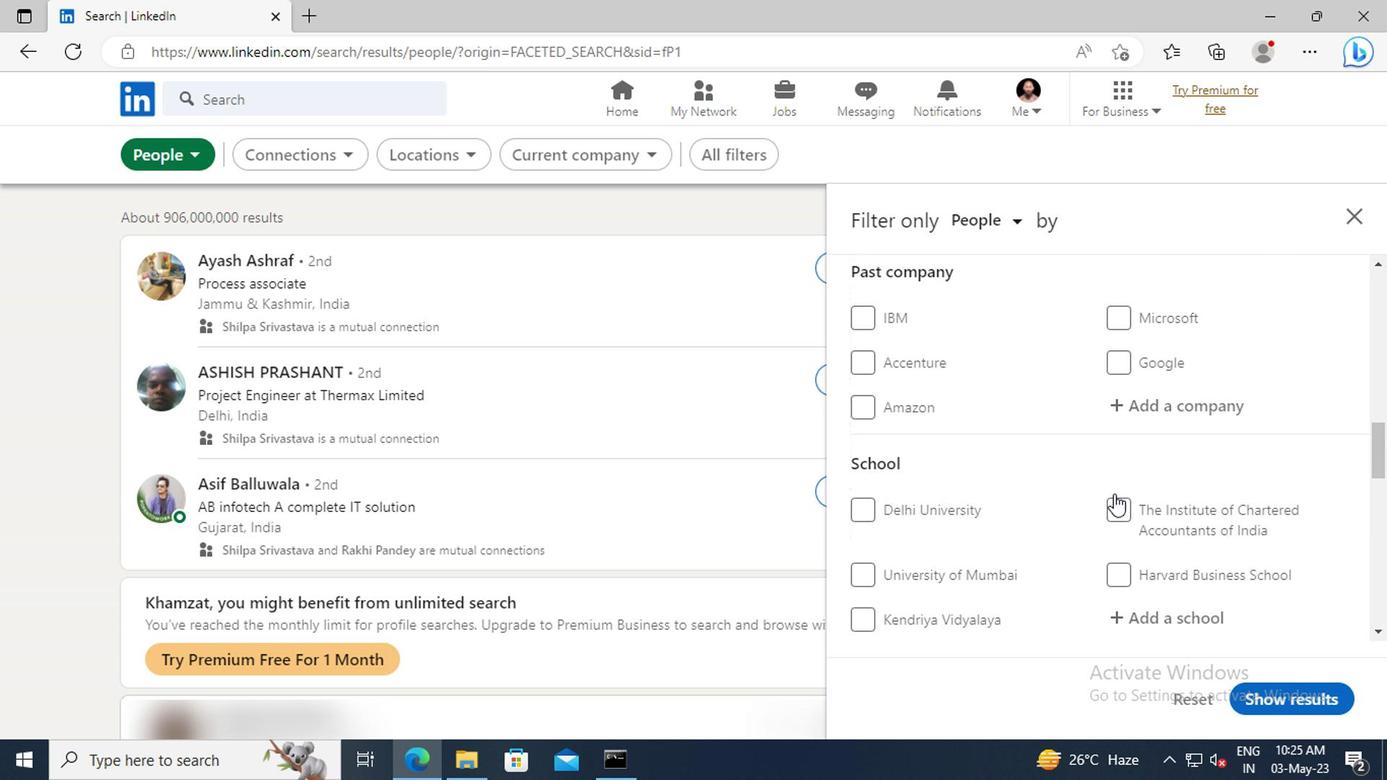 
Action: Mouse scrolled (1109, 492) with delta (0, 0)
Screenshot: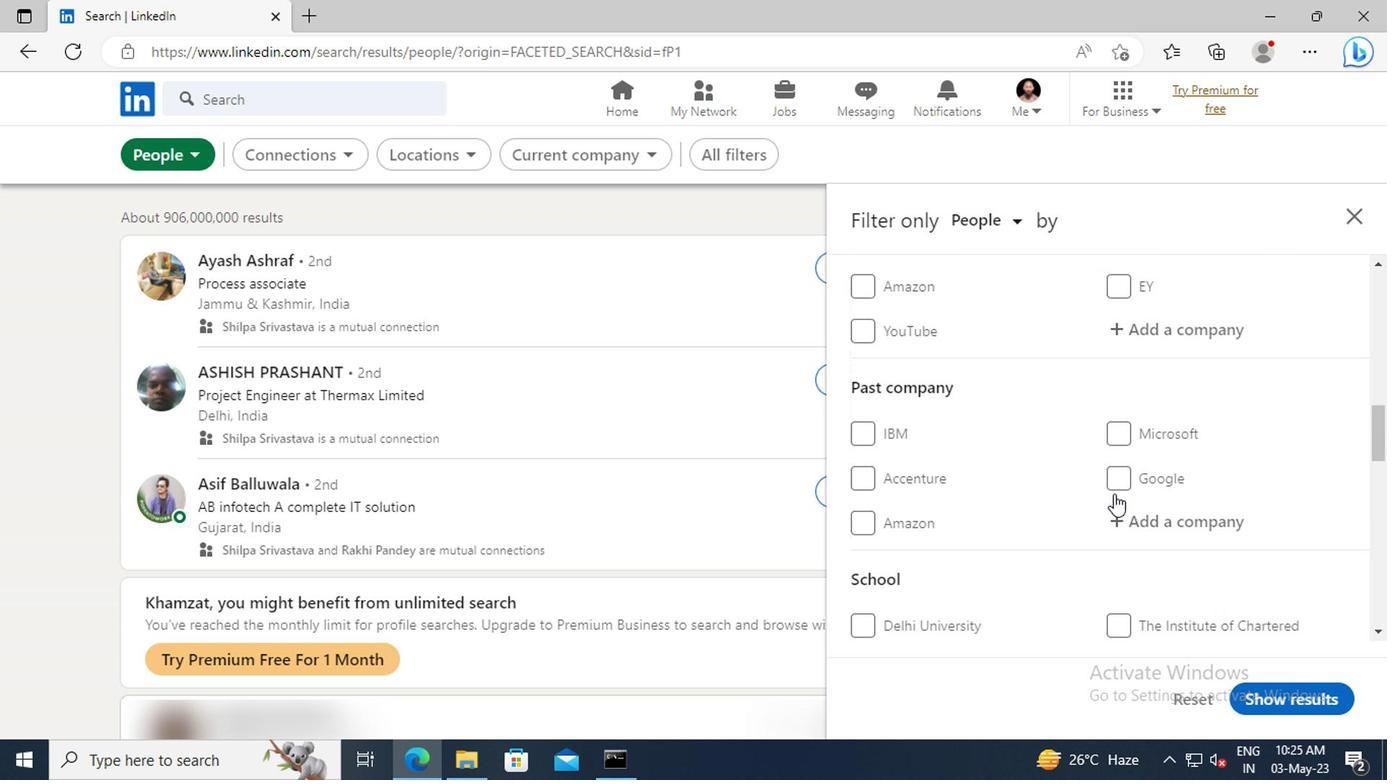 
Action: Mouse scrolled (1109, 492) with delta (0, 0)
Screenshot: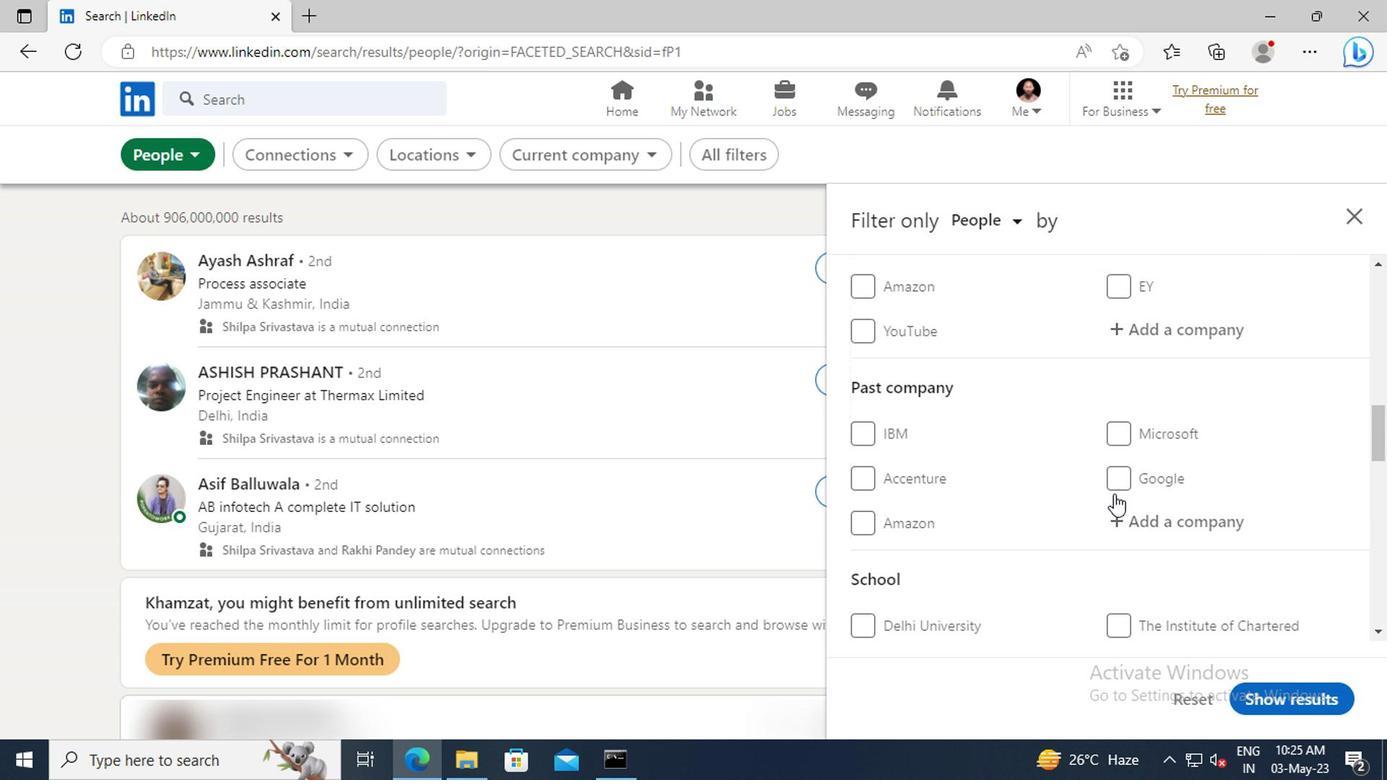 
Action: Mouse moved to (1126, 447)
Screenshot: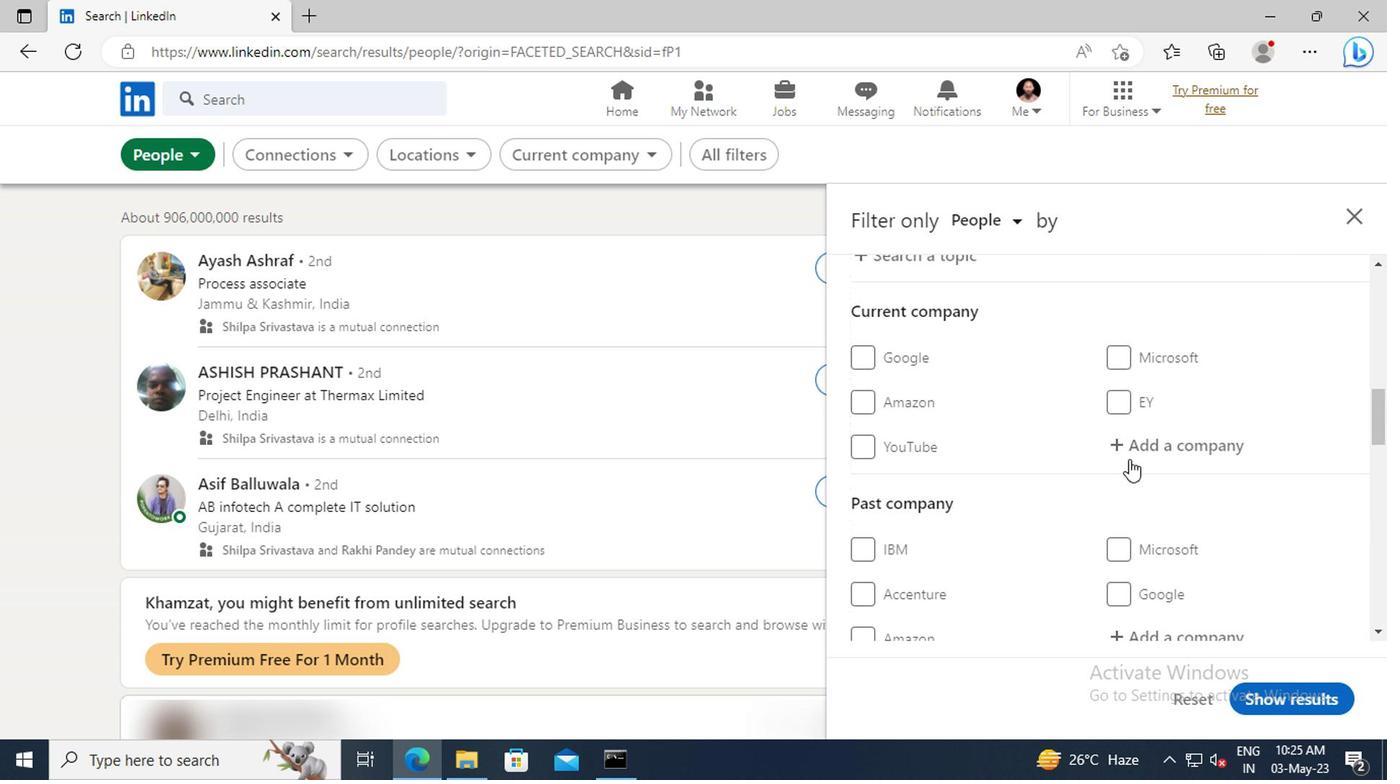 
Action: Mouse pressed left at (1126, 447)
Screenshot: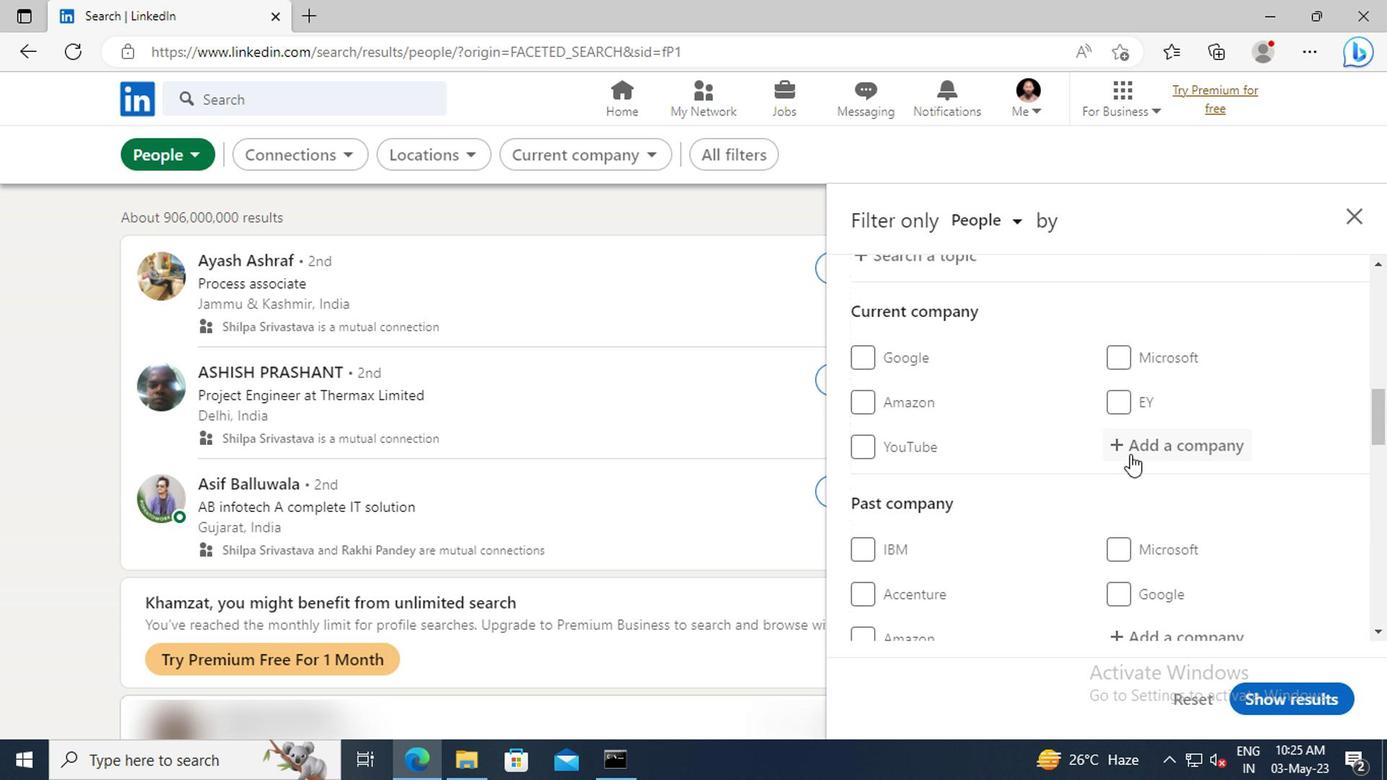 
Action: Key pressed <Key.shift>PIDILITE<Key.space>
Screenshot: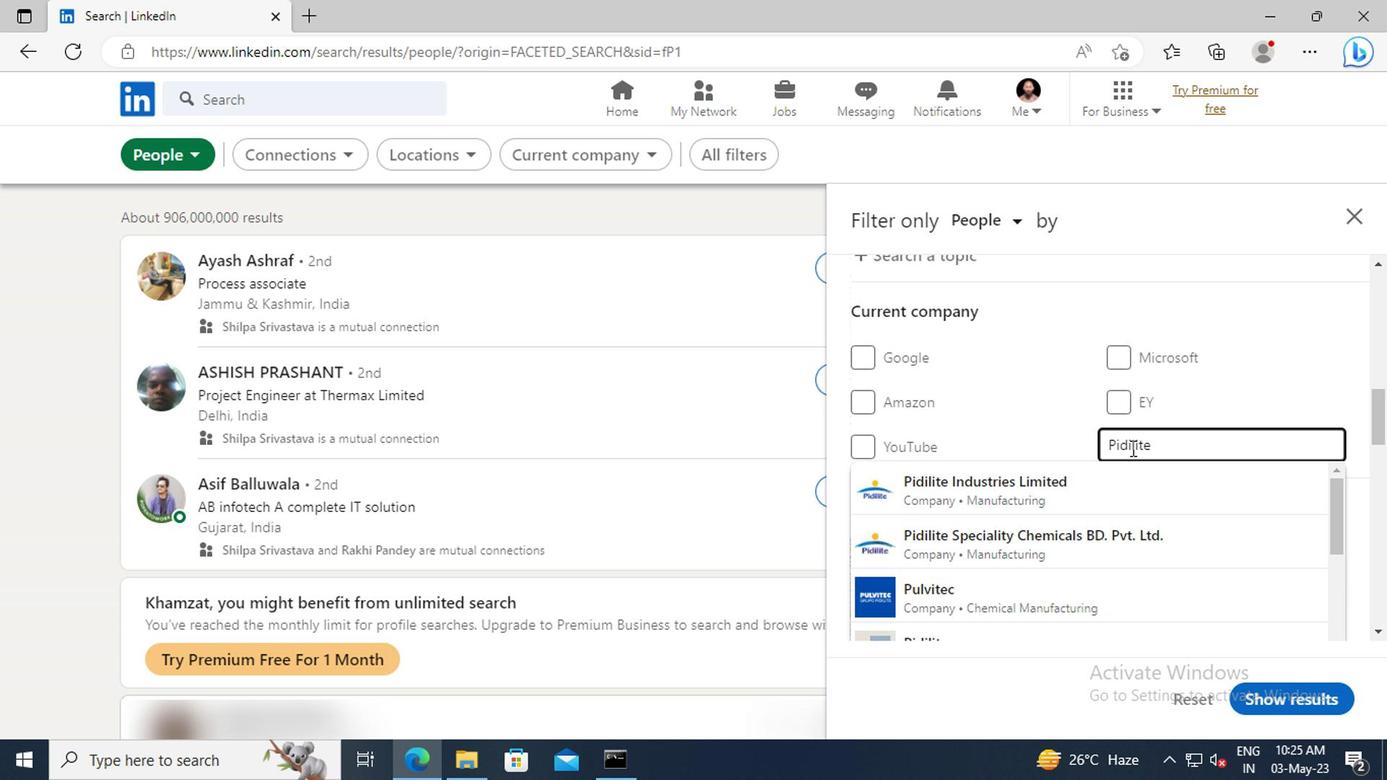 
Action: Mouse moved to (1124, 473)
Screenshot: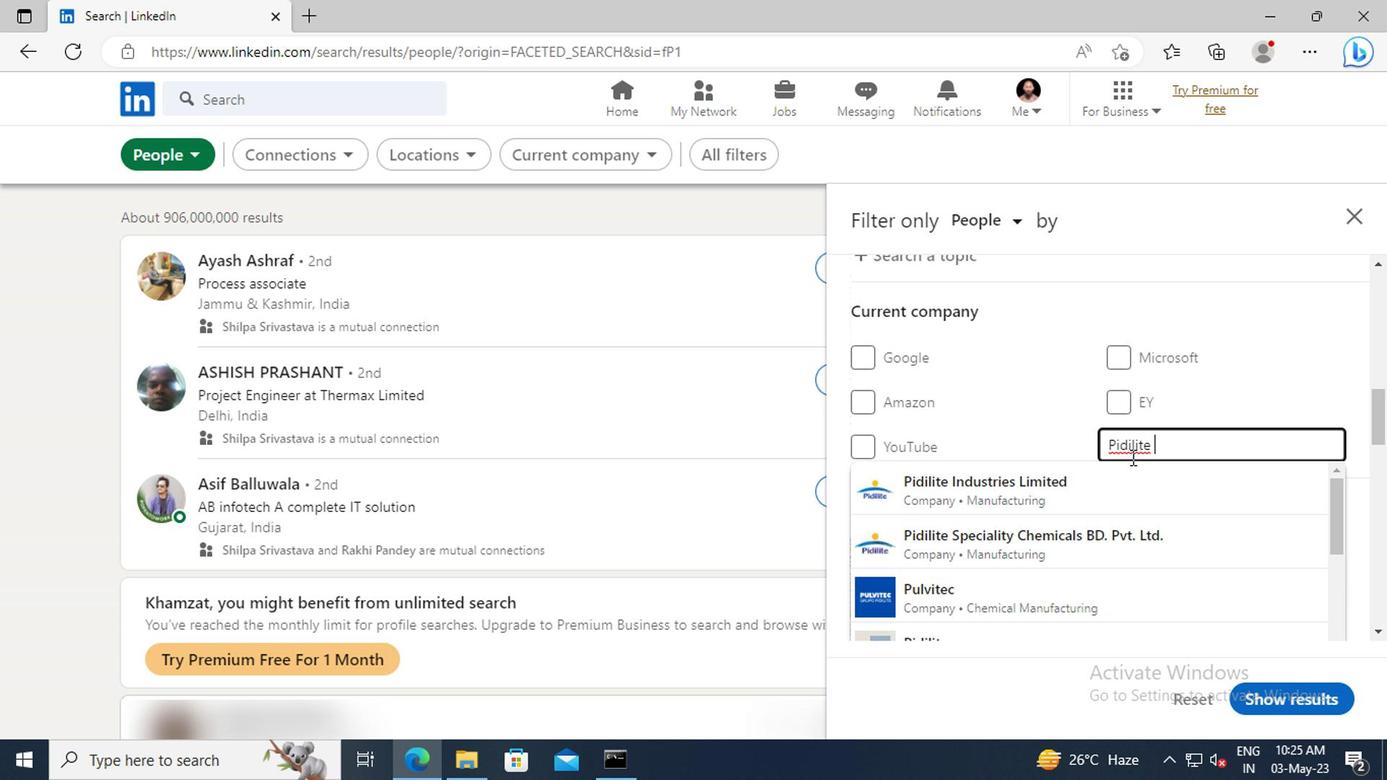 
Action: Mouse pressed left at (1124, 473)
Screenshot: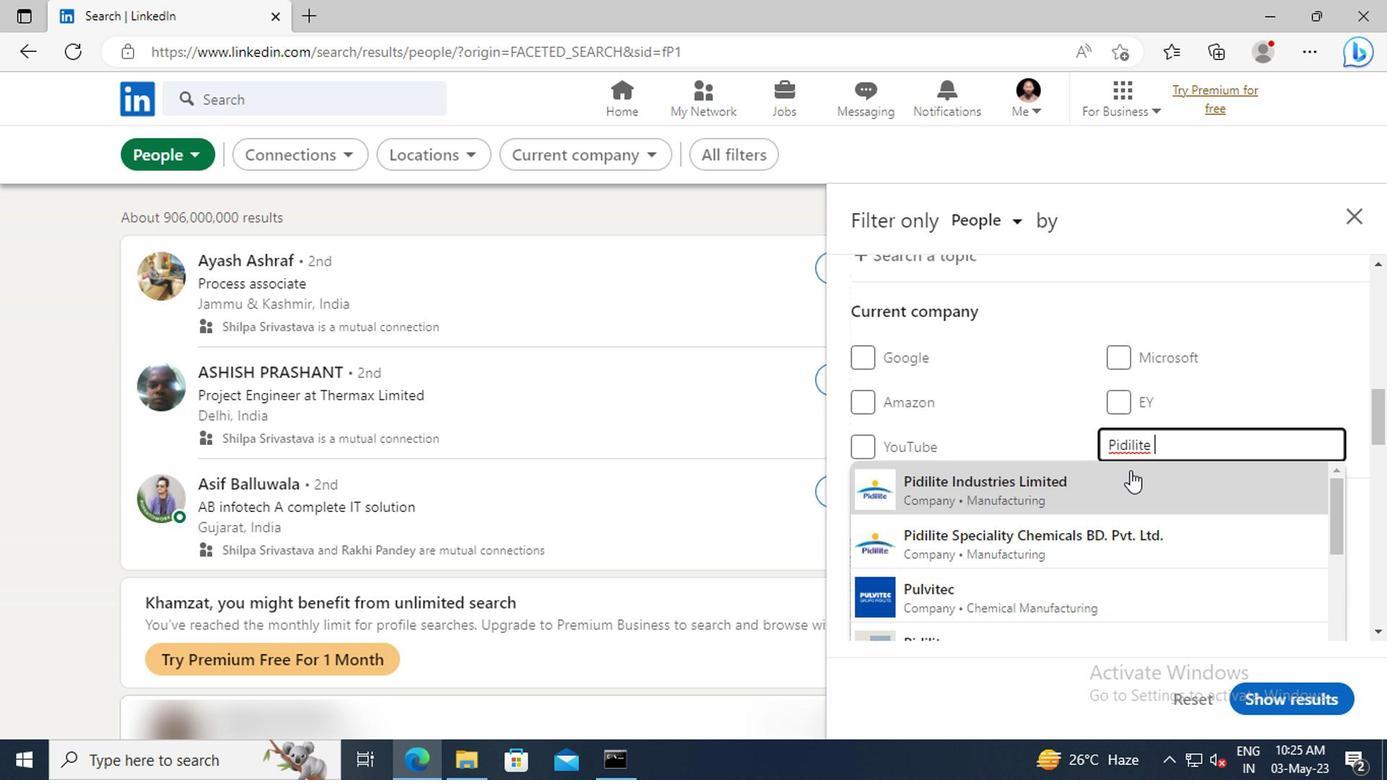 
Action: Mouse scrolled (1124, 471) with delta (0, -1)
Screenshot: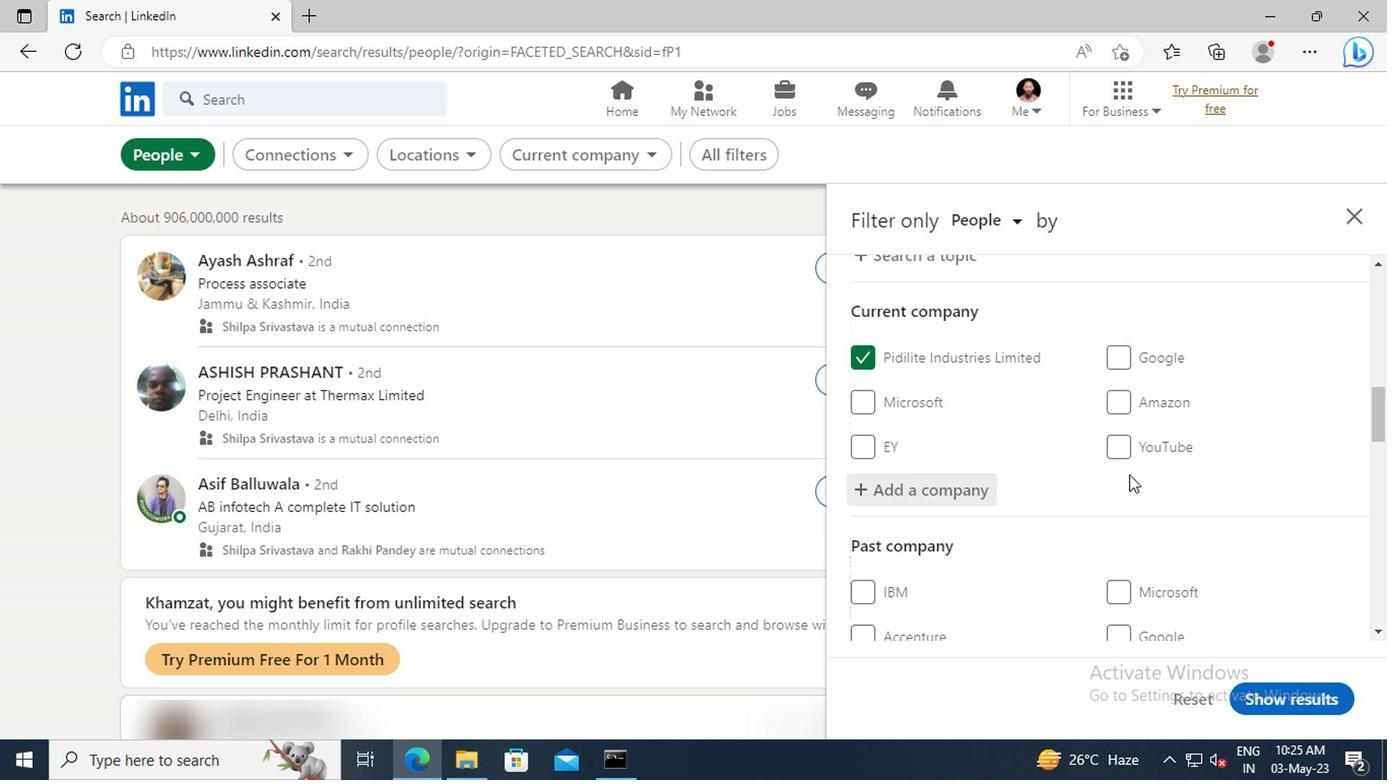 
Action: Mouse scrolled (1124, 471) with delta (0, -1)
Screenshot: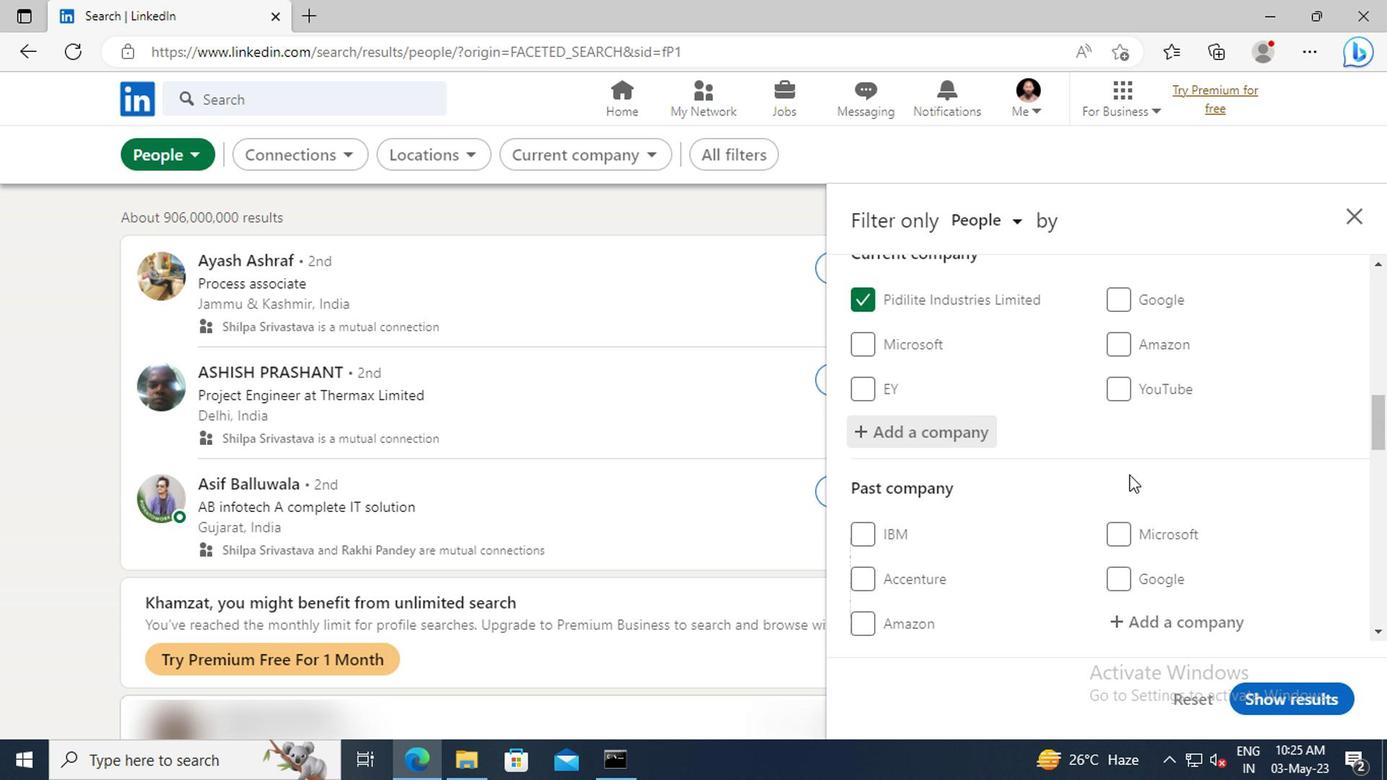 
Action: Mouse scrolled (1124, 471) with delta (0, -1)
Screenshot: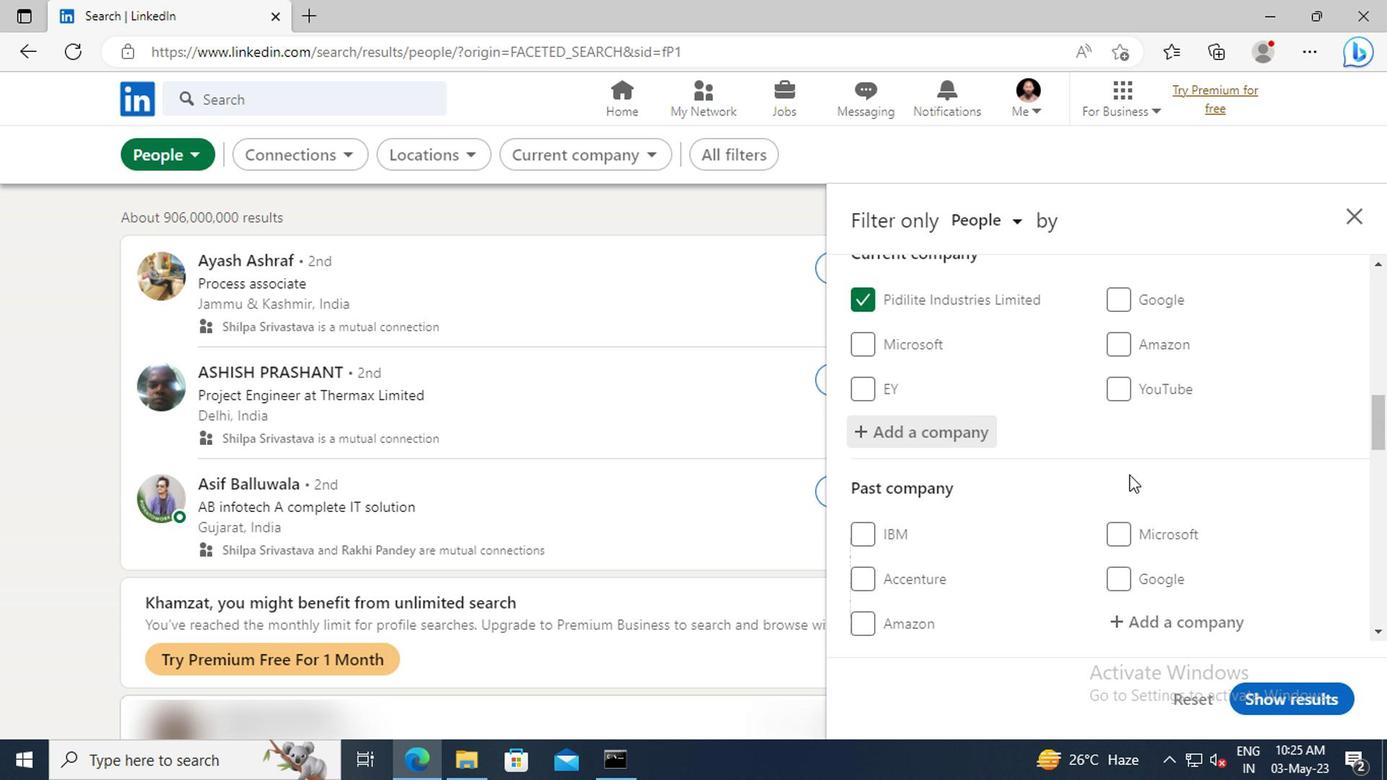 
Action: Mouse moved to (1119, 463)
Screenshot: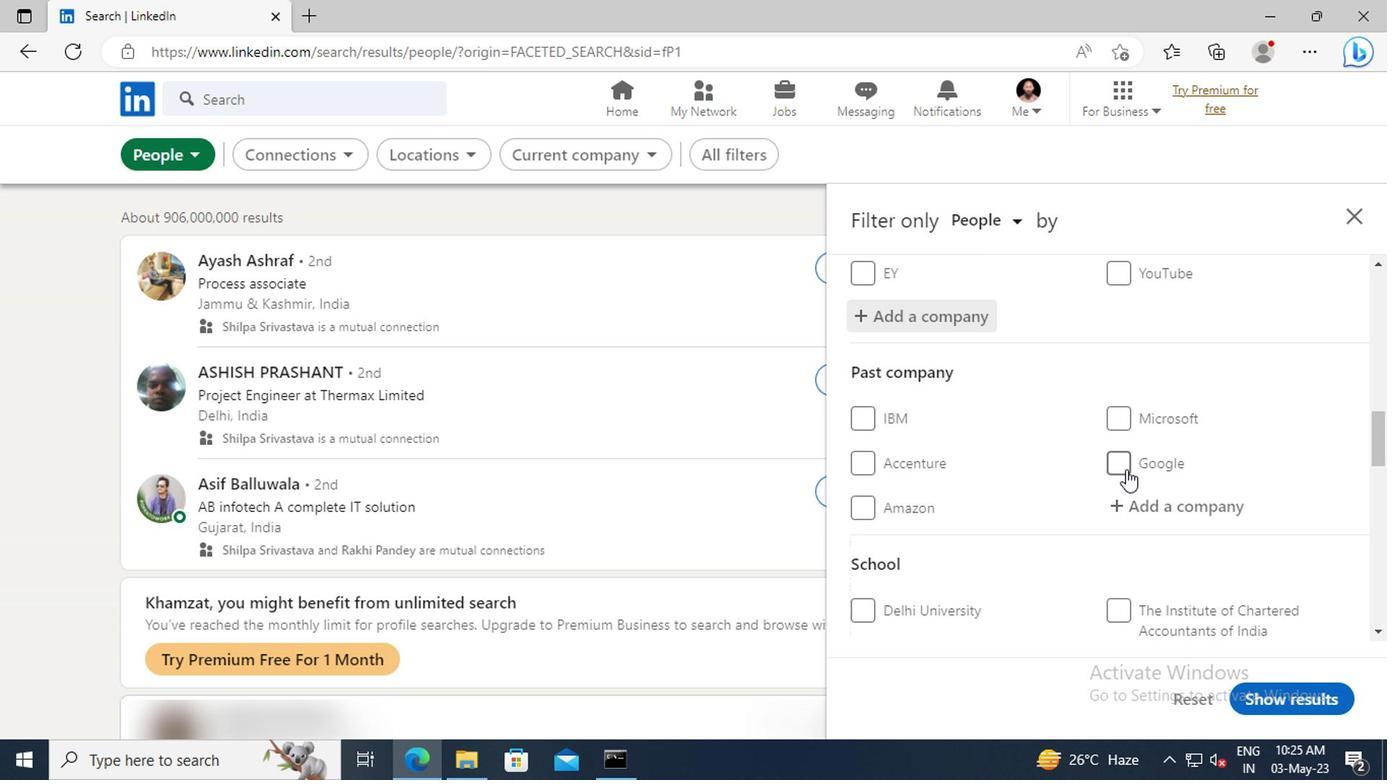 
Action: Mouse scrolled (1119, 463) with delta (0, 0)
Screenshot: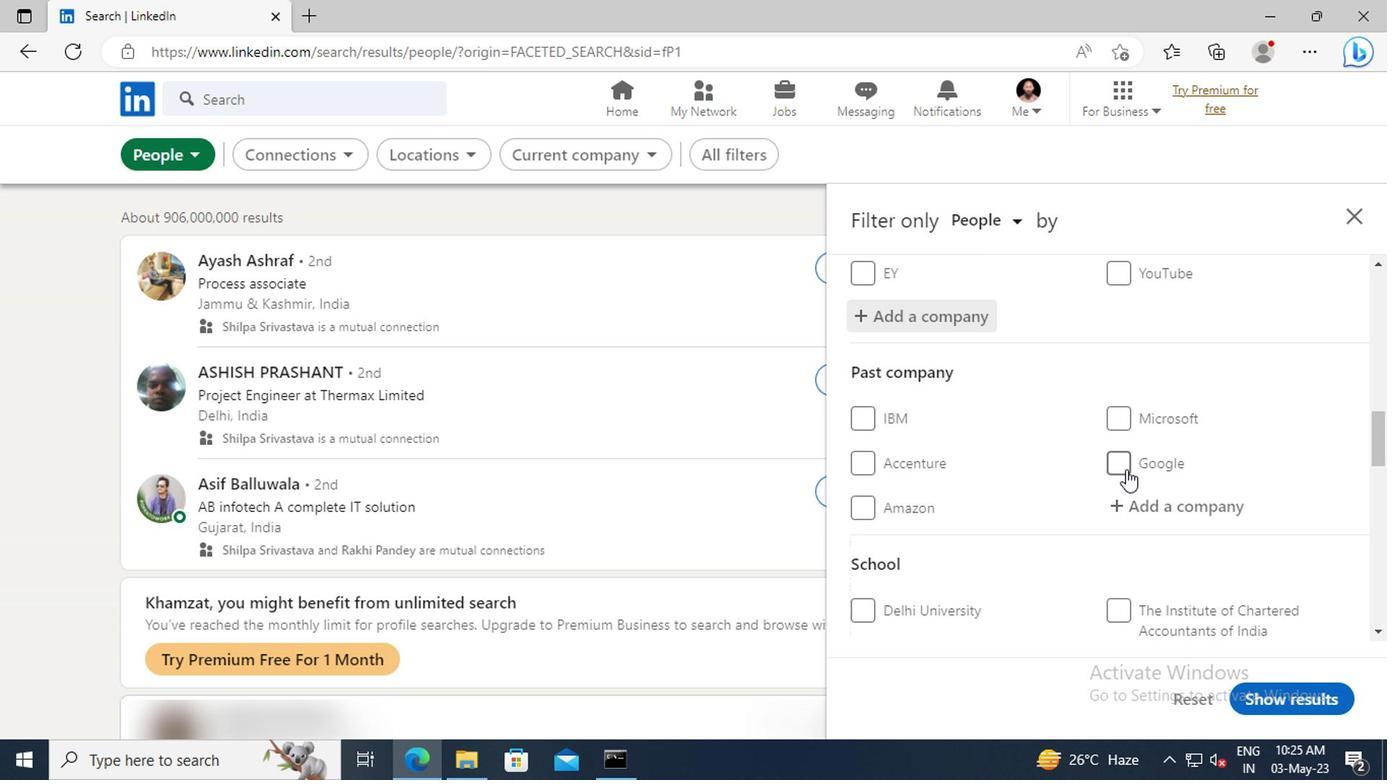 
Action: Mouse moved to (1118, 460)
Screenshot: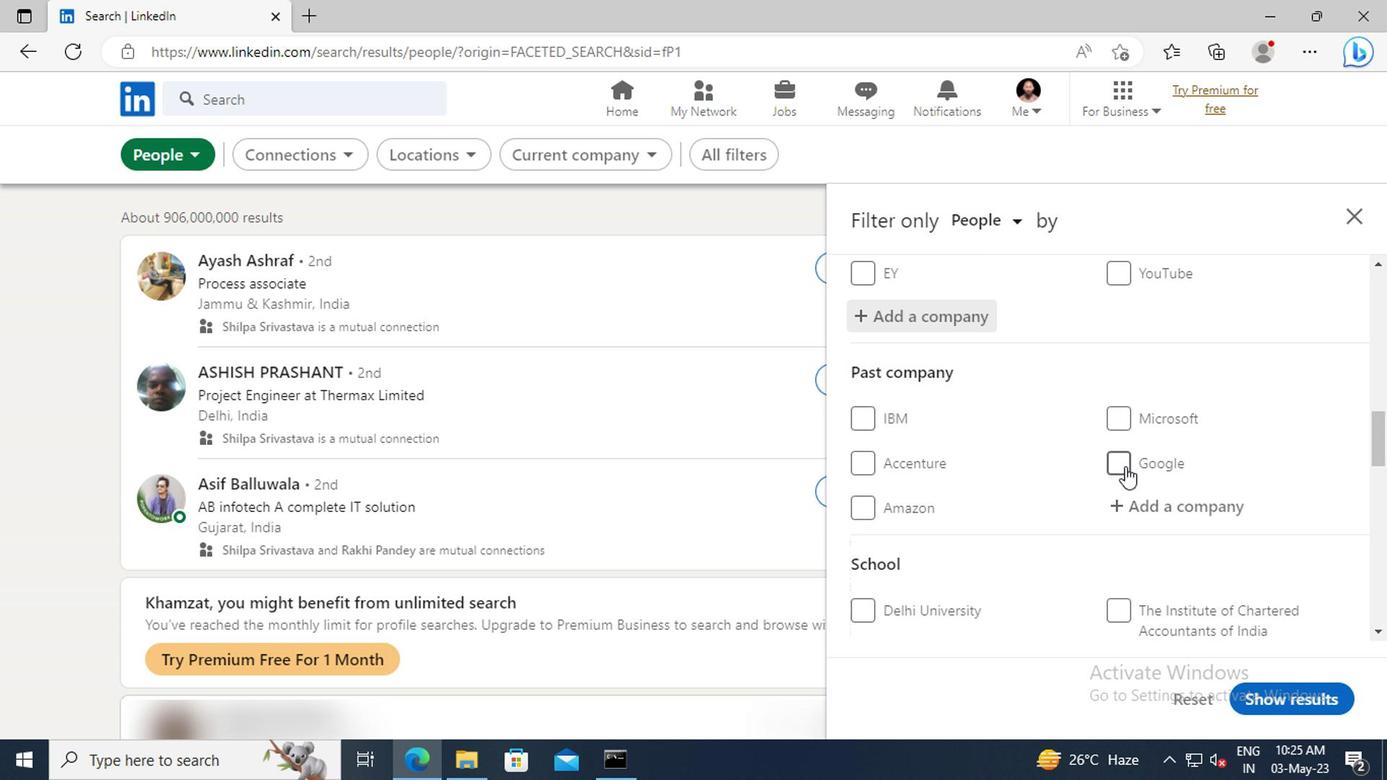 
Action: Mouse scrolled (1118, 458) with delta (0, -1)
Screenshot: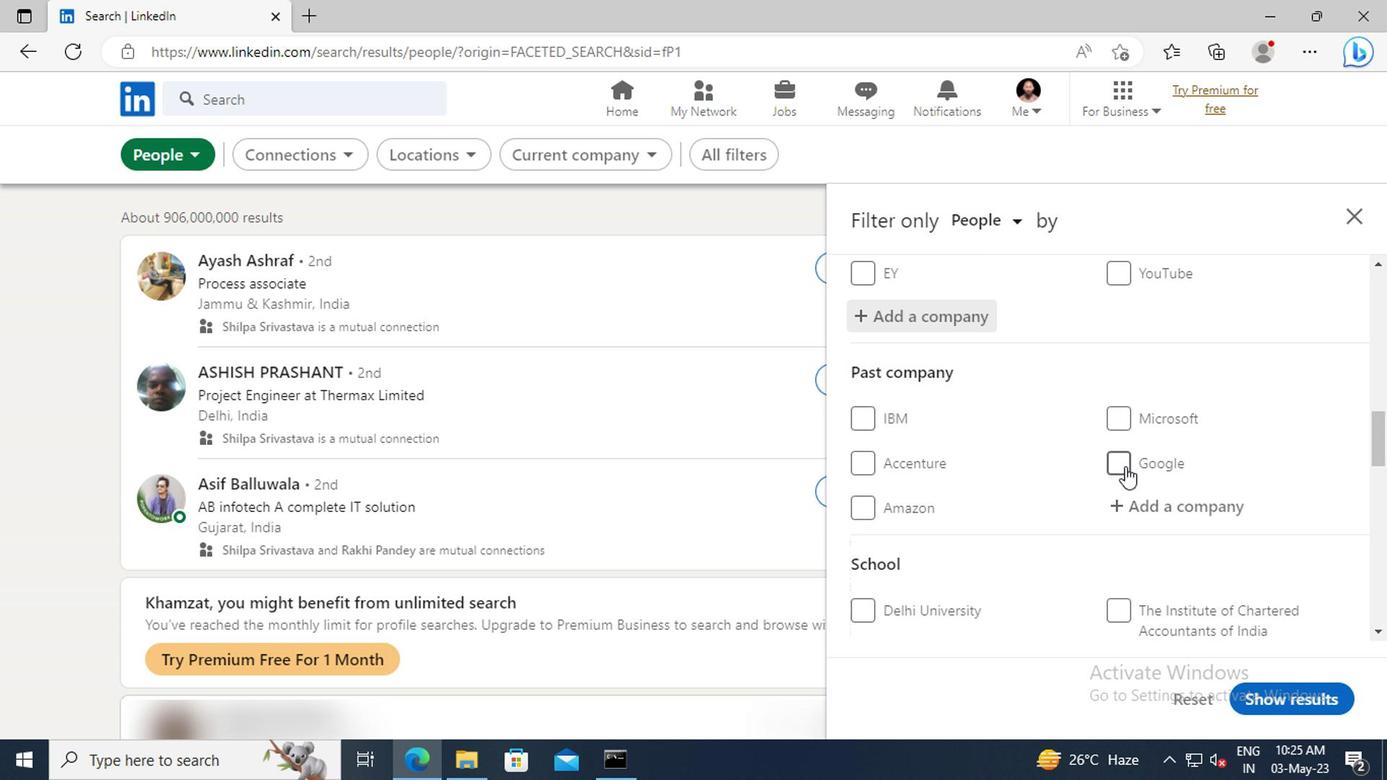 
Action: Mouse moved to (1109, 444)
Screenshot: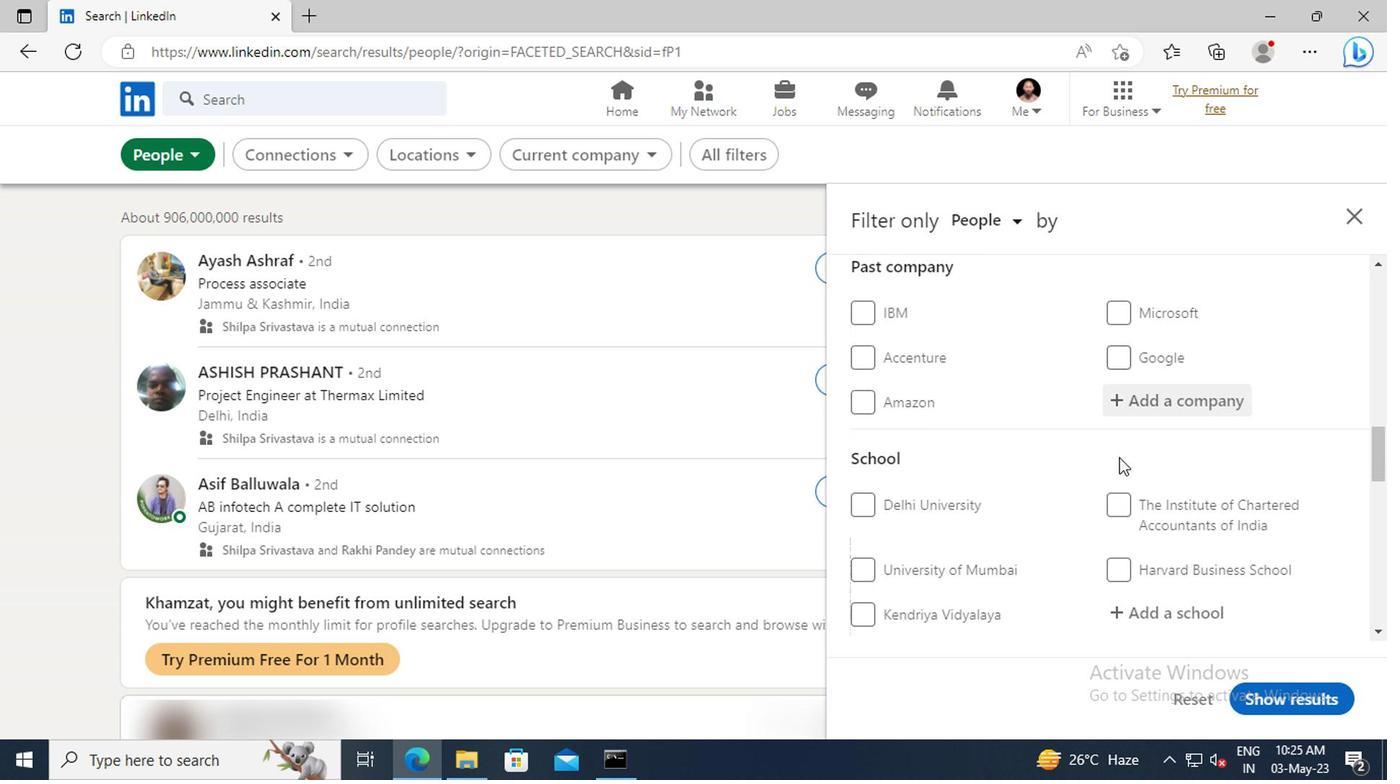 
Action: Mouse scrolled (1109, 443) with delta (0, -1)
Screenshot: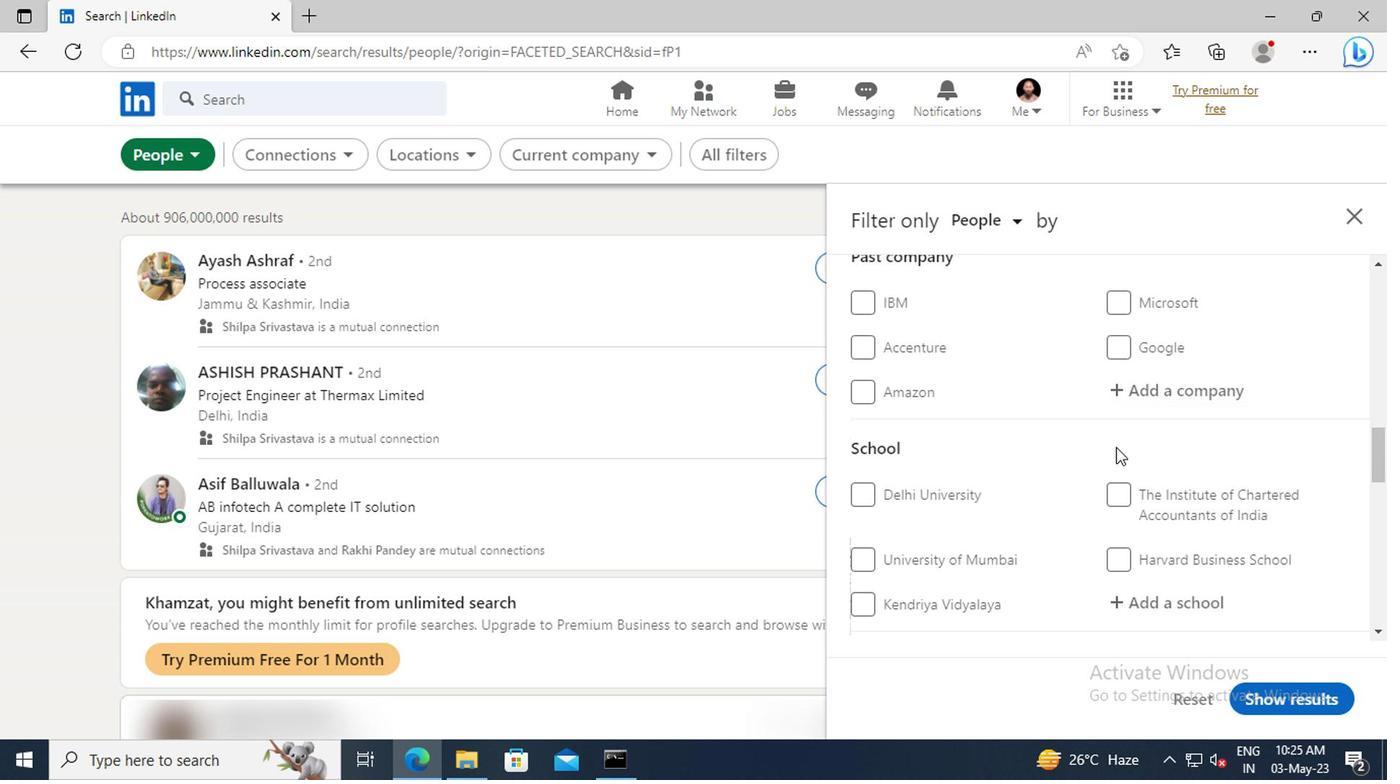 
Action: Mouse scrolled (1109, 443) with delta (0, -1)
Screenshot: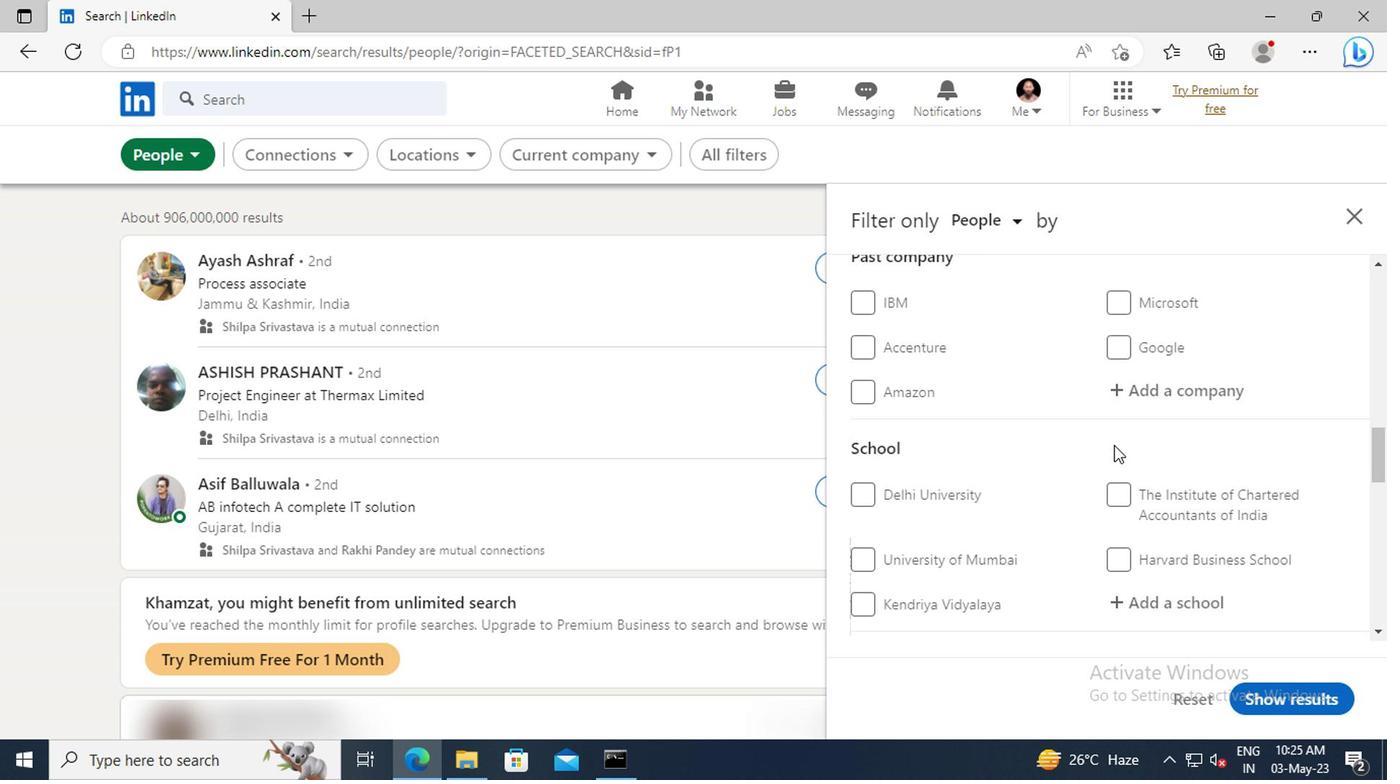 
Action: Mouse moved to (1109, 444)
Screenshot: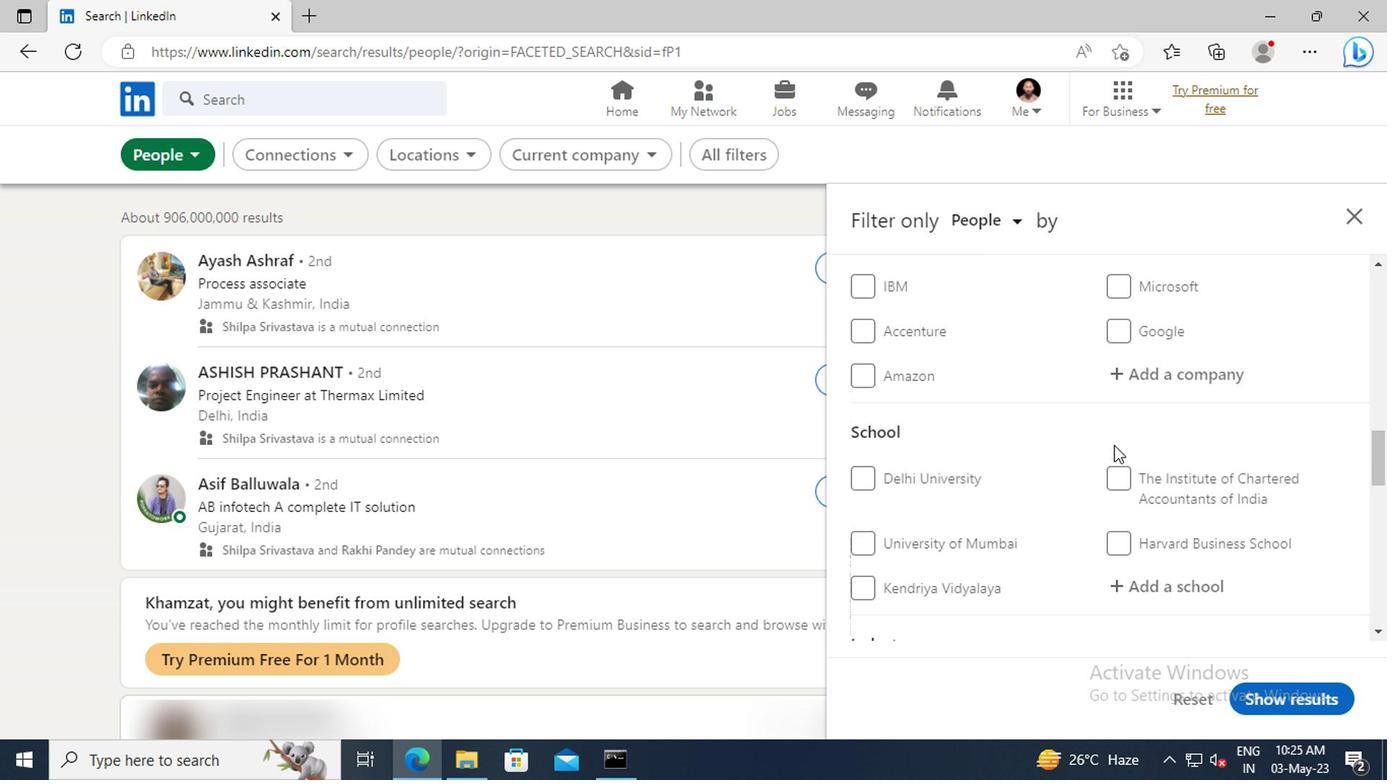 
Action: Mouse scrolled (1109, 443) with delta (0, -1)
Screenshot: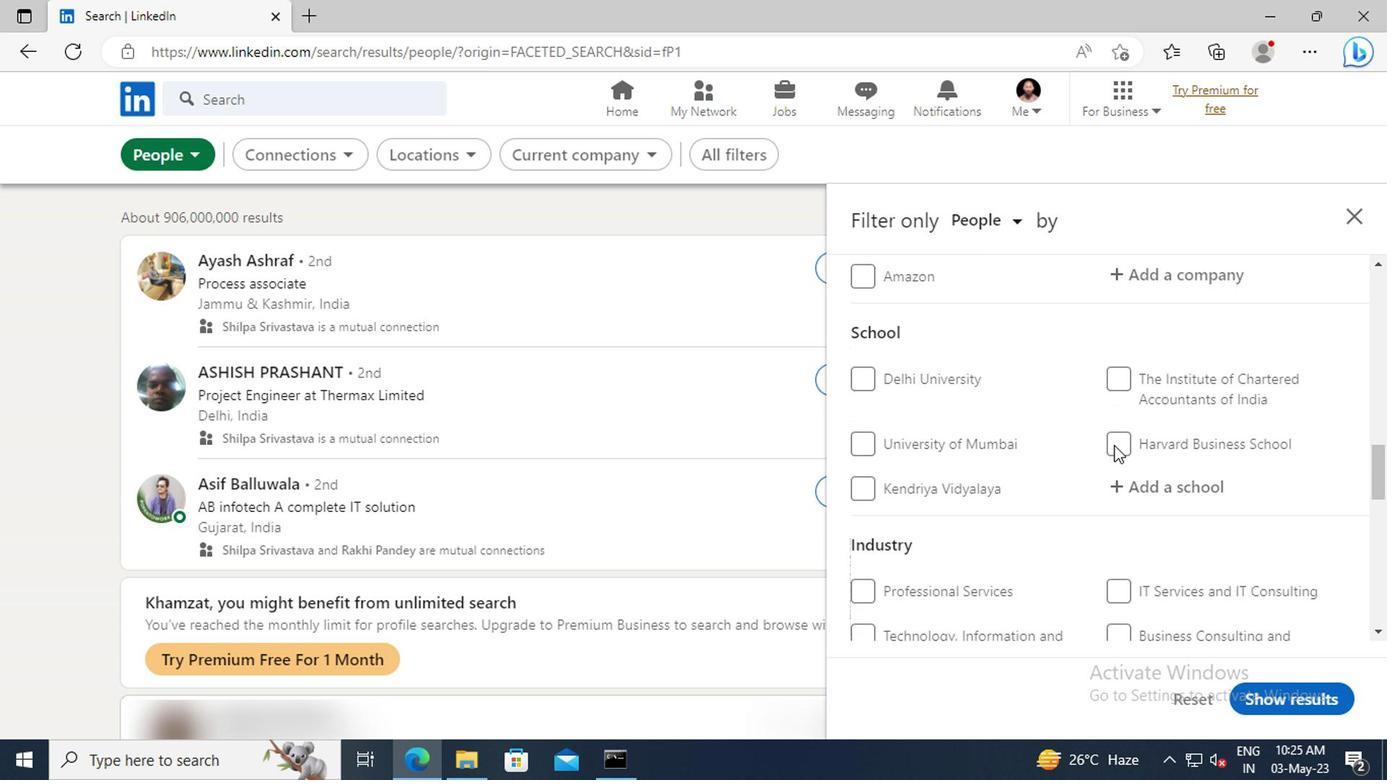 
Action: Mouse moved to (1119, 437)
Screenshot: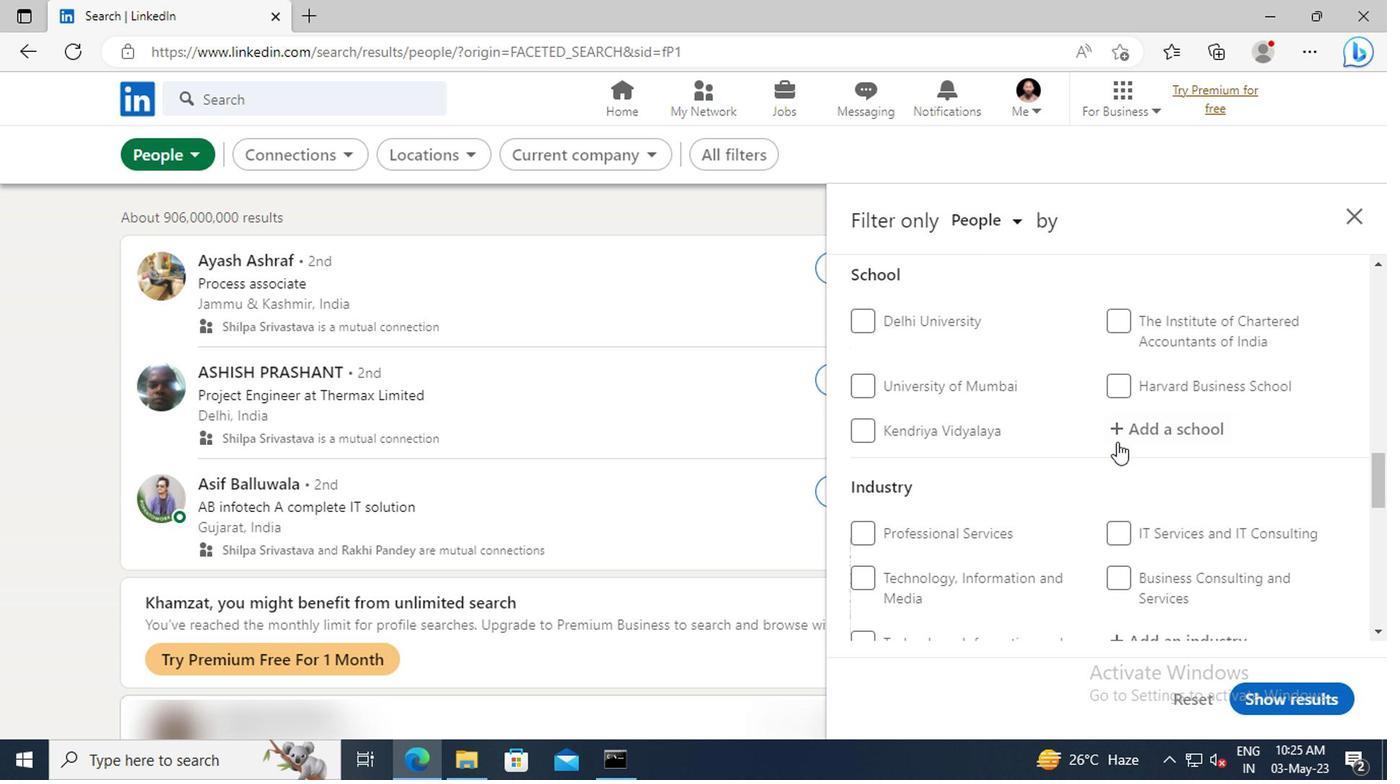 
Action: Mouse pressed left at (1119, 437)
Screenshot: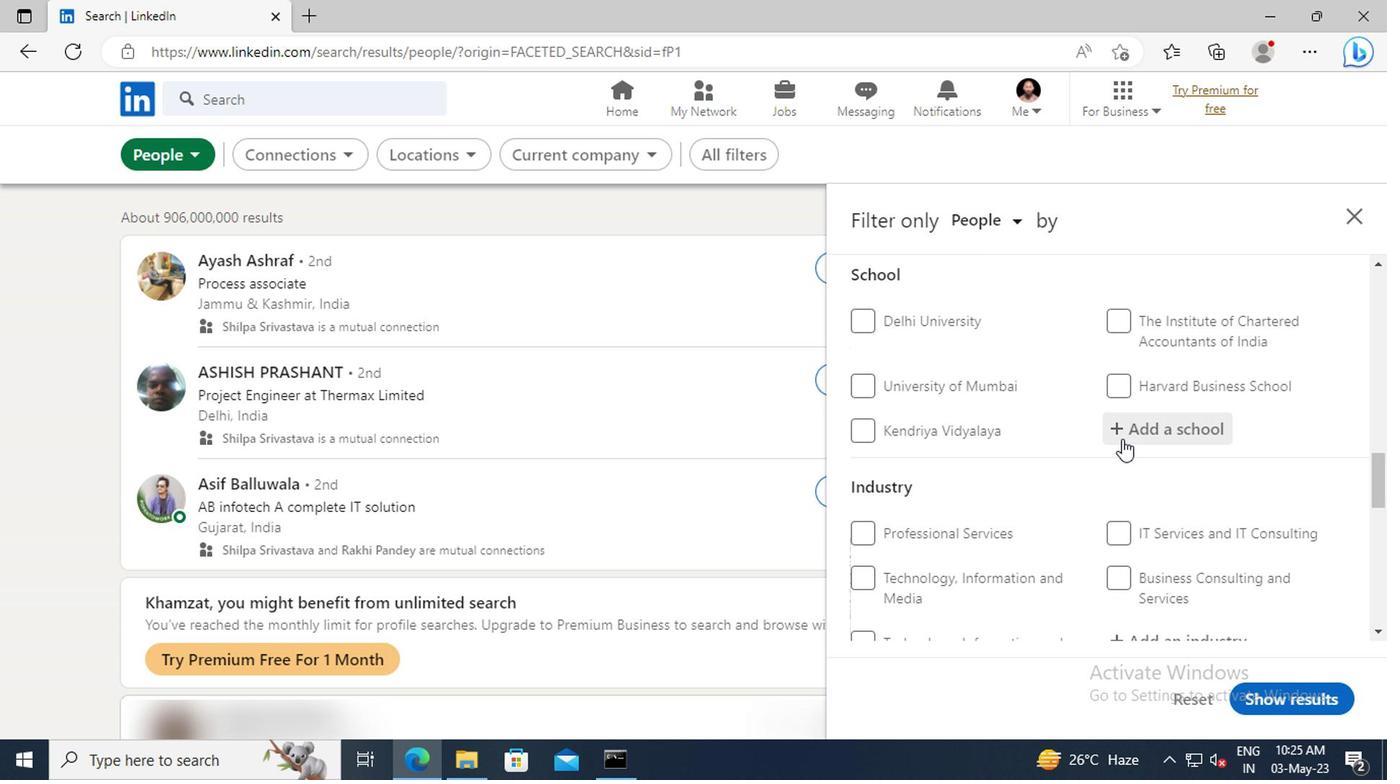 
Action: Key pressed <Key.shift>ADI<Key.space><Key.shift>SHAN
Screenshot: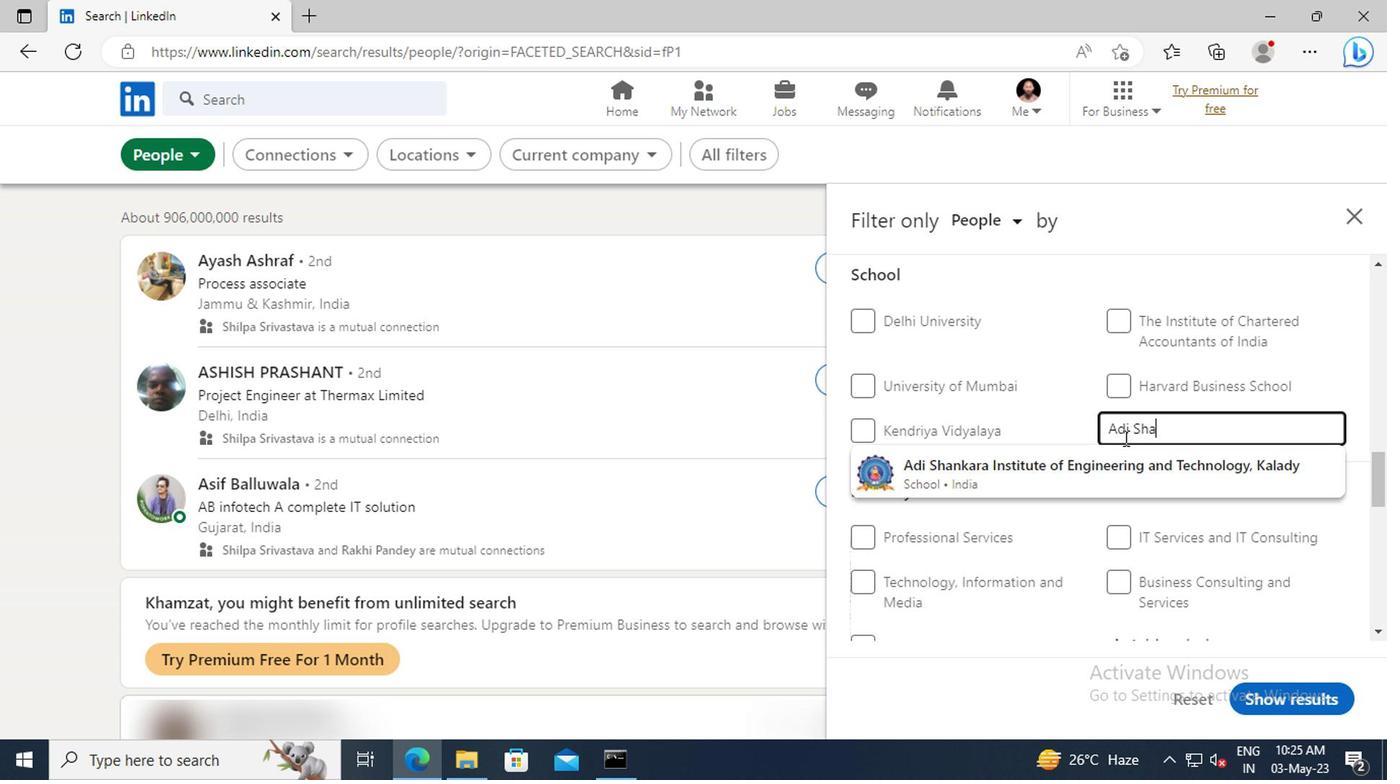 
Action: Mouse moved to (1124, 468)
Screenshot: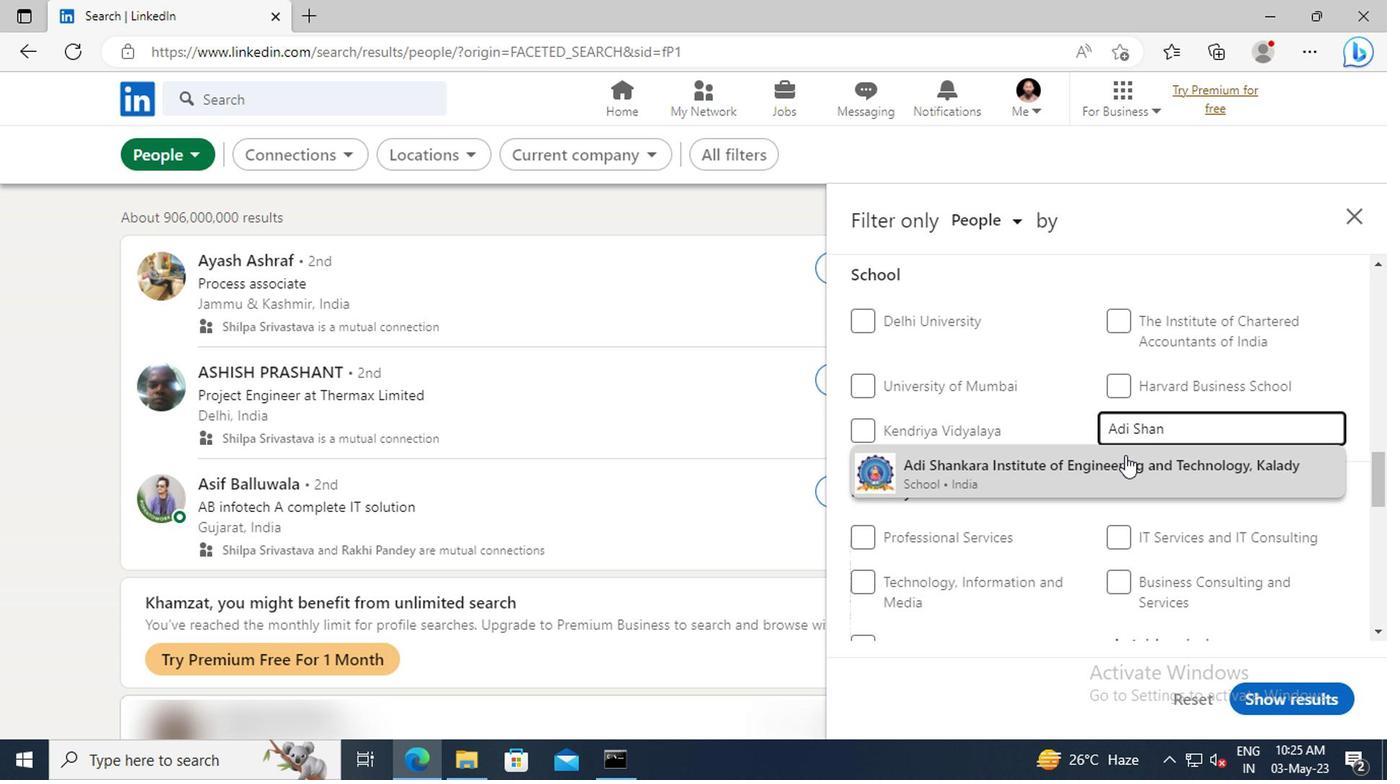 
Action: Mouse pressed left at (1124, 468)
Screenshot: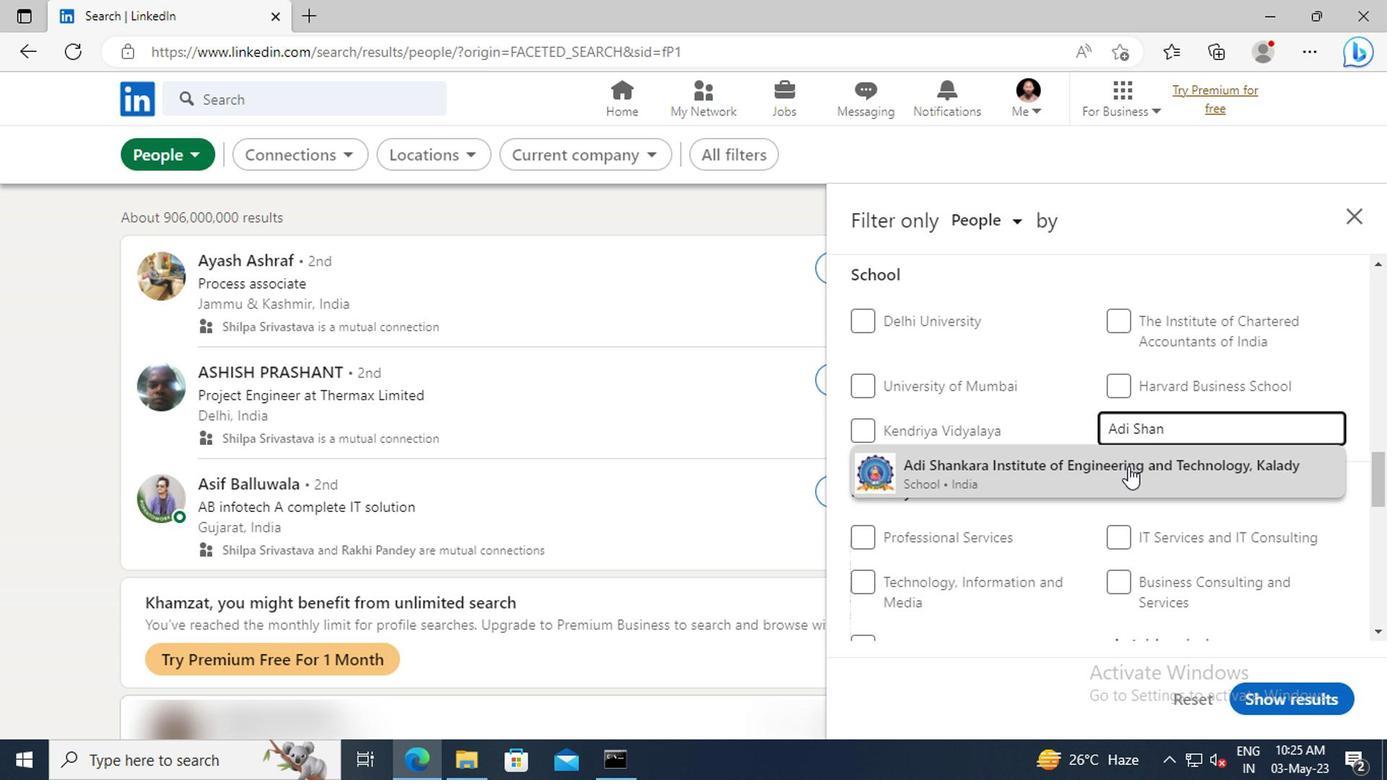 
Action: Mouse scrolled (1124, 466) with delta (0, -1)
Screenshot: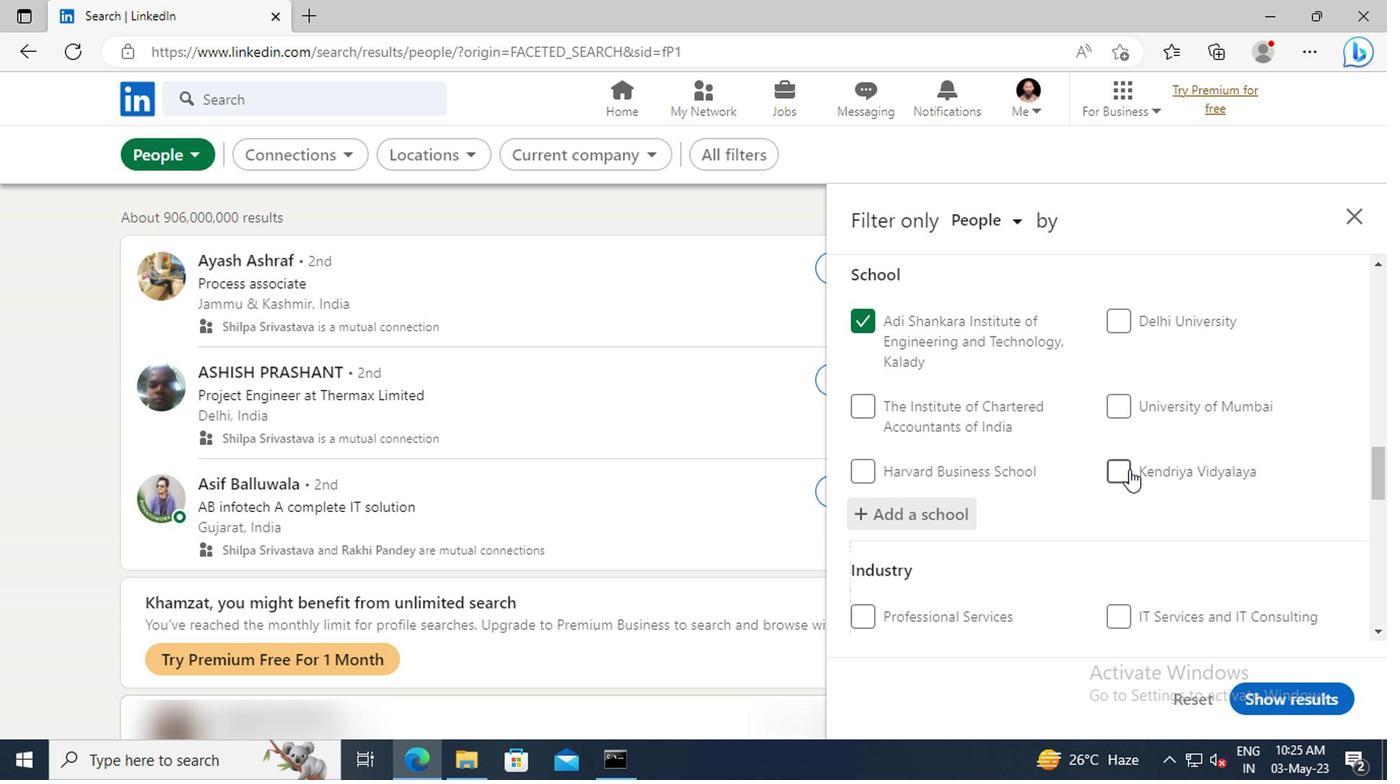 
Action: Mouse scrolled (1124, 466) with delta (0, -1)
Screenshot: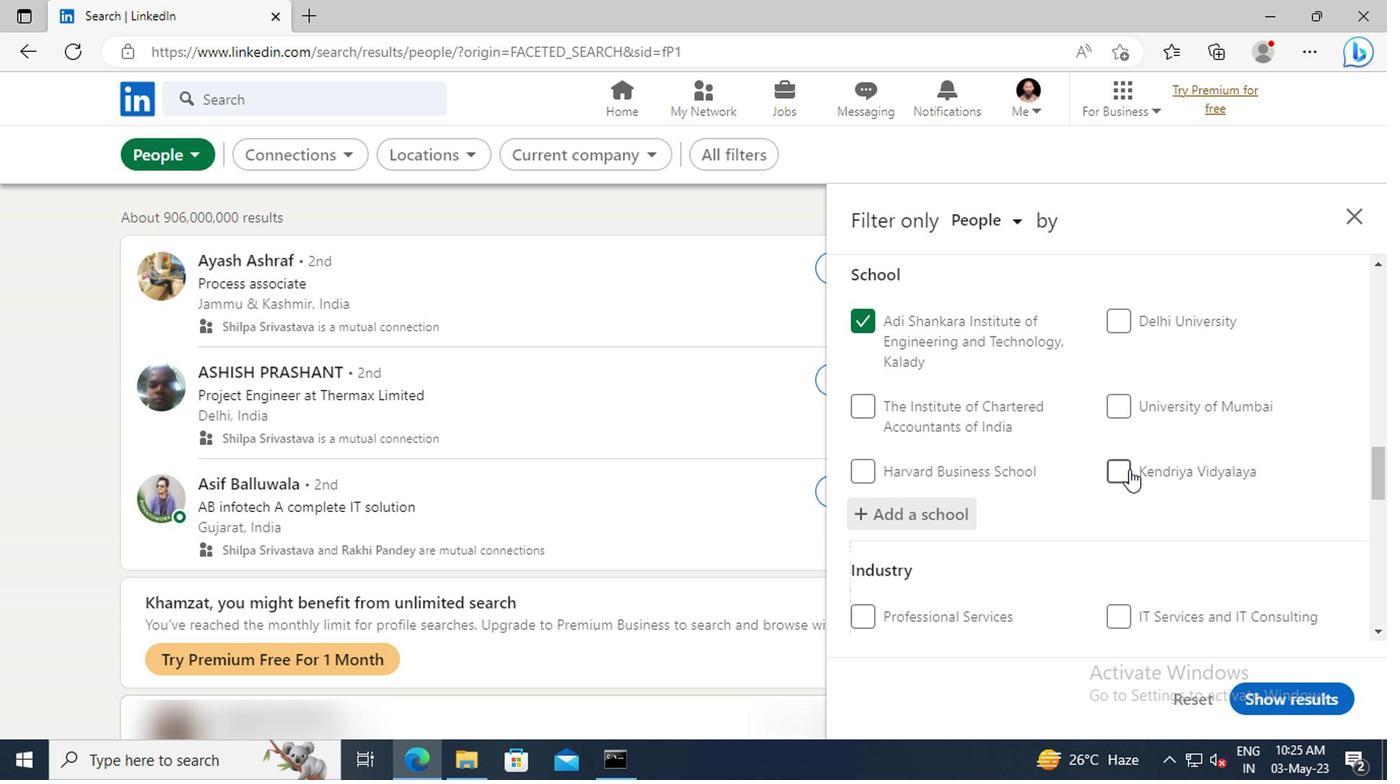 
Action: Mouse moved to (1124, 424)
Screenshot: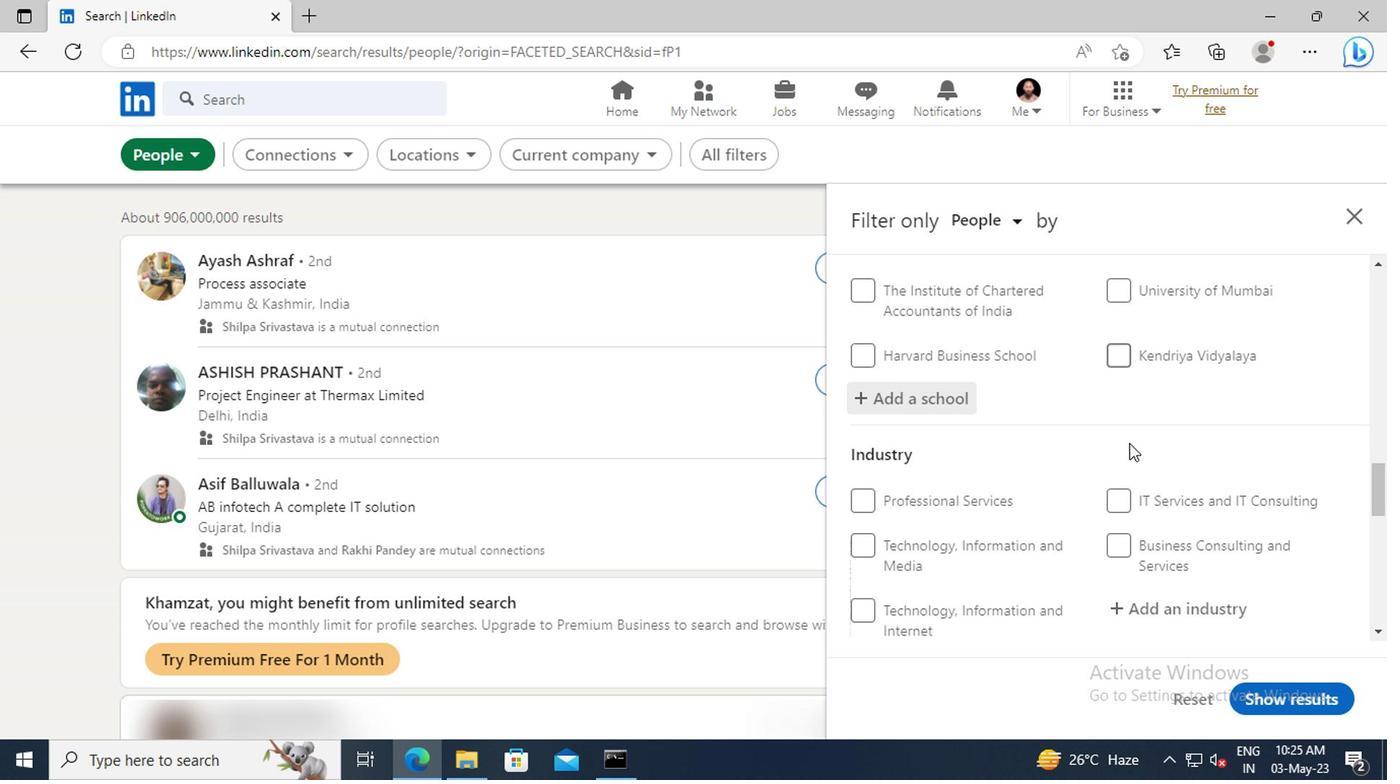 
Action: Mouse scrolled (1124, 423) with delta (0, 0)
Screenshot: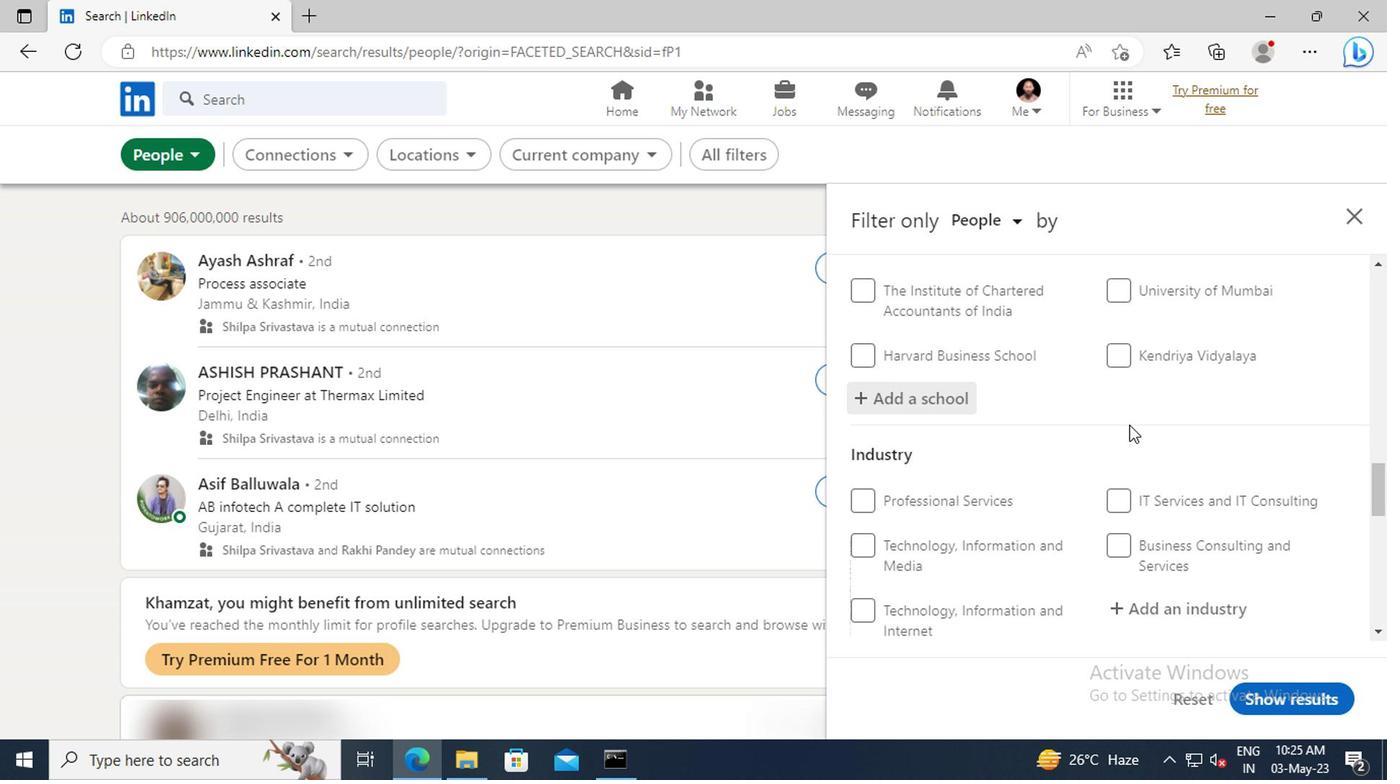 
Action: Mouse scrolled (1124, 423) with delta (0, 0)
Screenshot: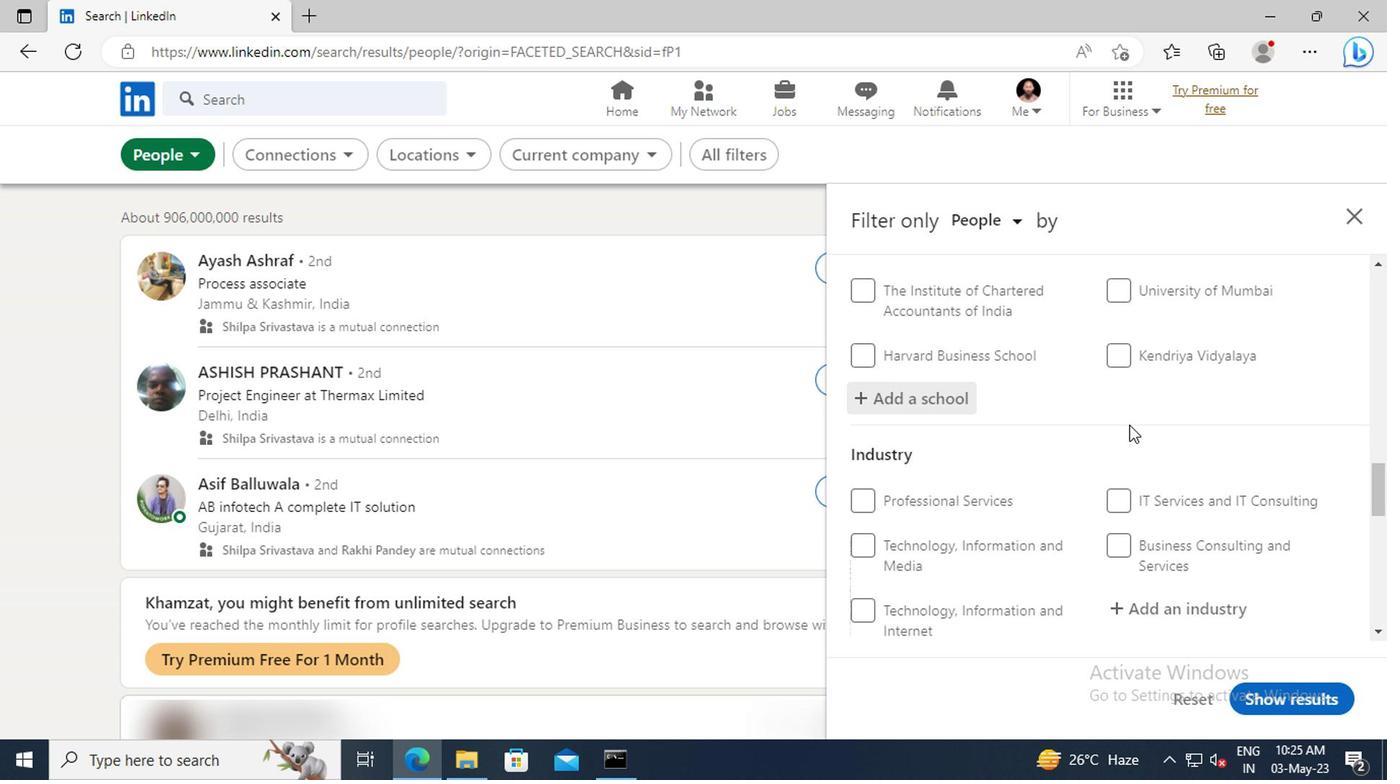 
Action: Mouse scrolled (1124, 423) with delta (0, 0)
Screenshot: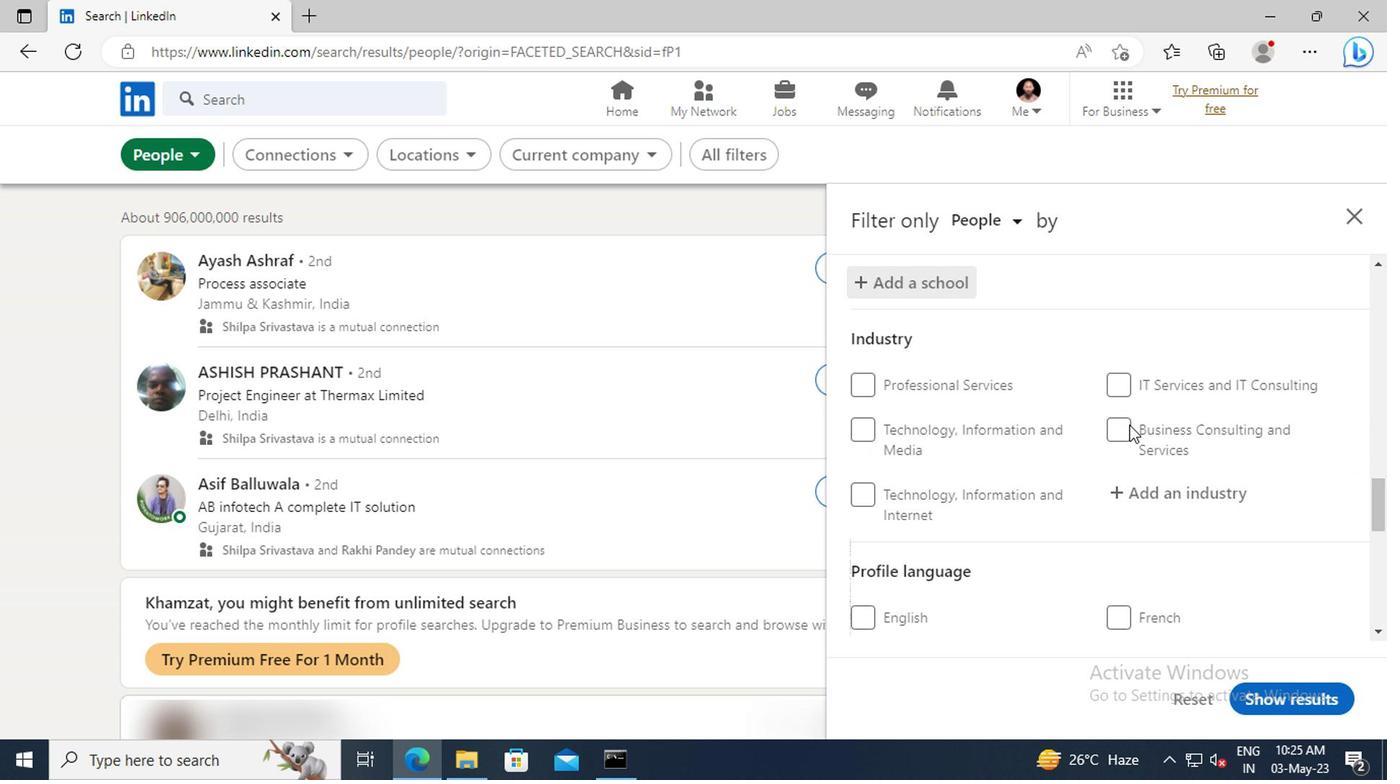 
Action: Mouse moved to (1140, 431)
Screenshot: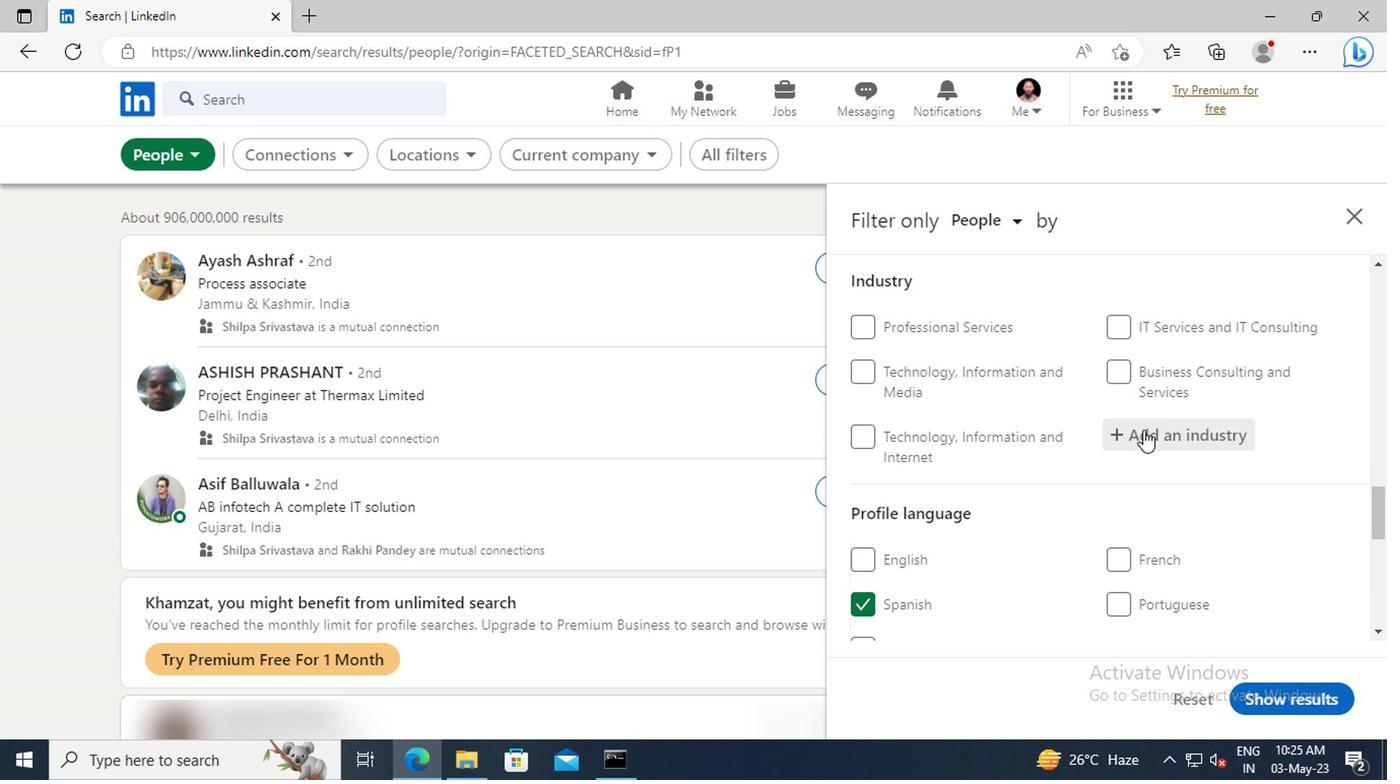 
Action: Mouse pressed left at (1140, 431)
Screenshot: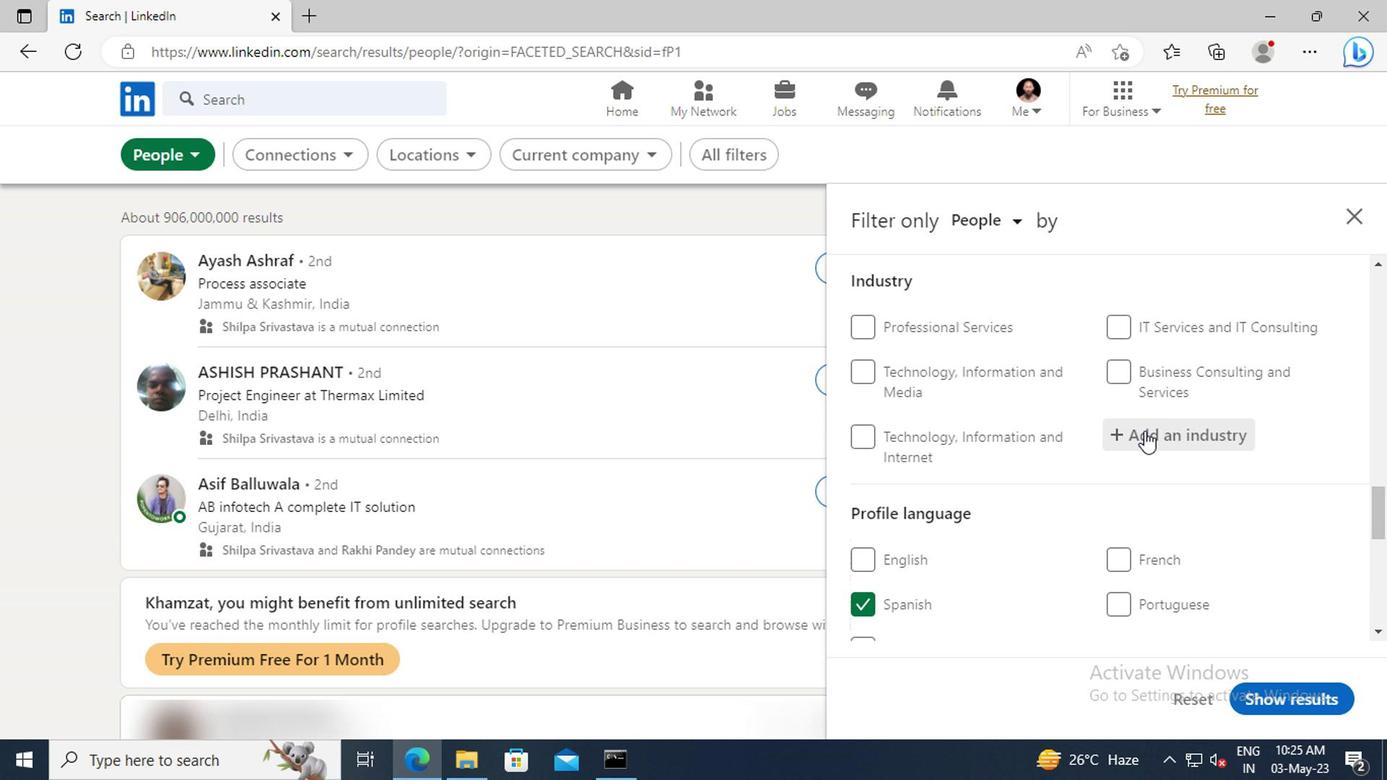 
Action: Key pressed <Key.shift>IT<Key.space><Key.shift>SYSTEM<Key.space><Key.shift>OP
Screenshot: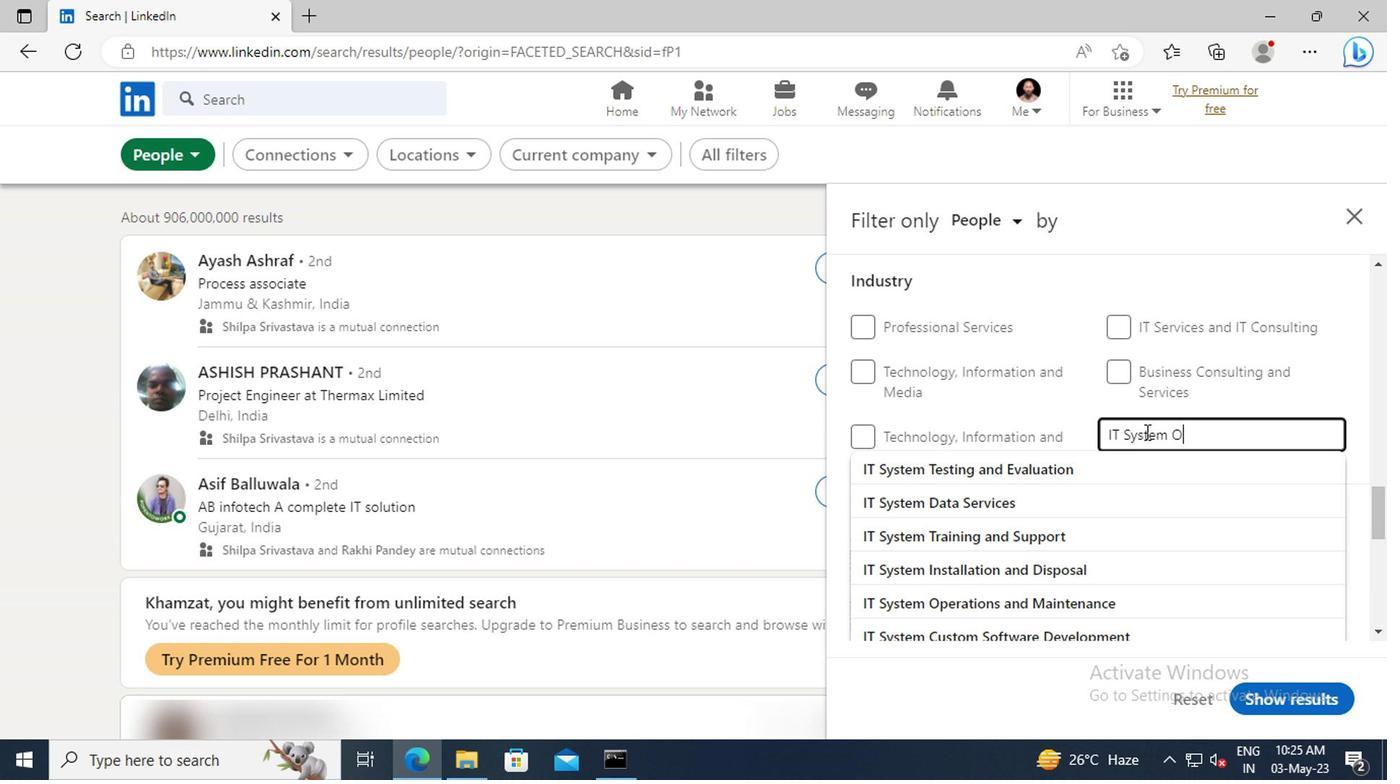 
Action: Mouse moved to (1144, 463)
Screenshot: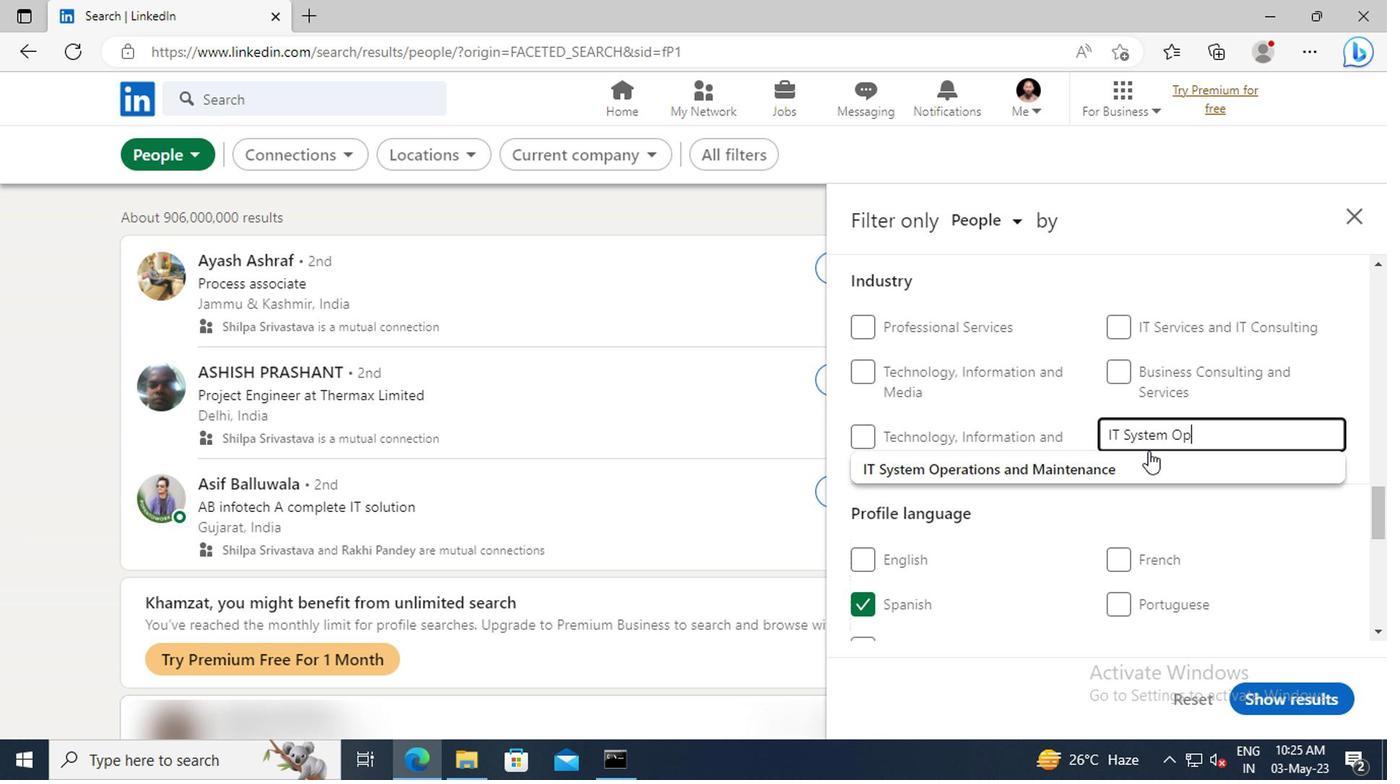
Action: Mouse pressed left at (1144, 463)
Screenshot: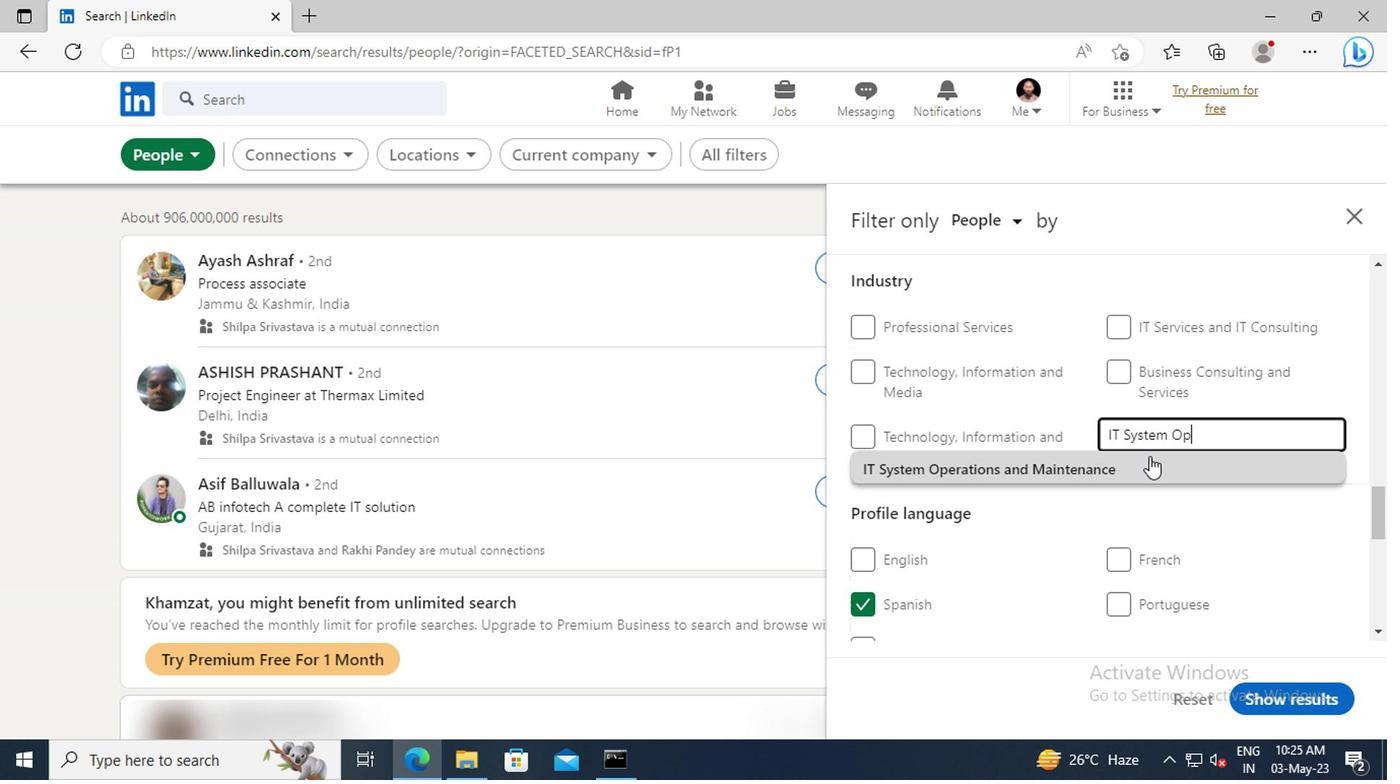 
Action: Mouse scrolled (1144, 462) with delta (0, 0)
Screenshot: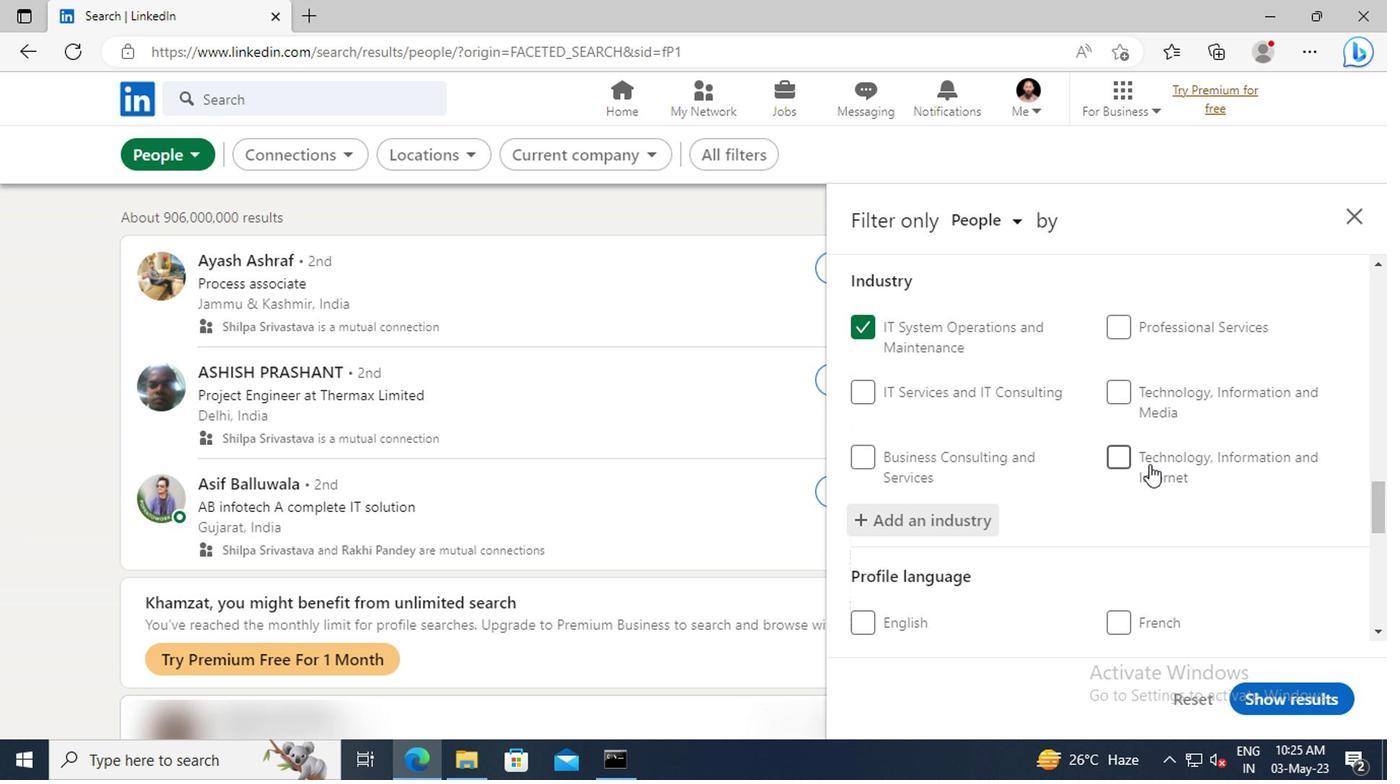 
Action: Mouse scrolled (1144, 462) with delta (0, 0)
Screenshot: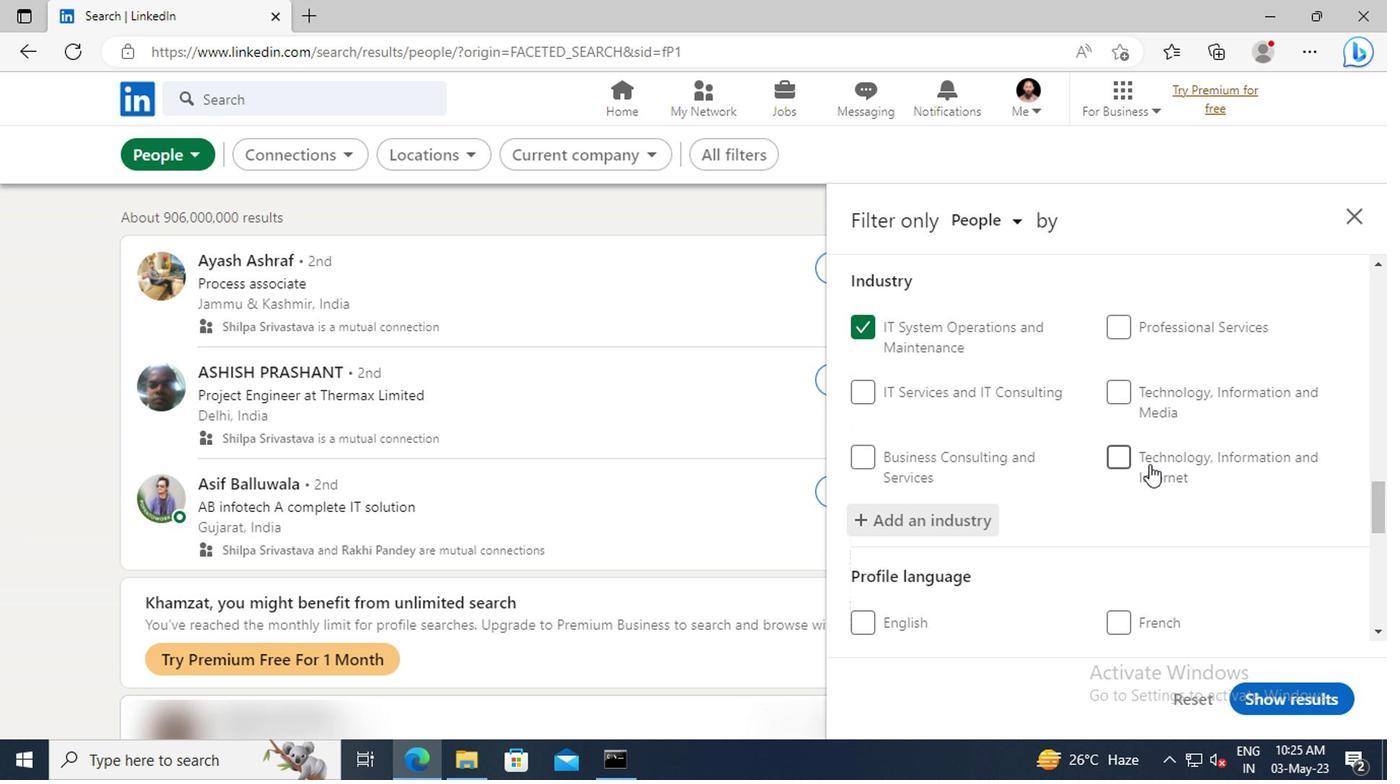 
Action: Mouse scrolled (1144, 462) with delta (0, 0)
Screenshot: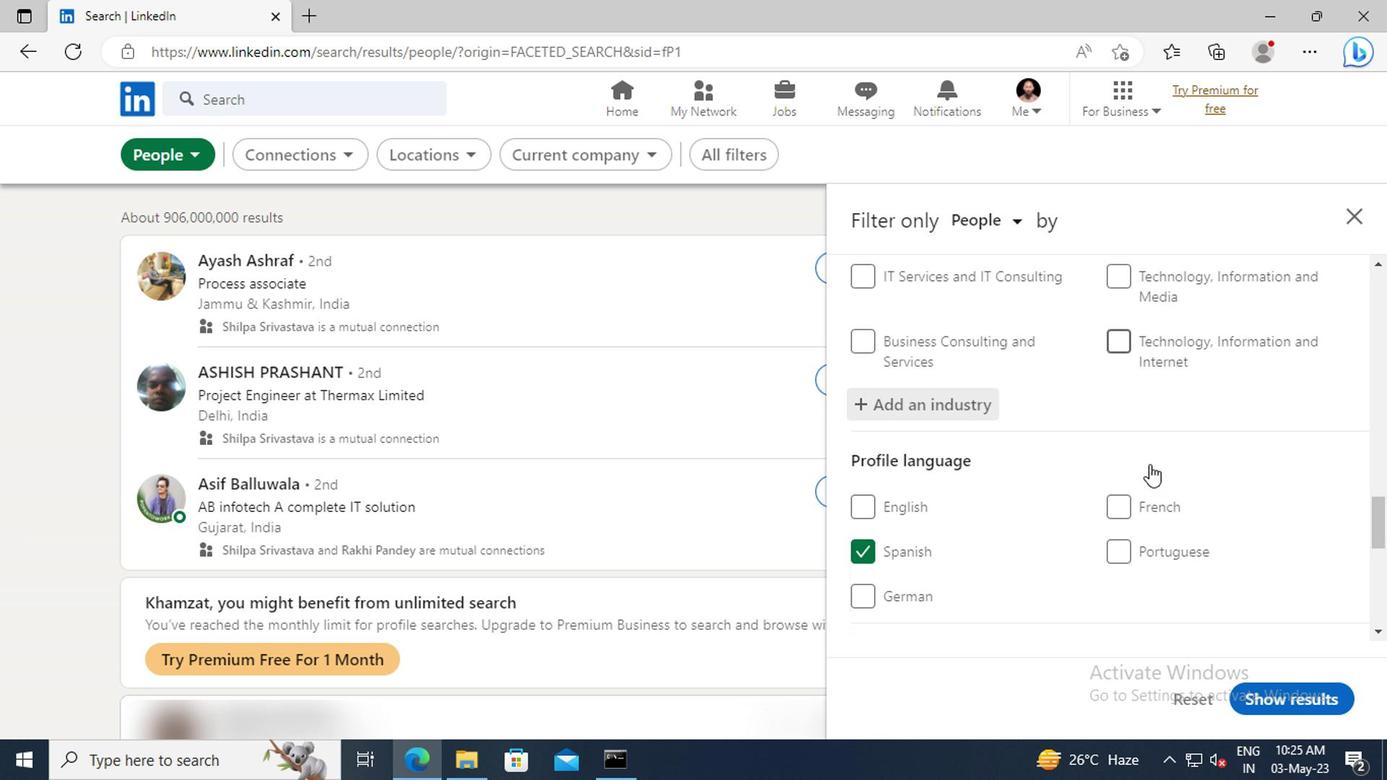
Action: Mouse moved to (1145, 421)
Screenshot: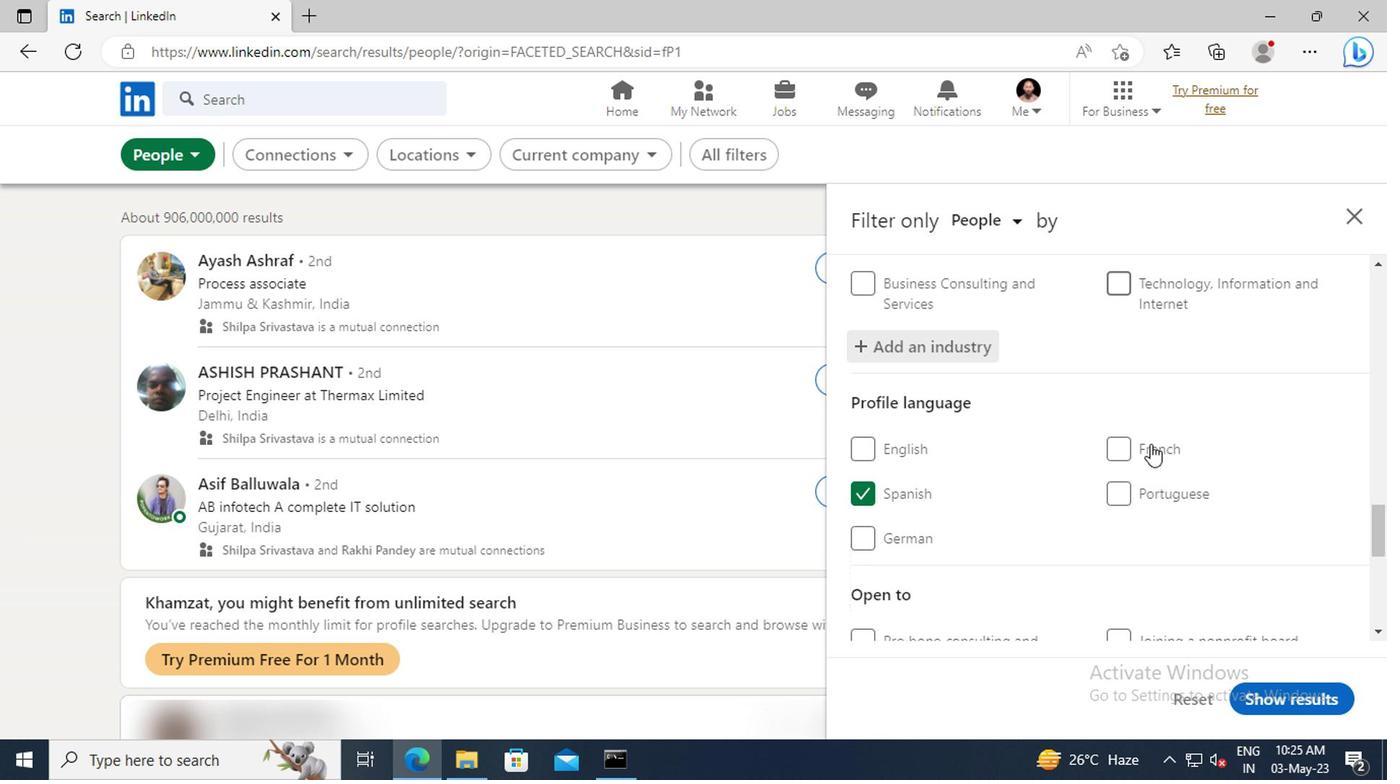 
Action: Mouse scrolled (1145, 419) with delta (0, -1)
Screenshot: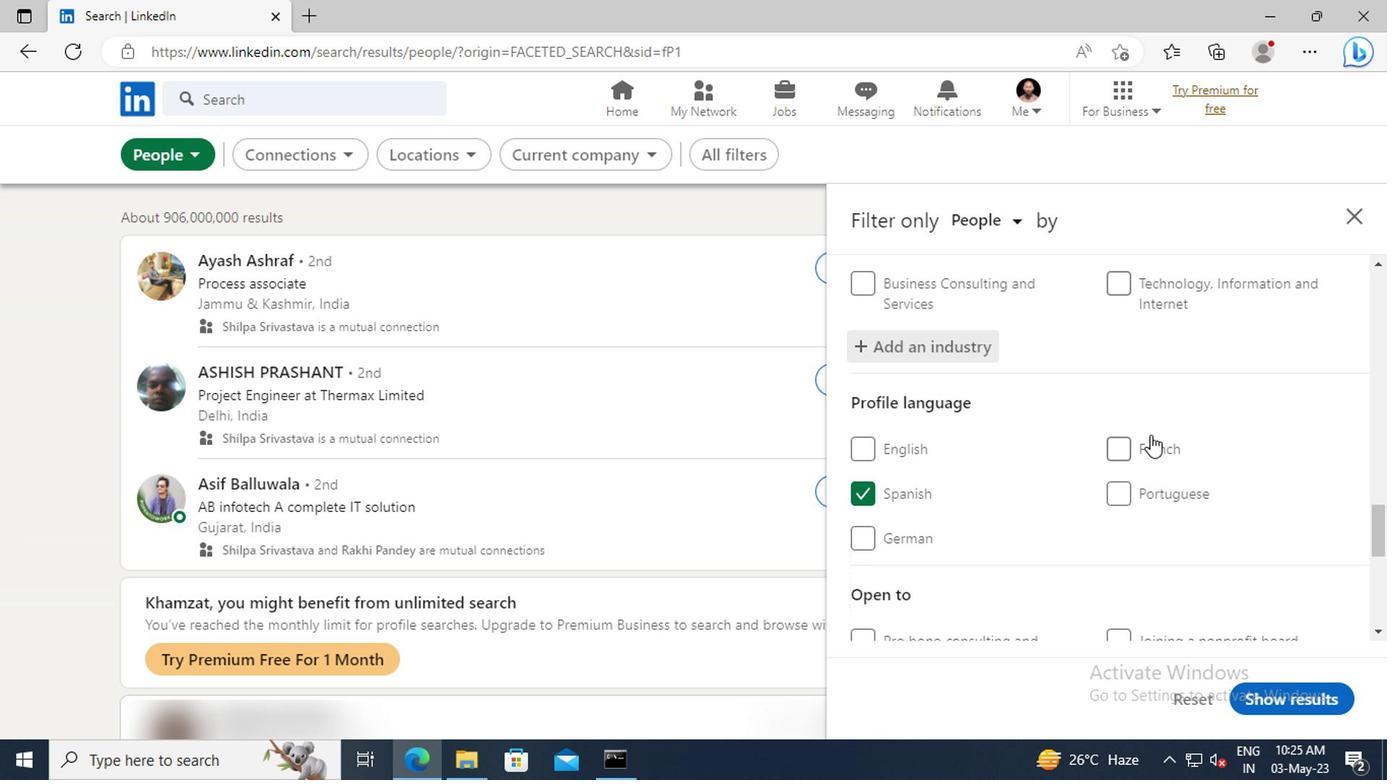 
Action: Mouse scrolled (1145, 419) with delta (0, -1)
Screenshot: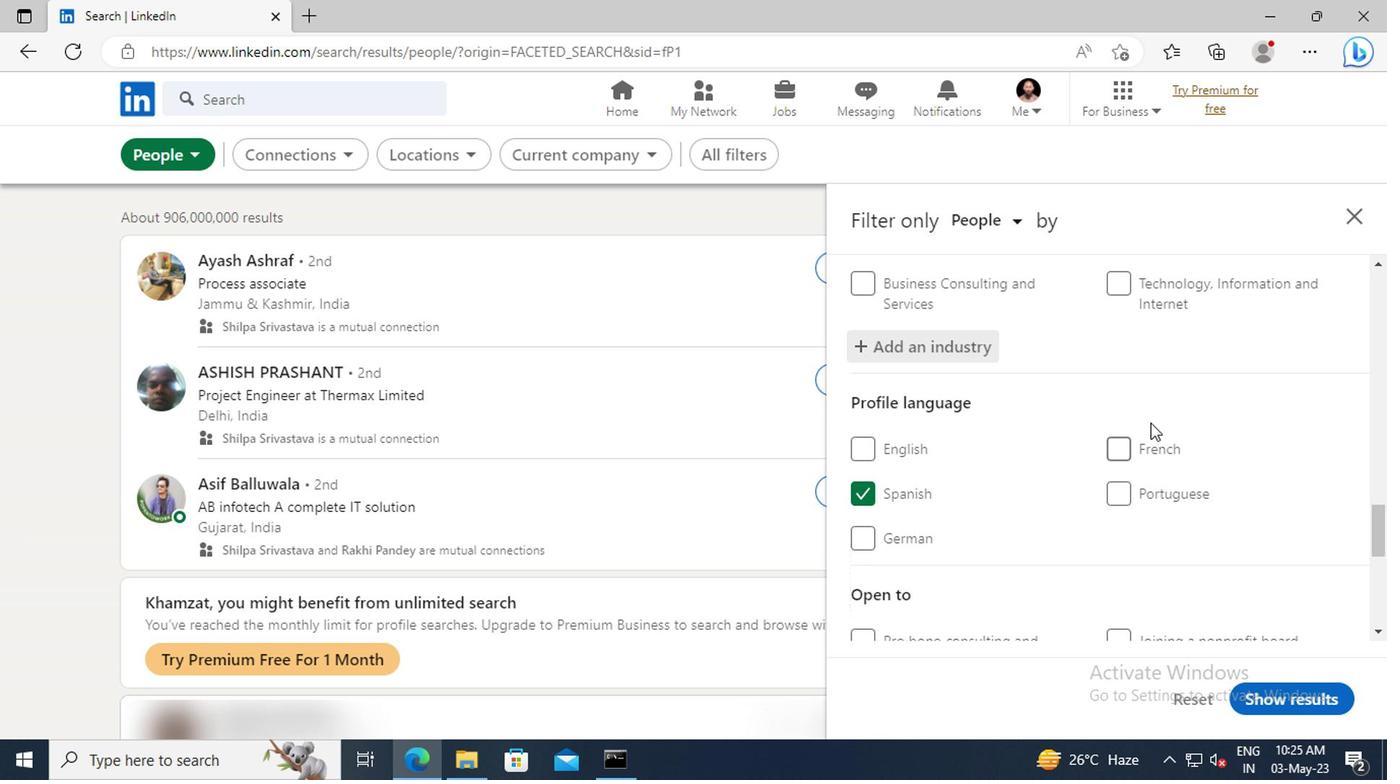 
Action: Mouse moved to (1145, 416)
Screenshot: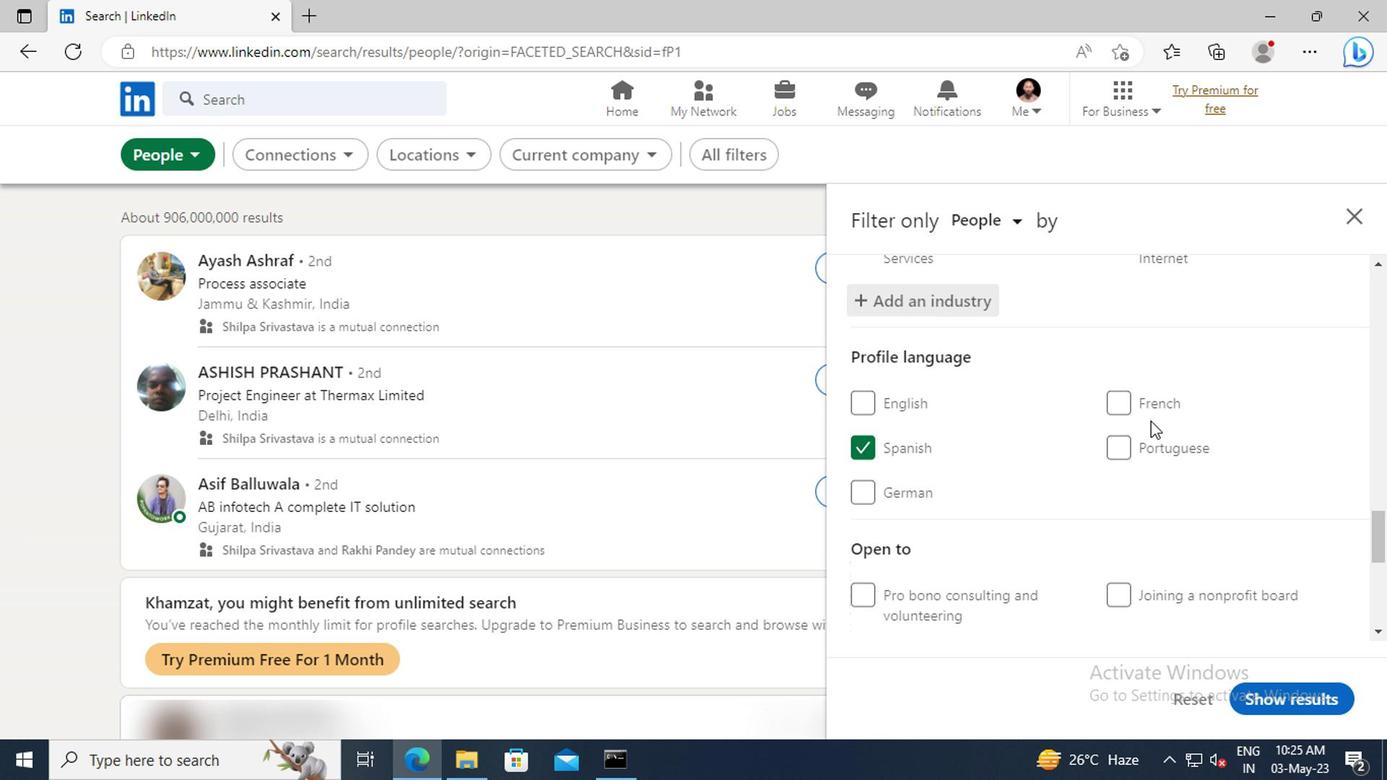 
Action: Mouse scrolled (1145, 415) with delta (0, 0)
Screenshot: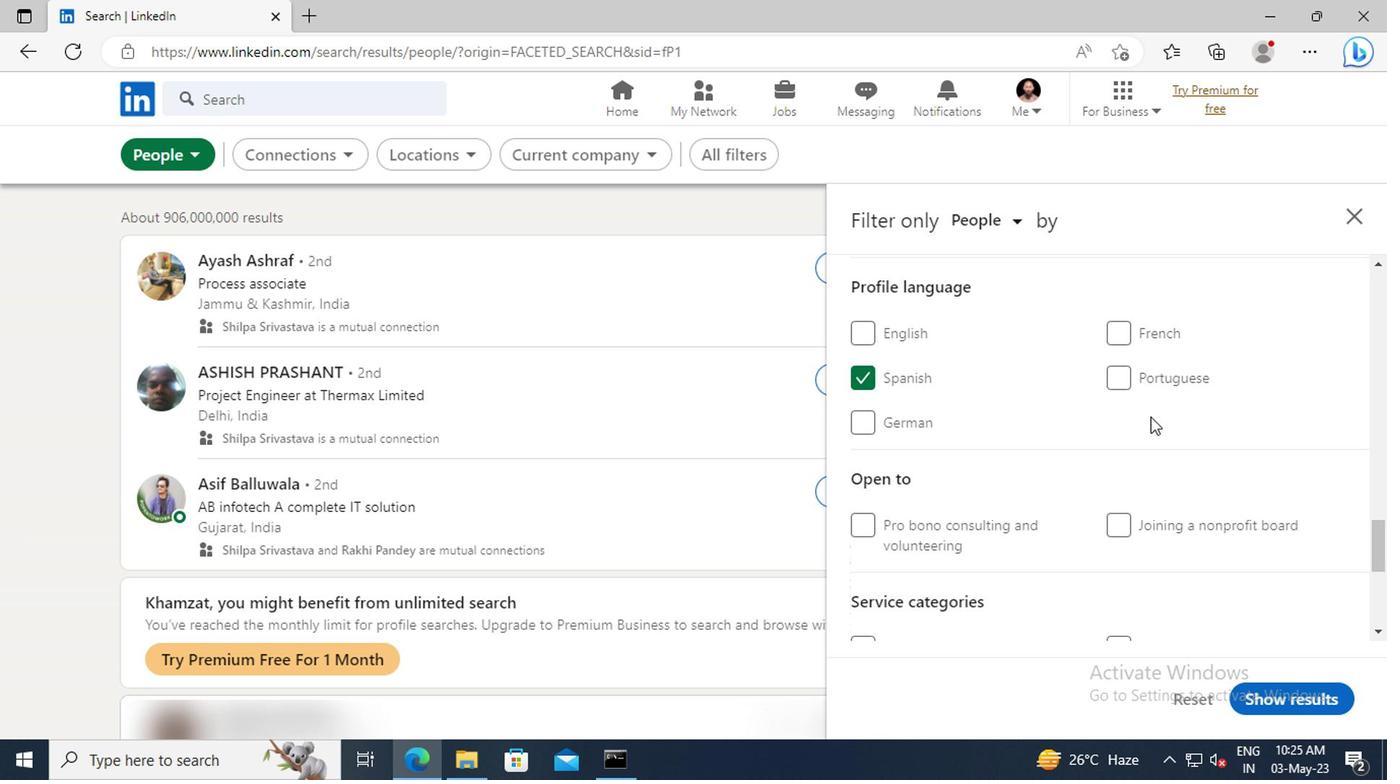 
Action: Mouse scrolled (1145, 415) with delta (0, 0)
Screenshot: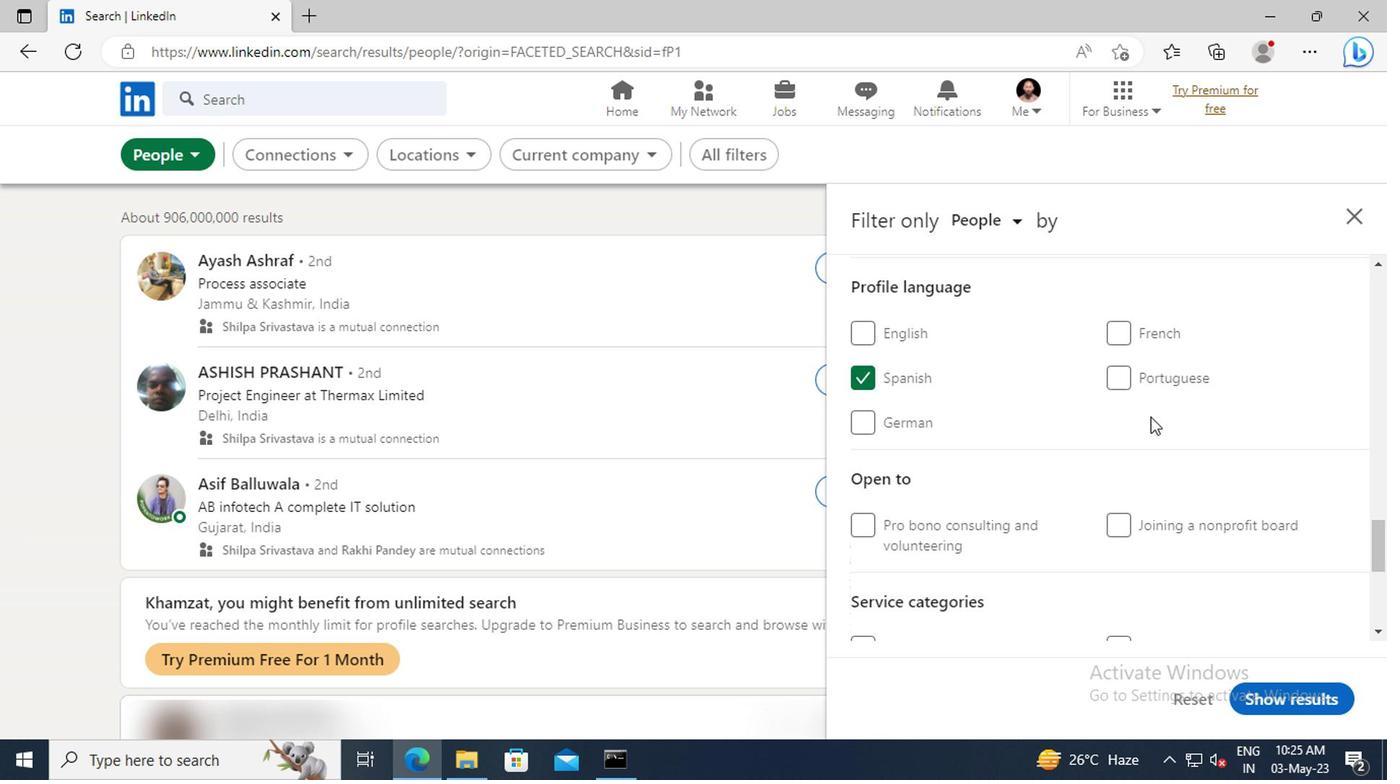 
Action: Mouse scrolled (1145, 415) with delta (0, 0)
Screenshot: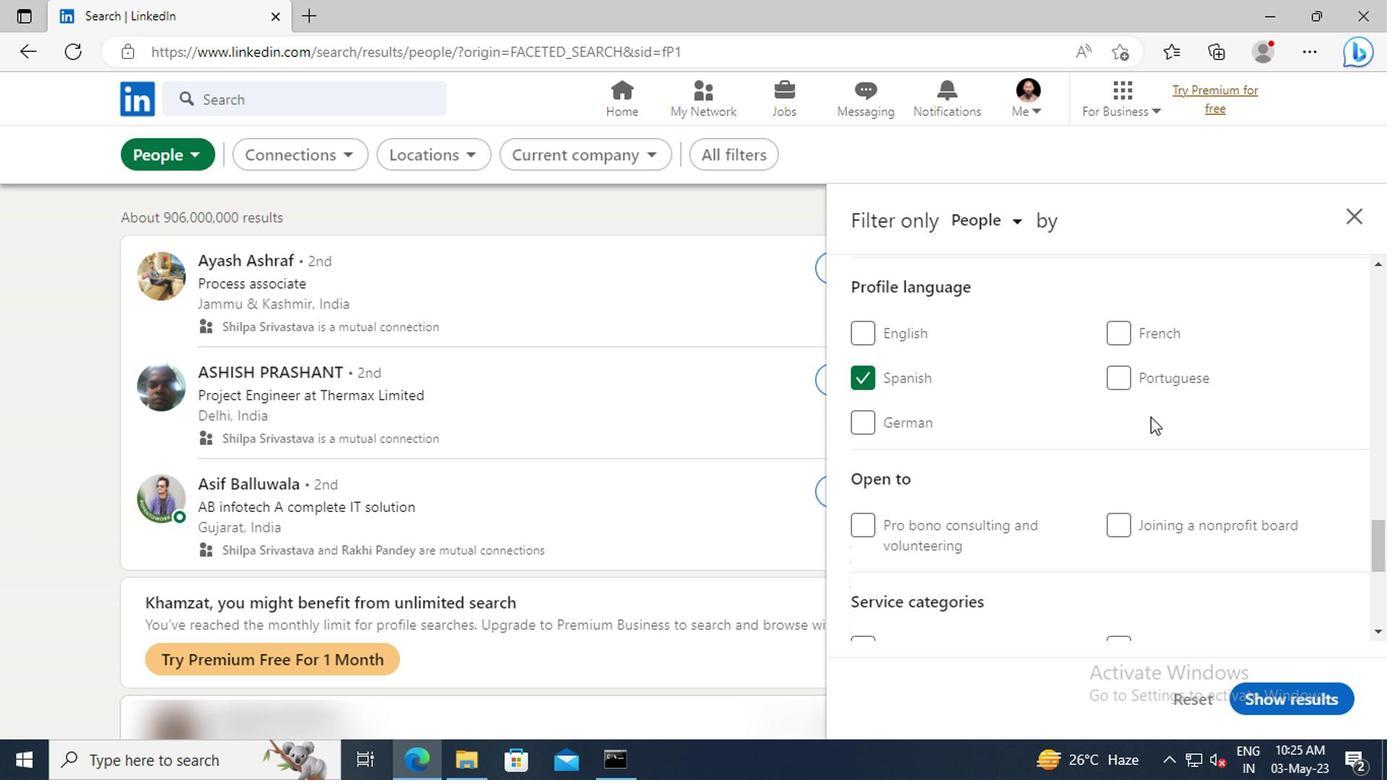 
Action: Mouse scrolled (1145, 415) with delta (0, 0)
Screenshot: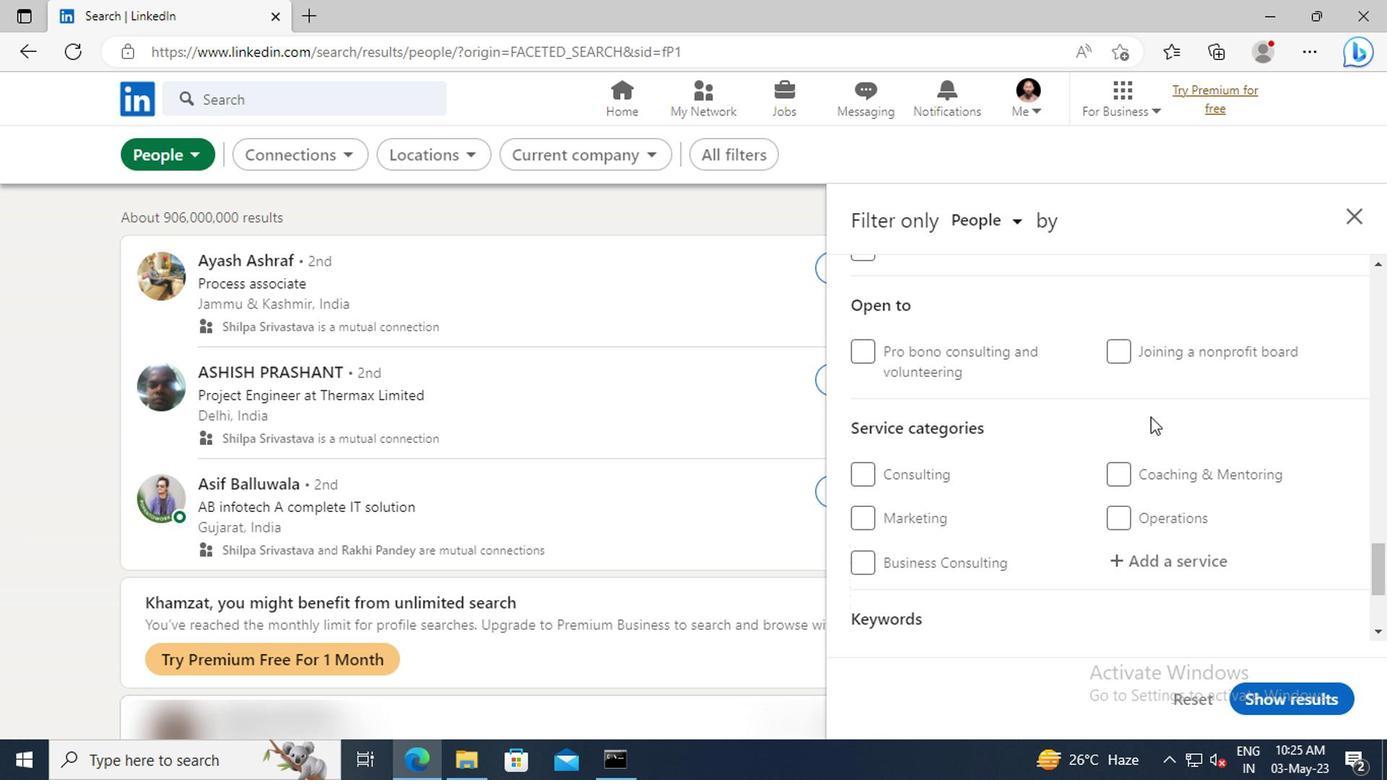 
Action: Mouse scrolled (1145, 415) with delta (0, 0)
Screenshot: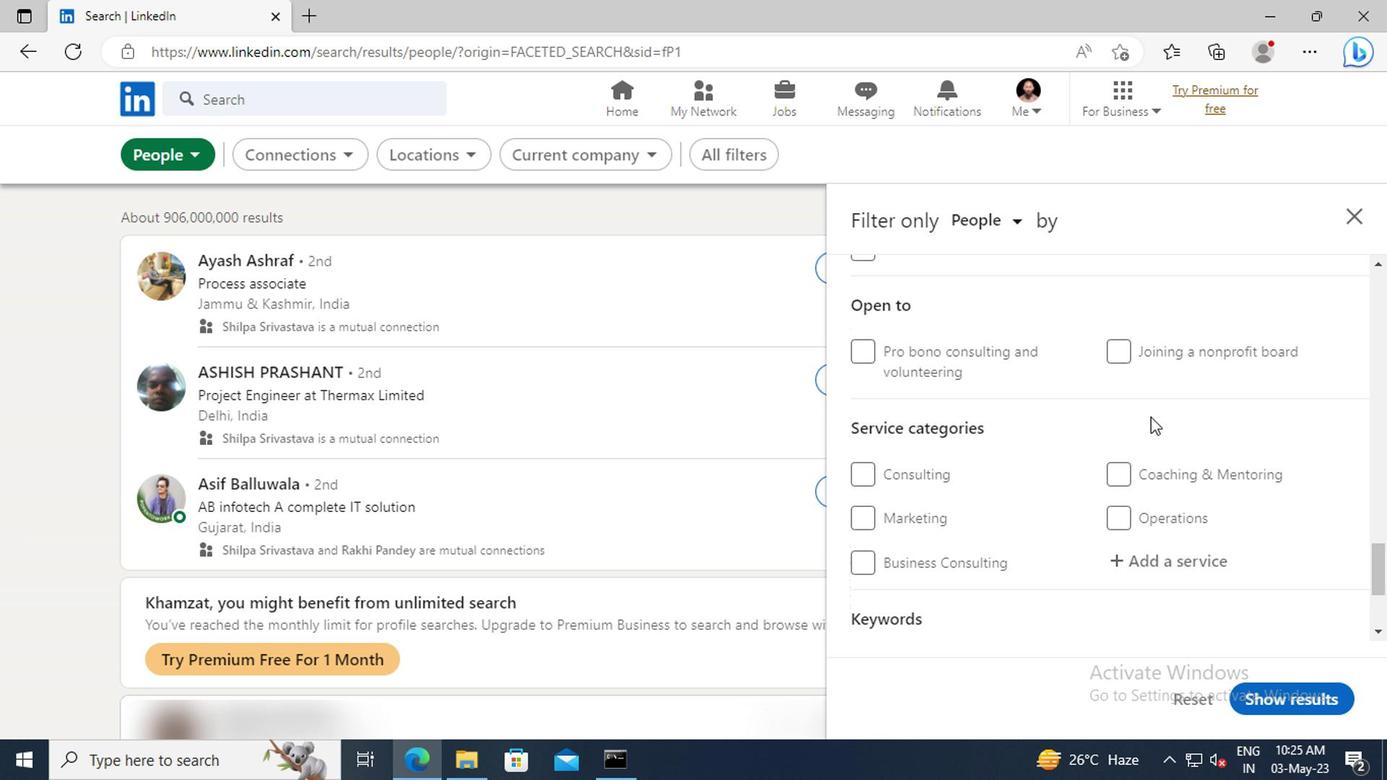 
Action: Mouse moved to (1144, 441)
Screenshot: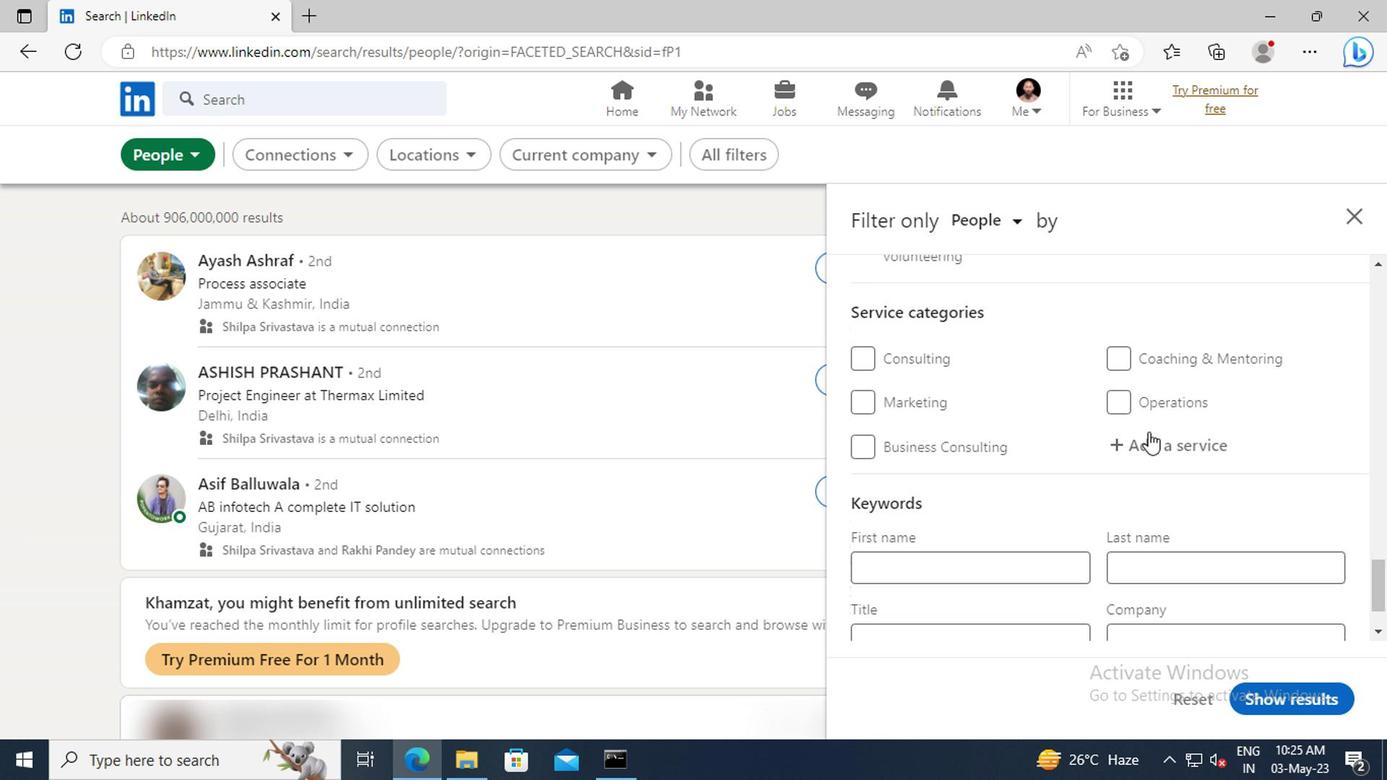 
Action: Mouse pressed left at (1144, 441)
Screenshot: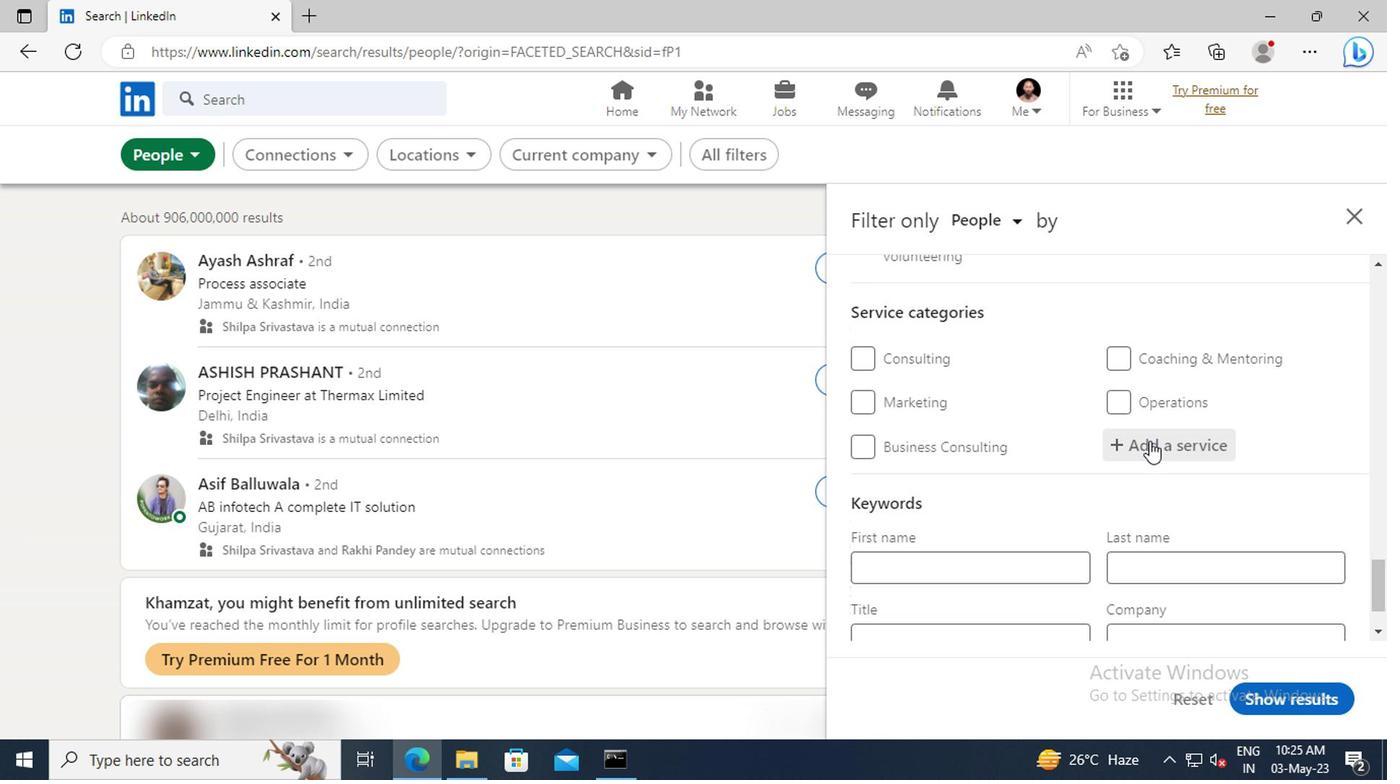 
Action: Key pressed <Key.shift>INFORM
Screenshot: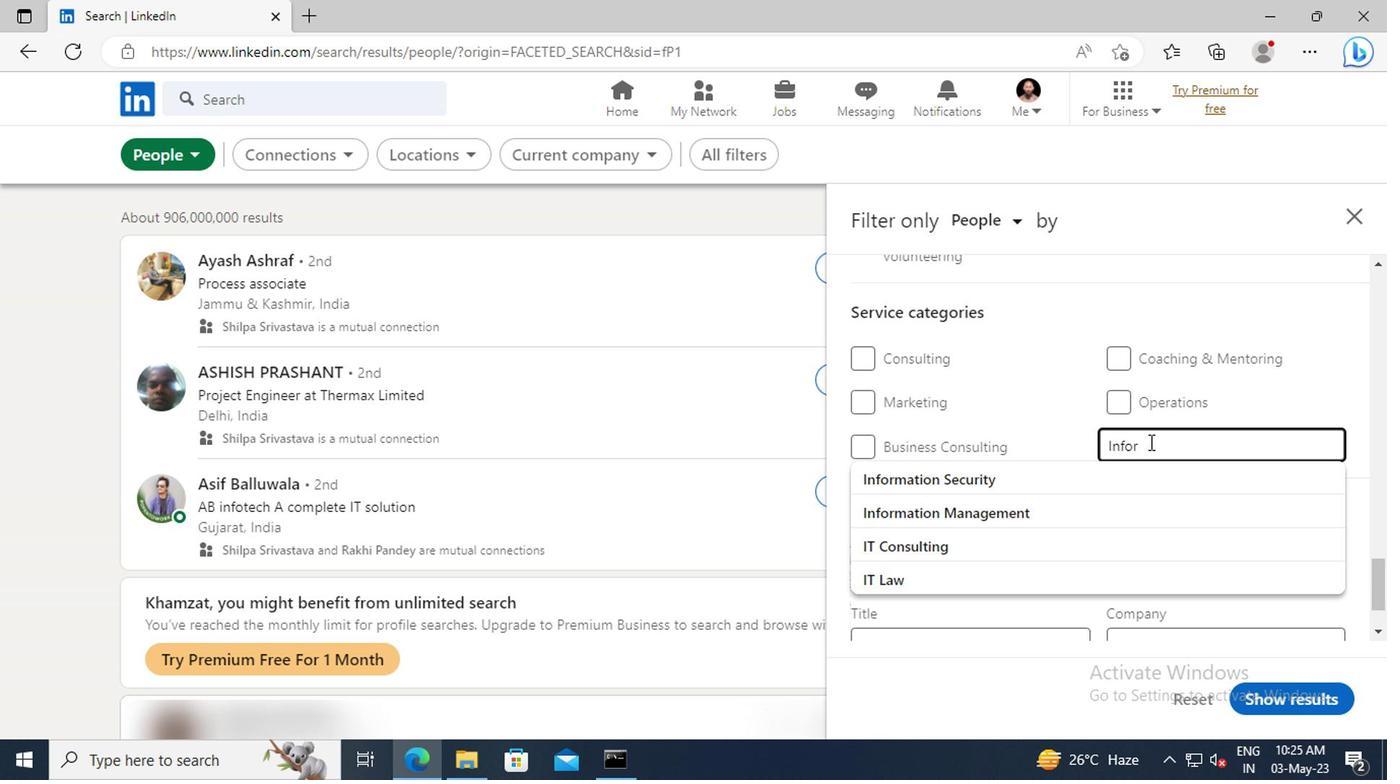 
Action: Mouse moved to (1141, 469)
Screenshot: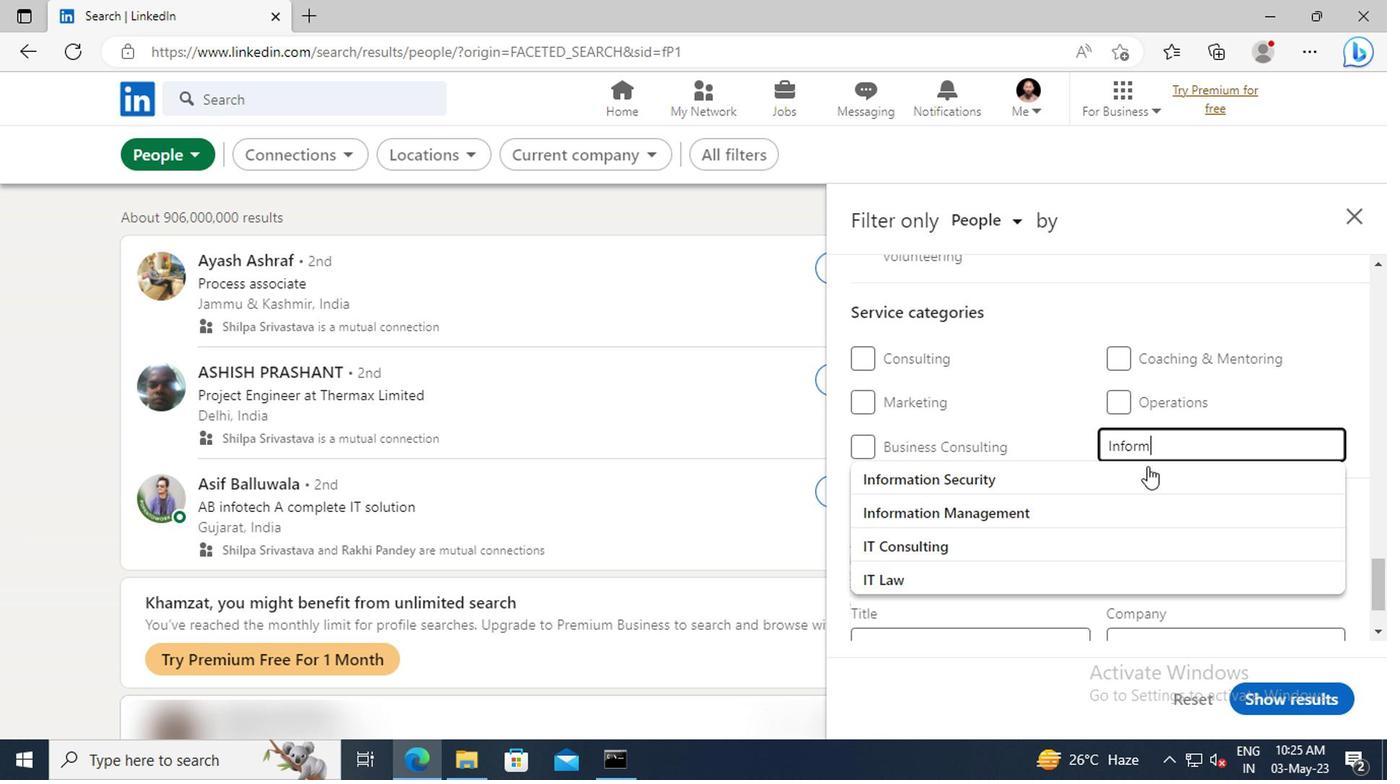 
Action: Mouse pressed left at (1141, 469)
Screenshot: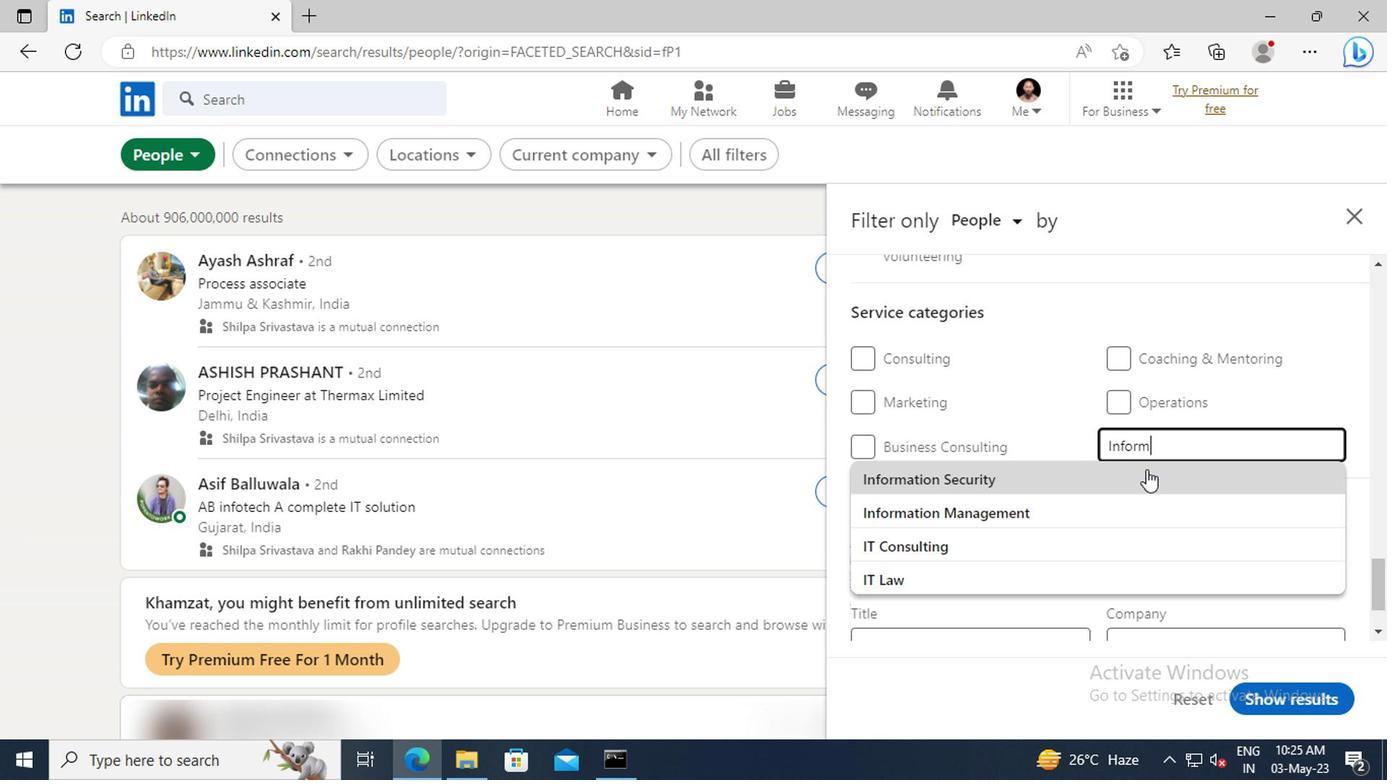 
Action: Mouse scrolled (1141, 468) with delta (0, 0)
Screenshot: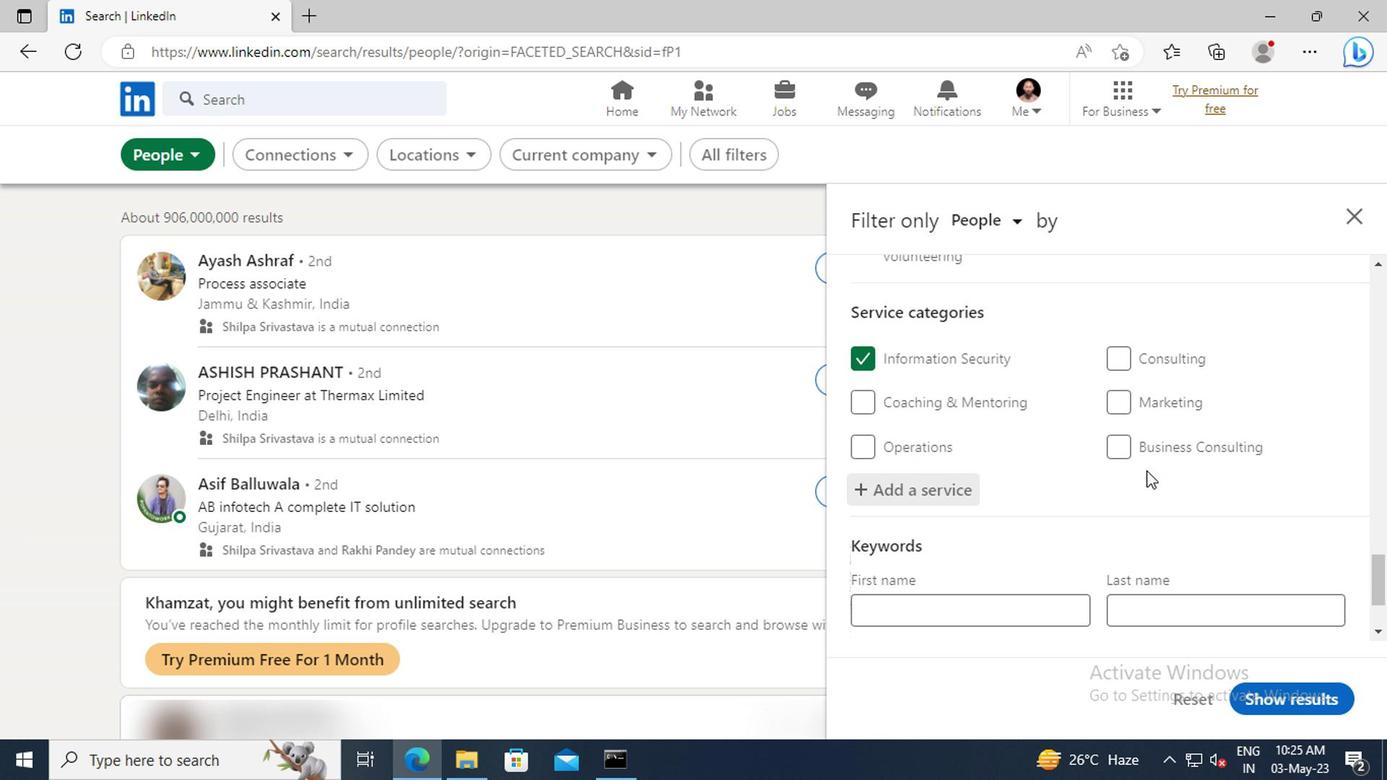
Action: Mouse scrolled (1141, 468) with delta (0, 0)
Screenshot: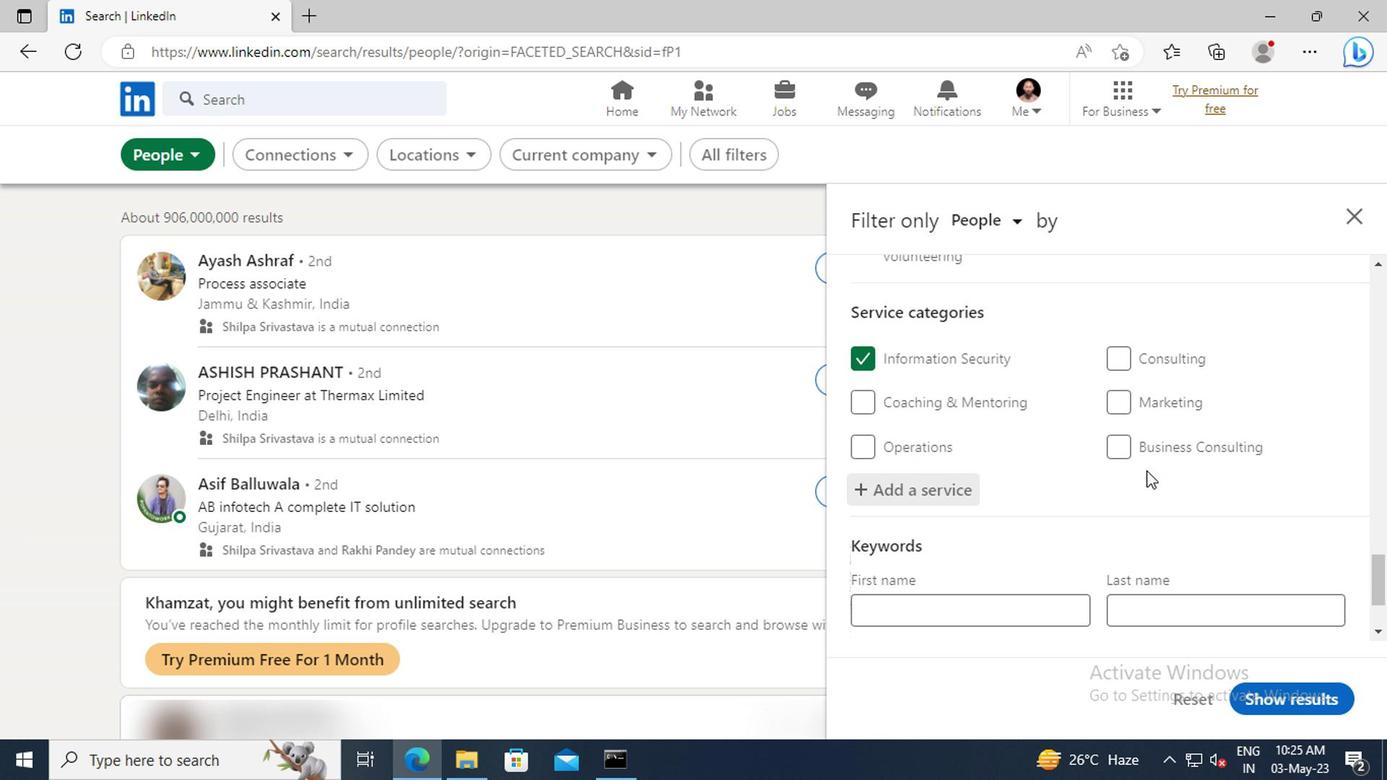 
Action: Mouse scrolled (1141, 468) with delta (0, 0)
Screenshot: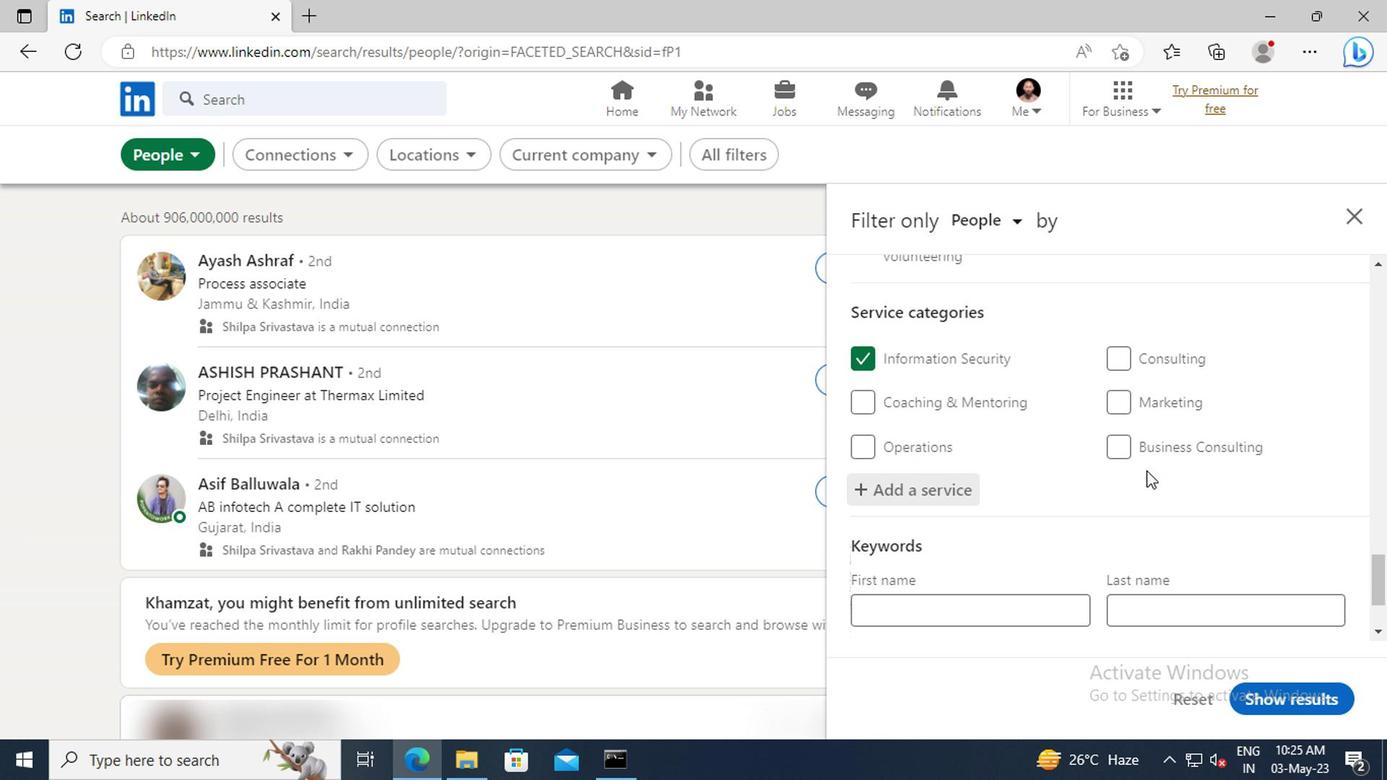 
Action: Mouse scrolled (1141, 468) with delta (0, 0)
Screenshot: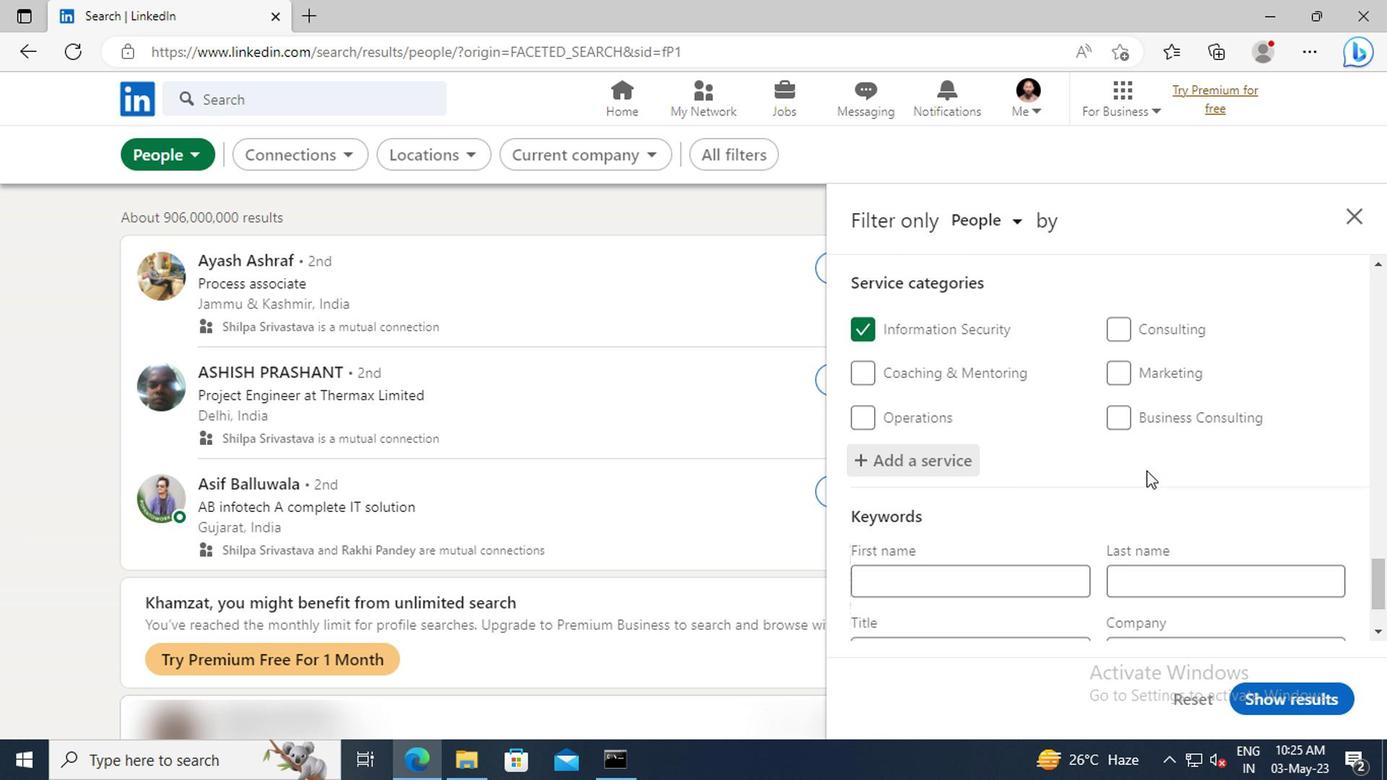 
Action: Mouse moved to (966, 542)
Screenshot: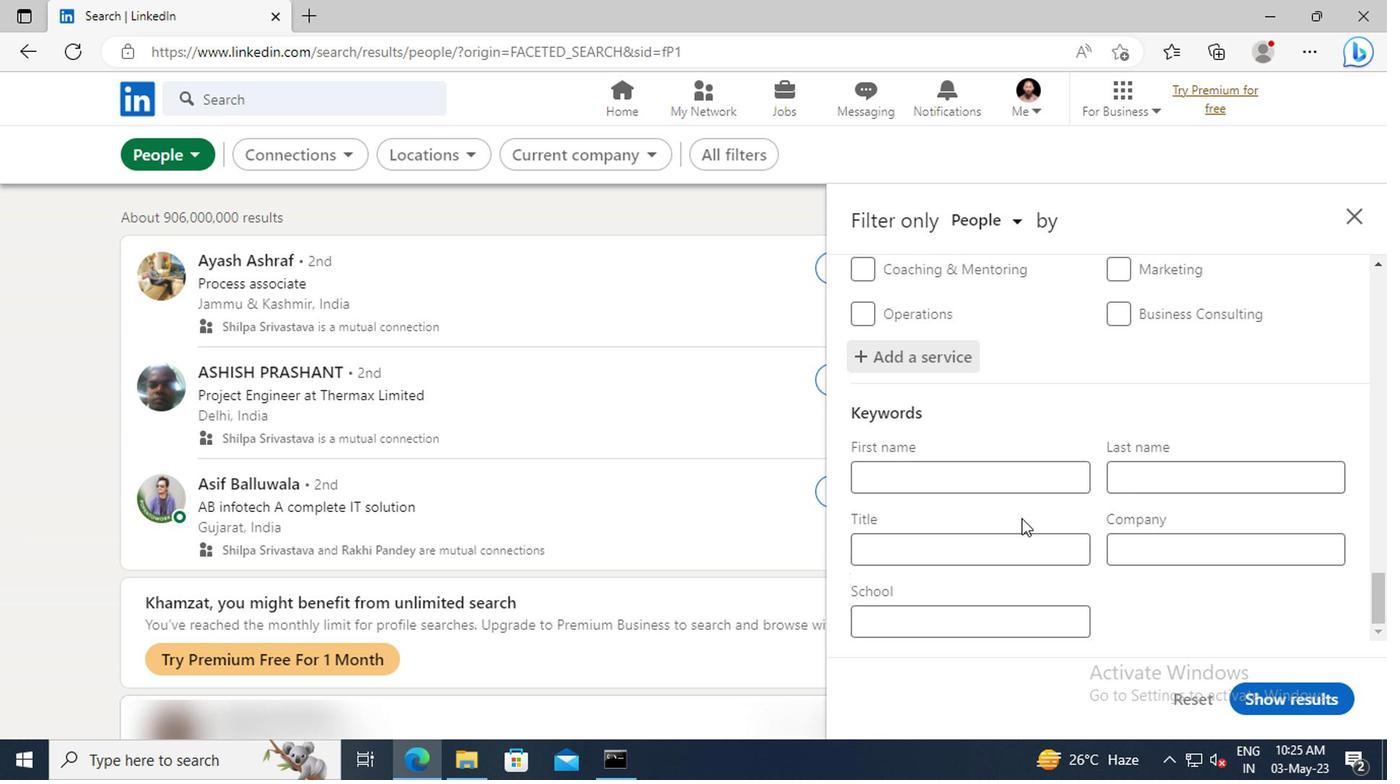 
Action: Mouse pressed left at (966, 542)
Screenshot: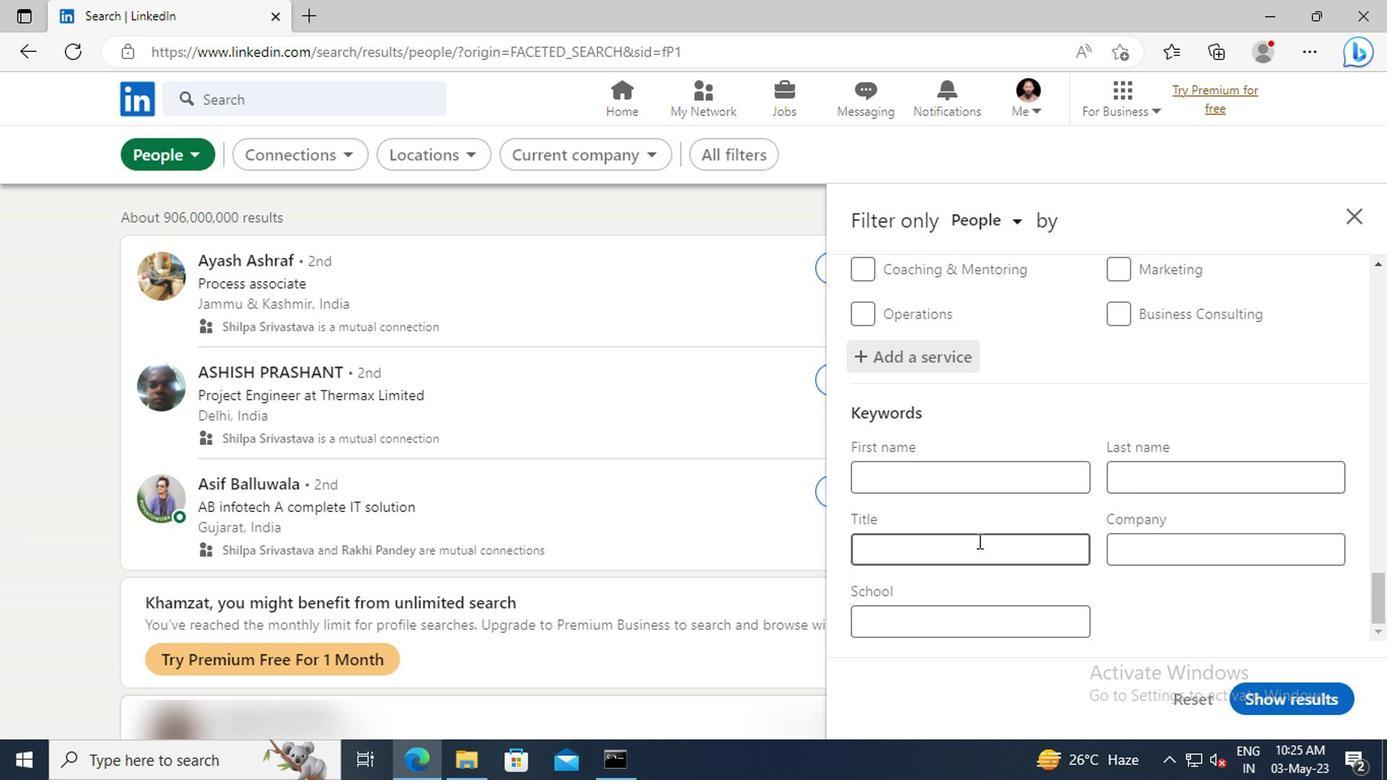 
Action: Mouse moved to (959, 541)
Screenshot: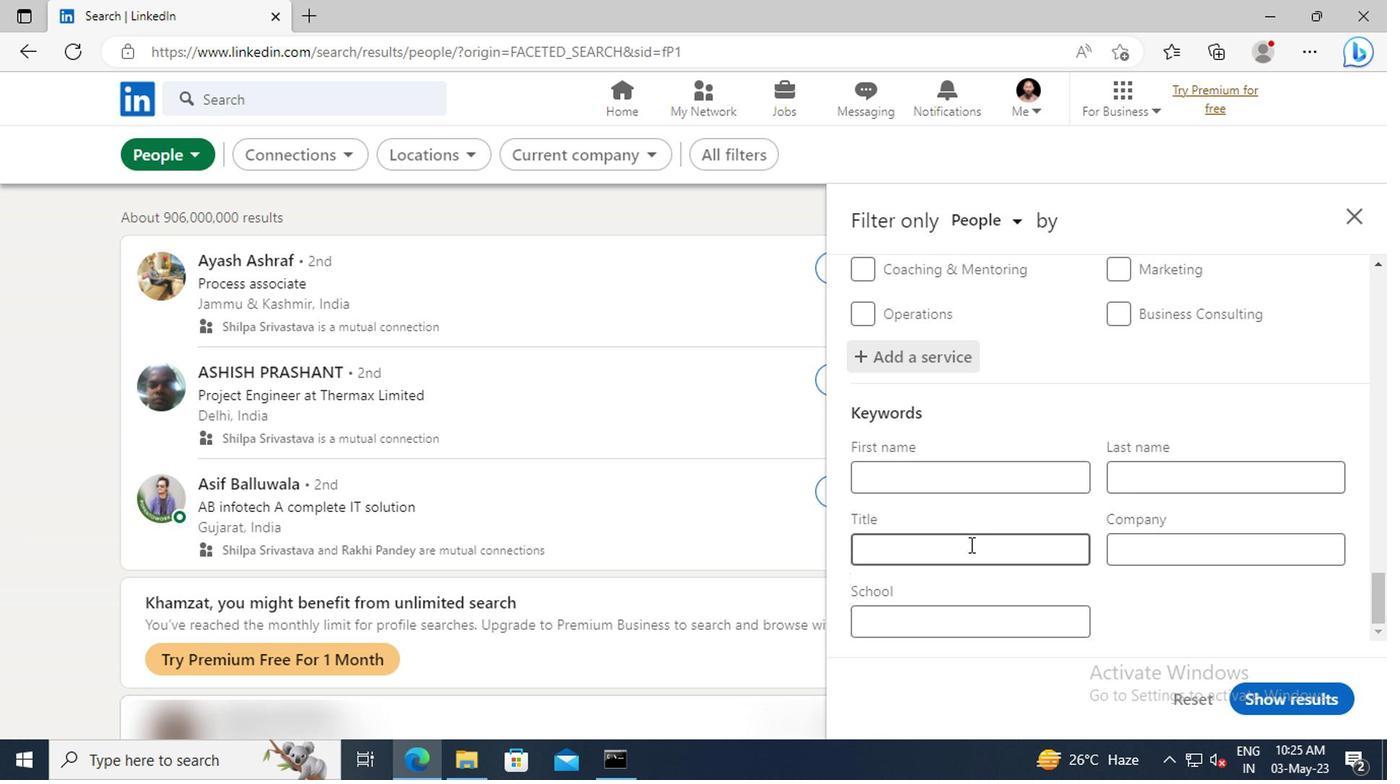 
Action: Key pressed <Key.shift>ASSISTANT<Key.space><Key.shift>GOLF<Key.space><Key.shift>PROFESSIONAL<Key.enter>
Screenshot: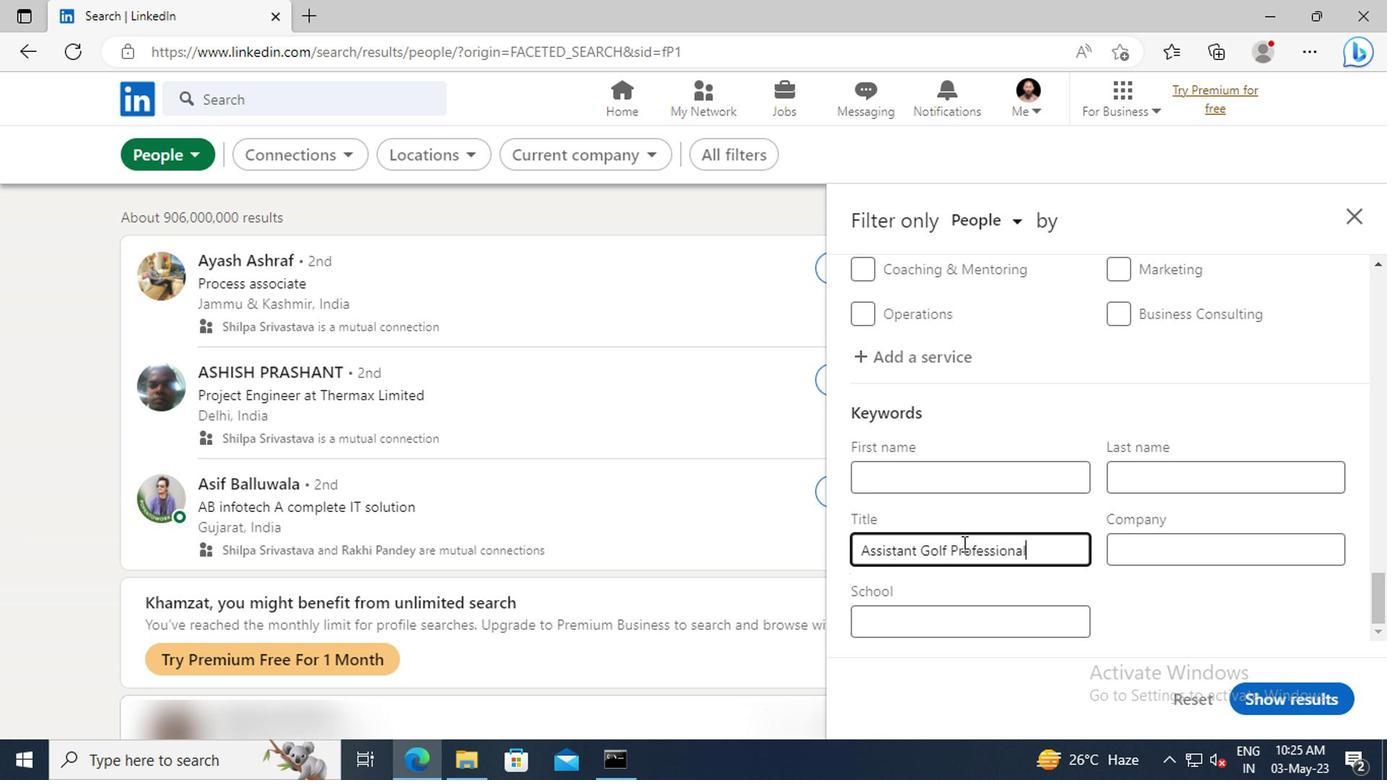 
Action: Mouse moved to (1248, 689)
Screenshot: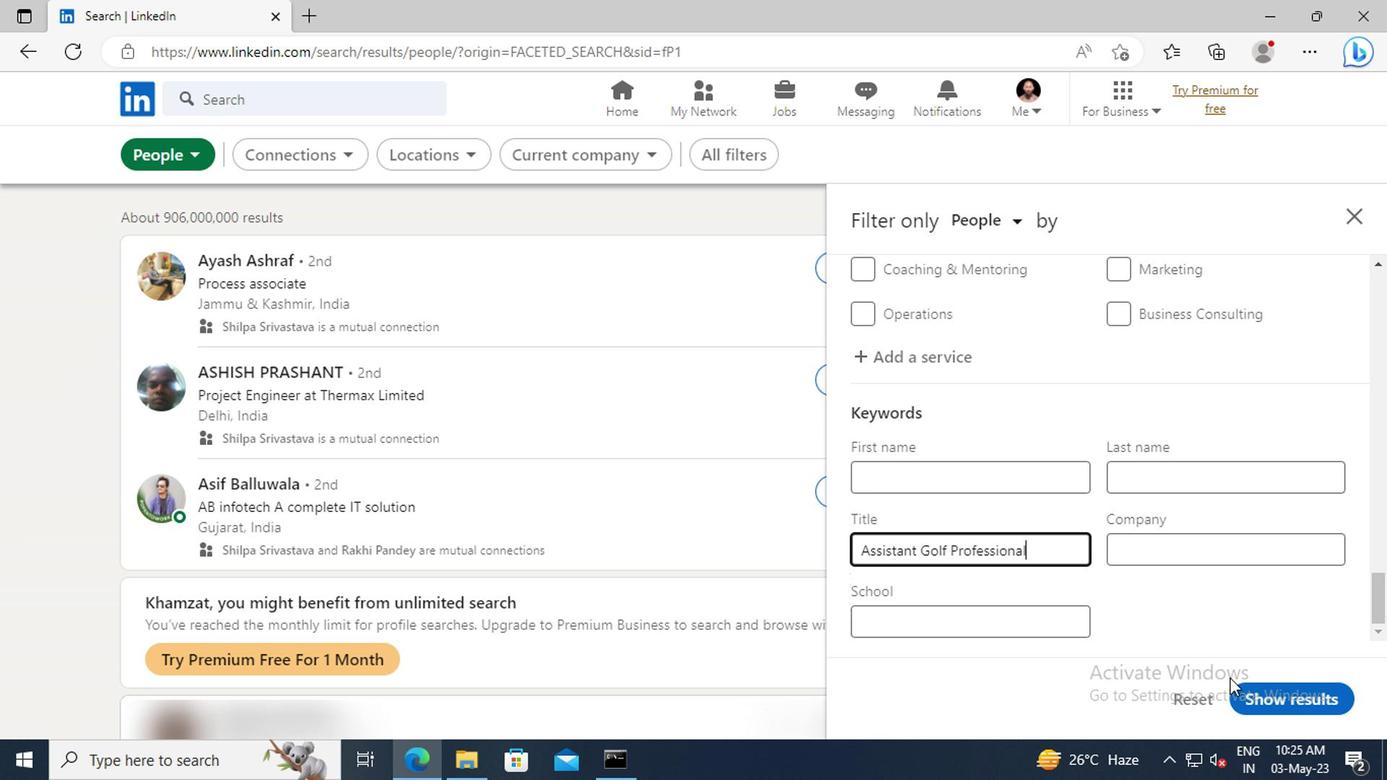 
Action: Mouse pressed left at (1248, 689)
Screenshot: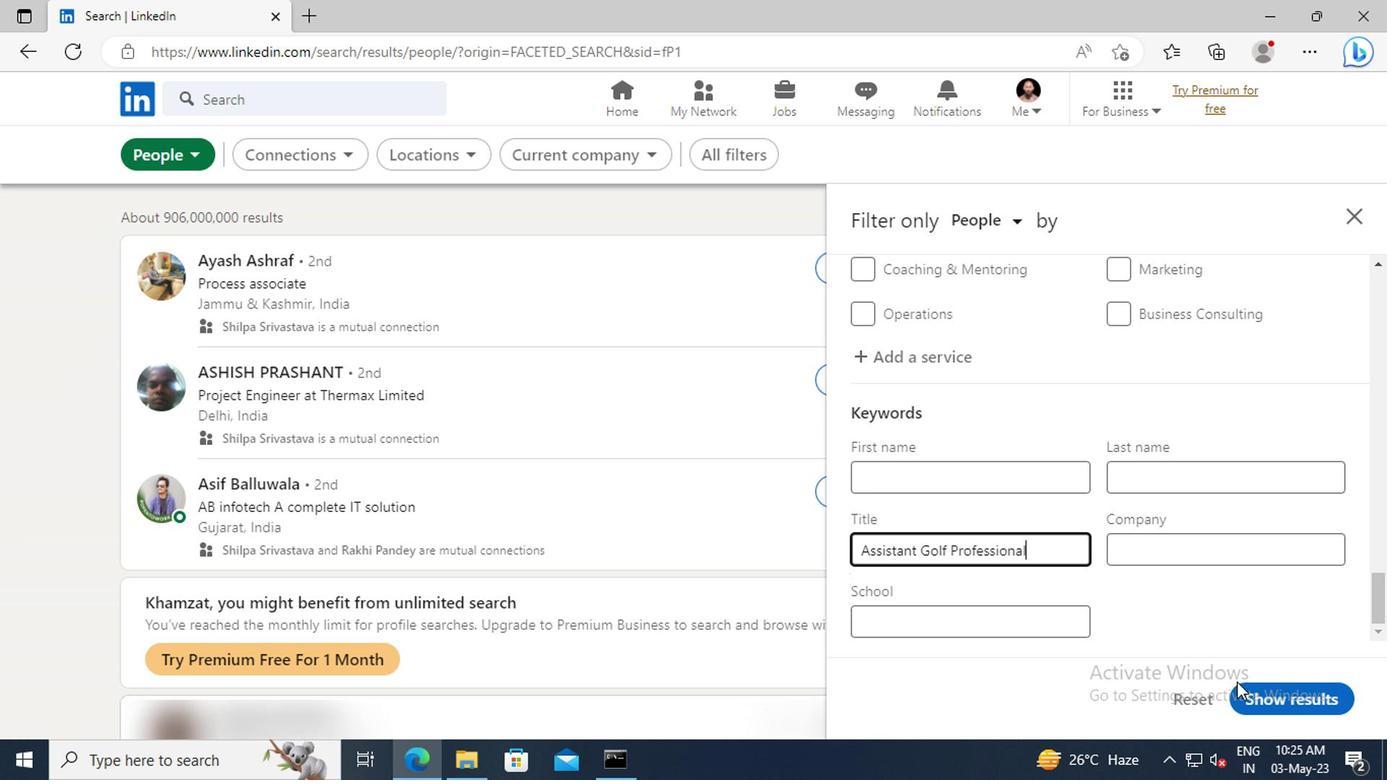 
